 Task: Look for space in Kluang, Malaysia from 13th August, 2023 to 17th August, 2023 for 2 adults in price range Rs.10000 to Rs.16000. Place can be entire place with 2 bedrooms having 2 beds and 1 bathroom. Property type can be house, flat, guest house. Amenities needed are: wifi. Booking option can be shelf check-in. Required host language is English.
Action: Mouse moved to (534, 108)
Screenshot: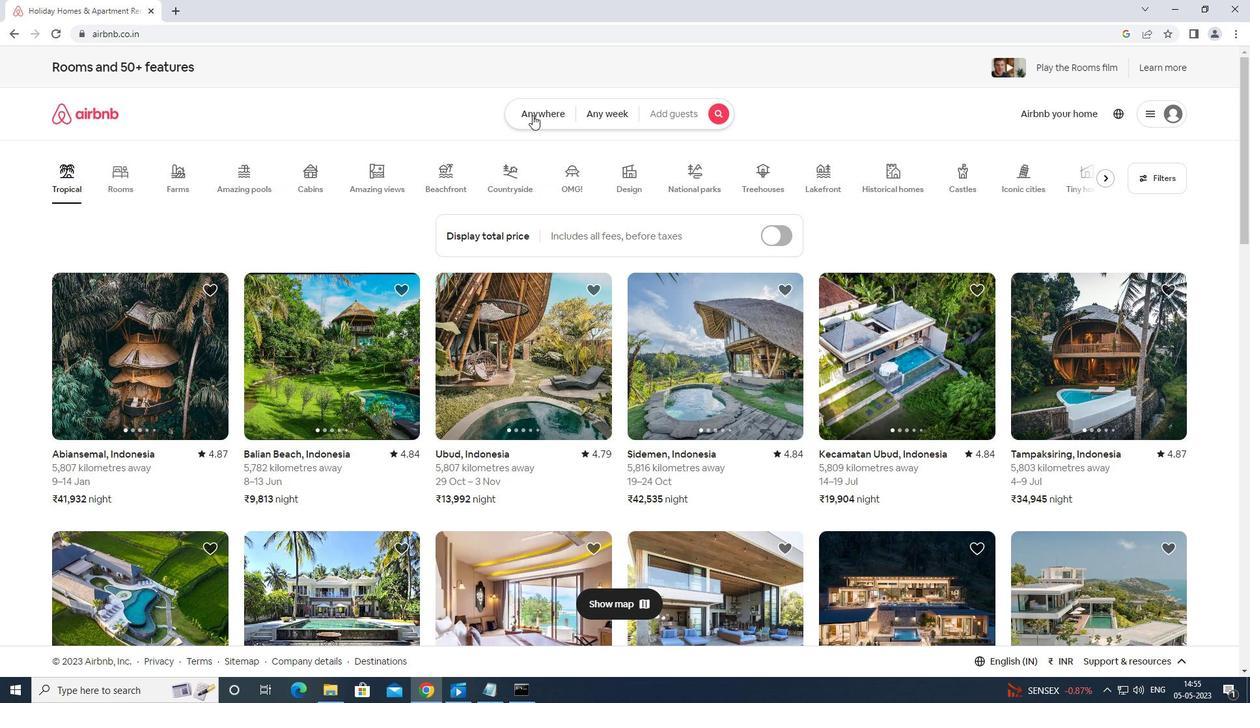 
Action: Mouse pressed left at (534, 108)
Screenshot: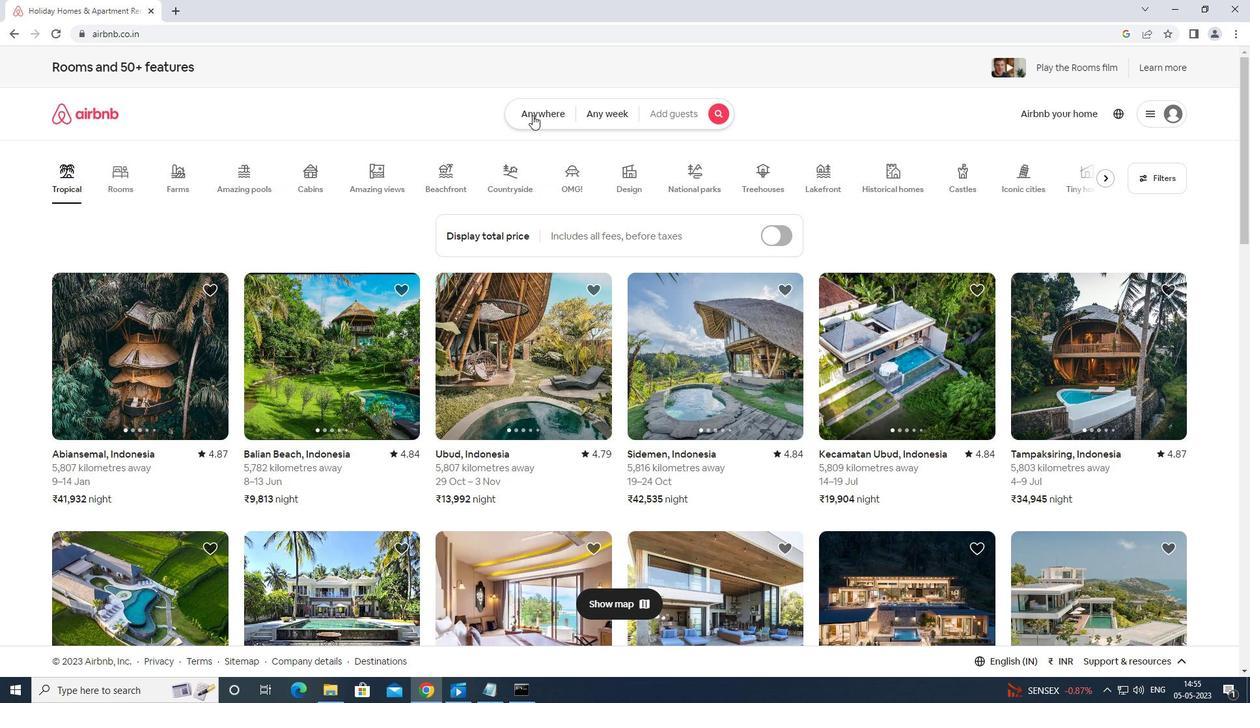 
Action: Mouse moved to (467, 167)
Screenshot: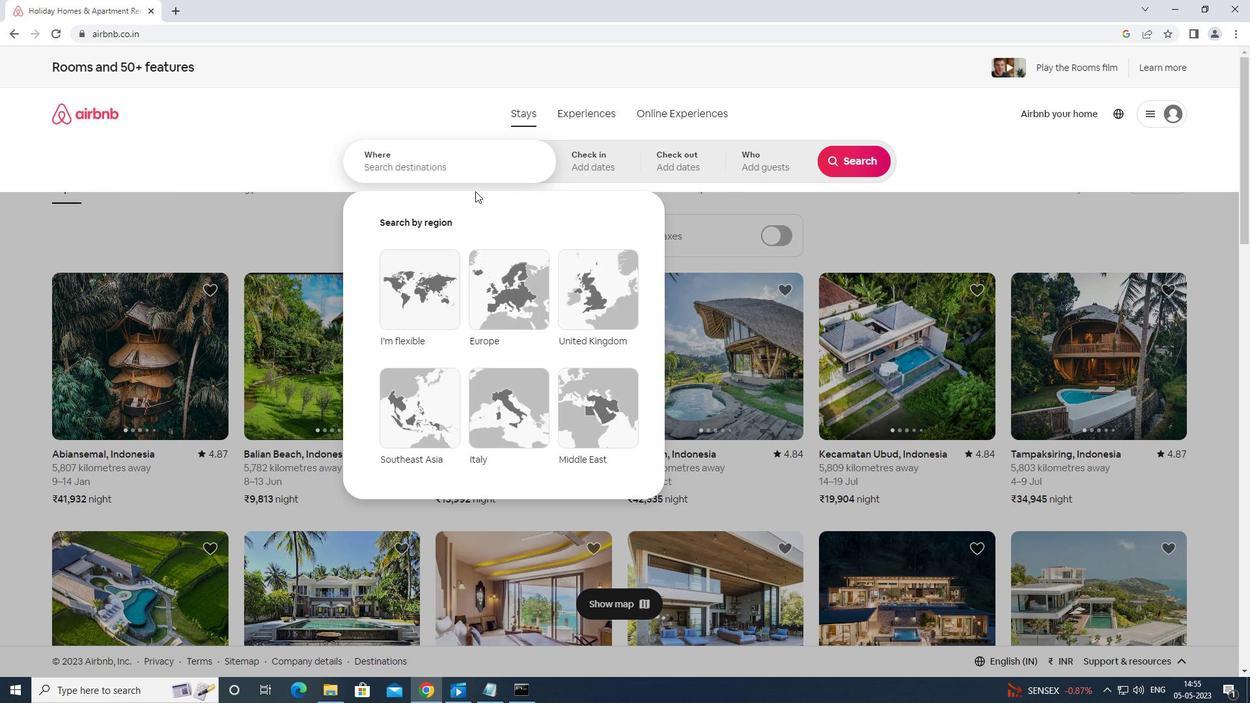 
Action: Mouse pressed left at (467, 167)
Screenshot: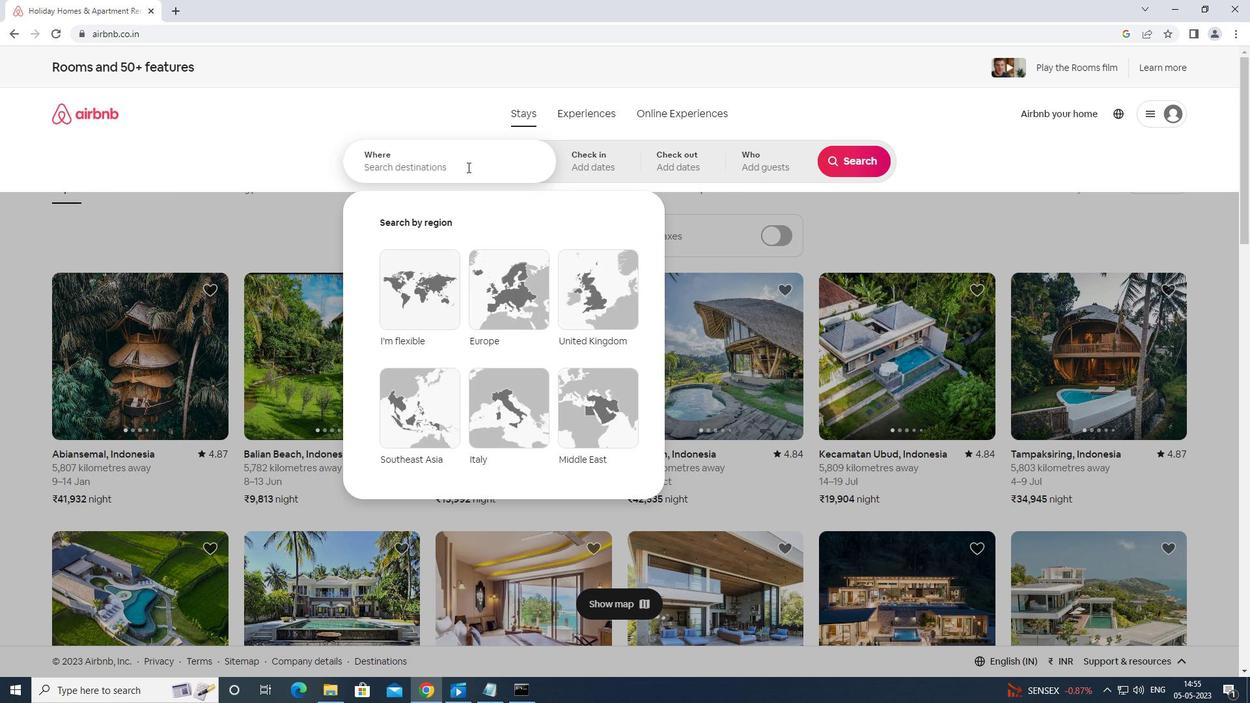 
Action: Key pressed <Key.shift>KLUS<Key.backspace>SNG<Key.space>MALAYSIA<Key.enter>
Screenshot: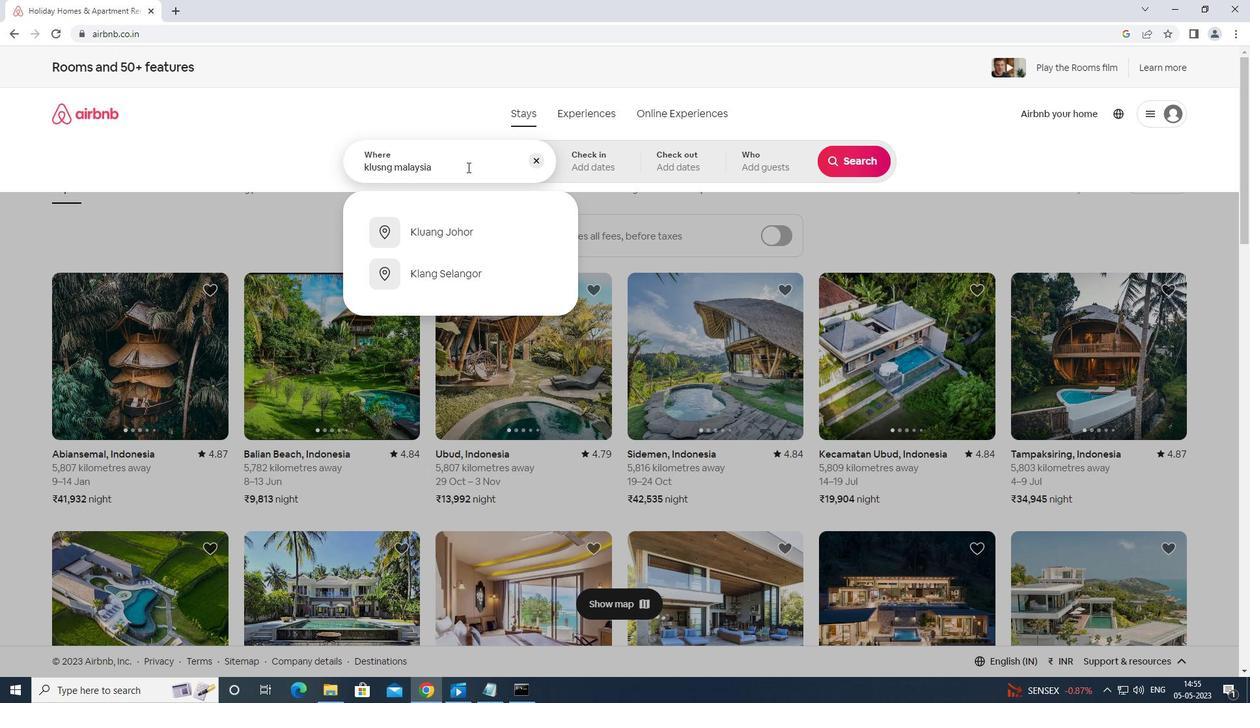 
Action: Mouse moved to (835, 262)
Screenshot: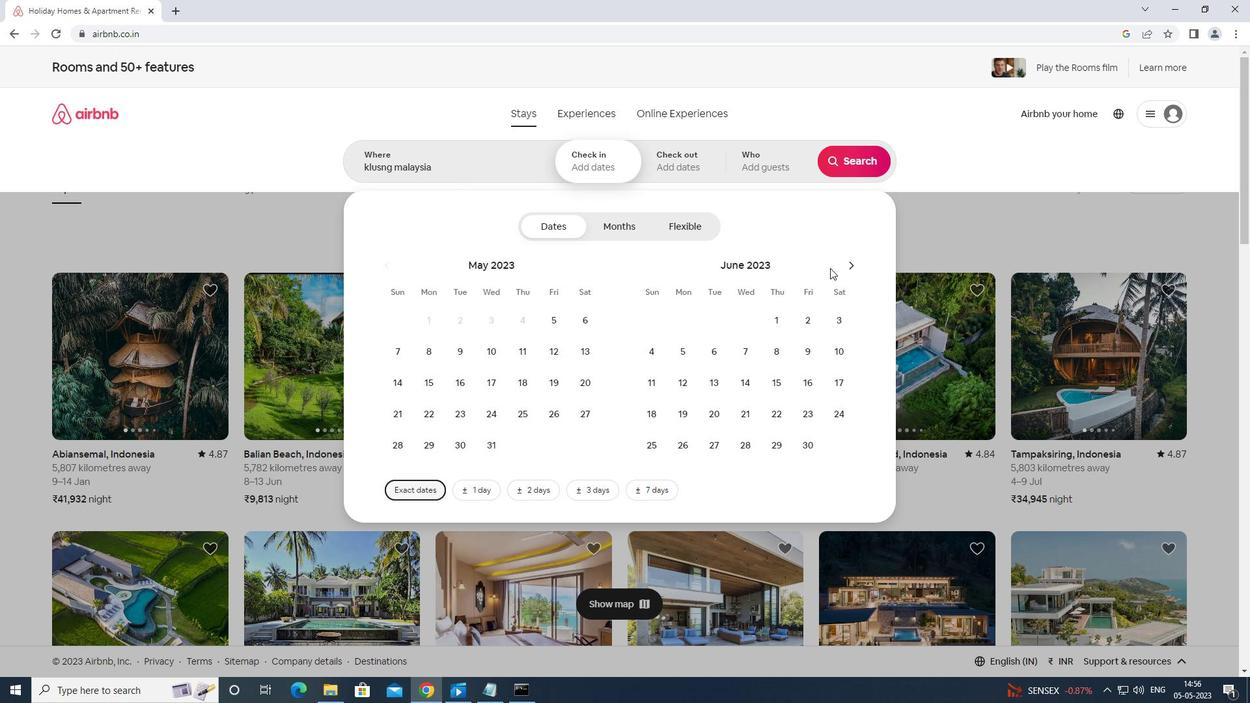 
Action: Mouse pressed left at (835, 262)
Screenshot: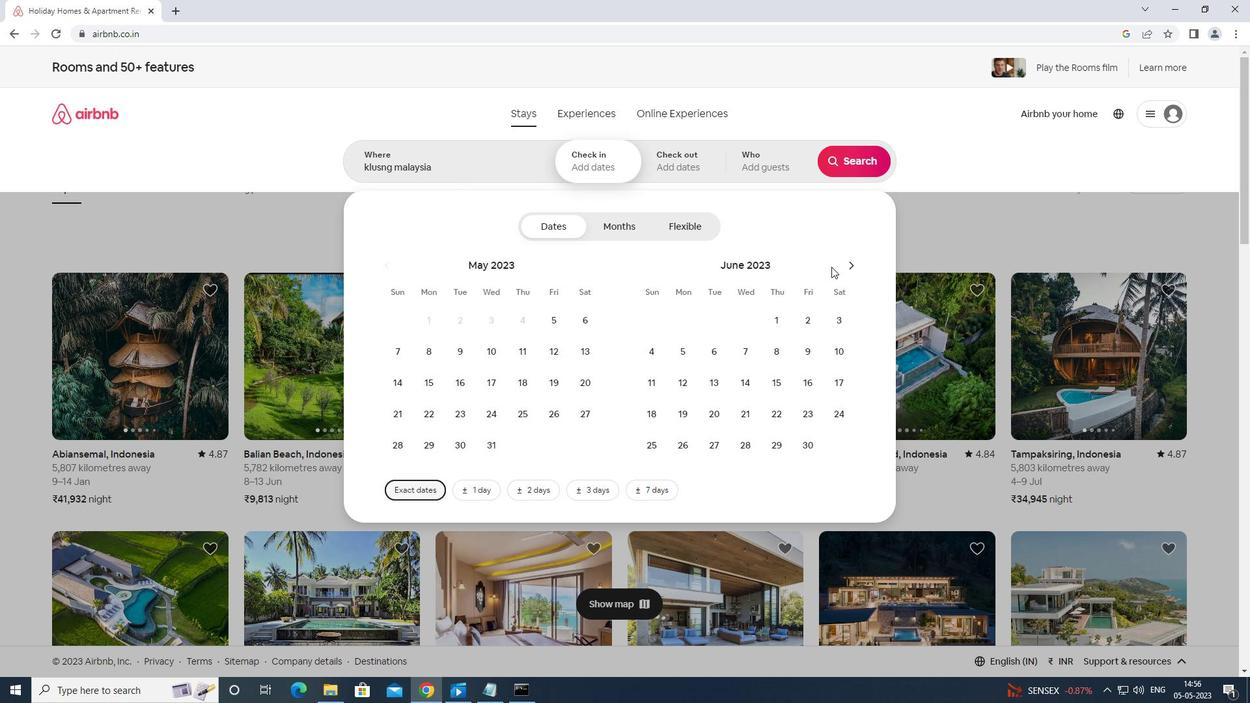 
Action: Mouse moved to (842, 261)
Screenshot: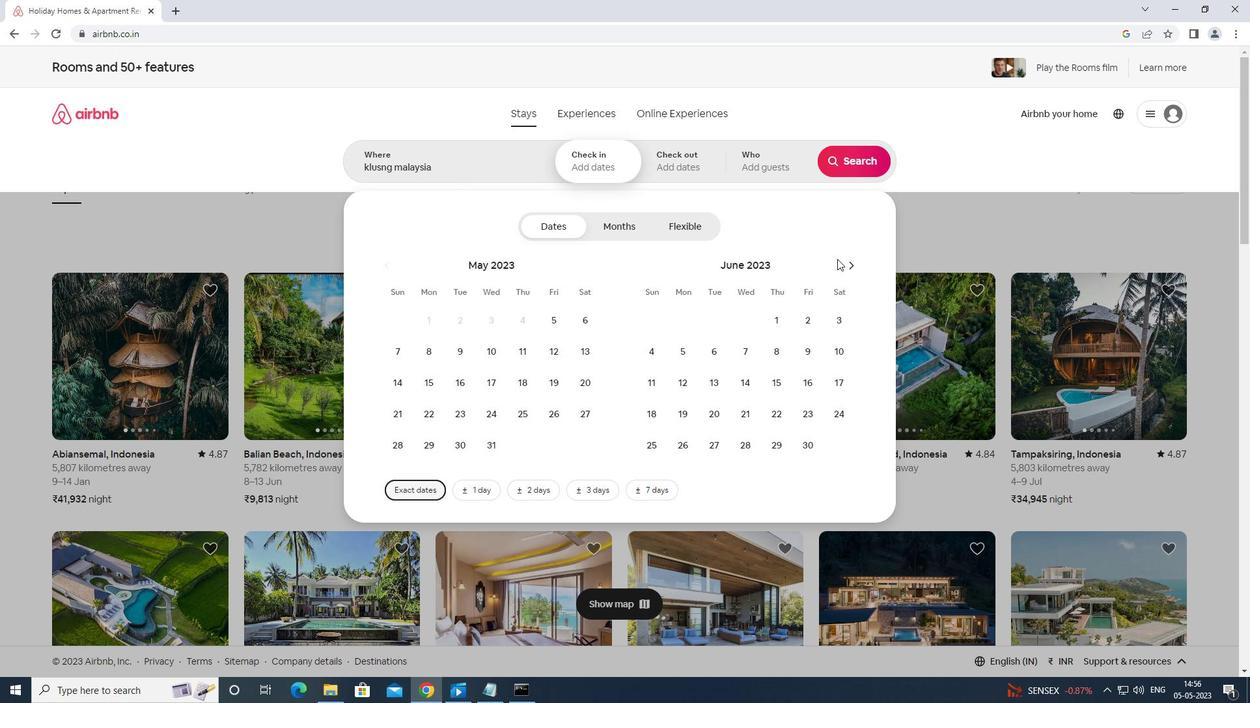 
Action: Mouse pressed left at (842, 261)
Screenshot: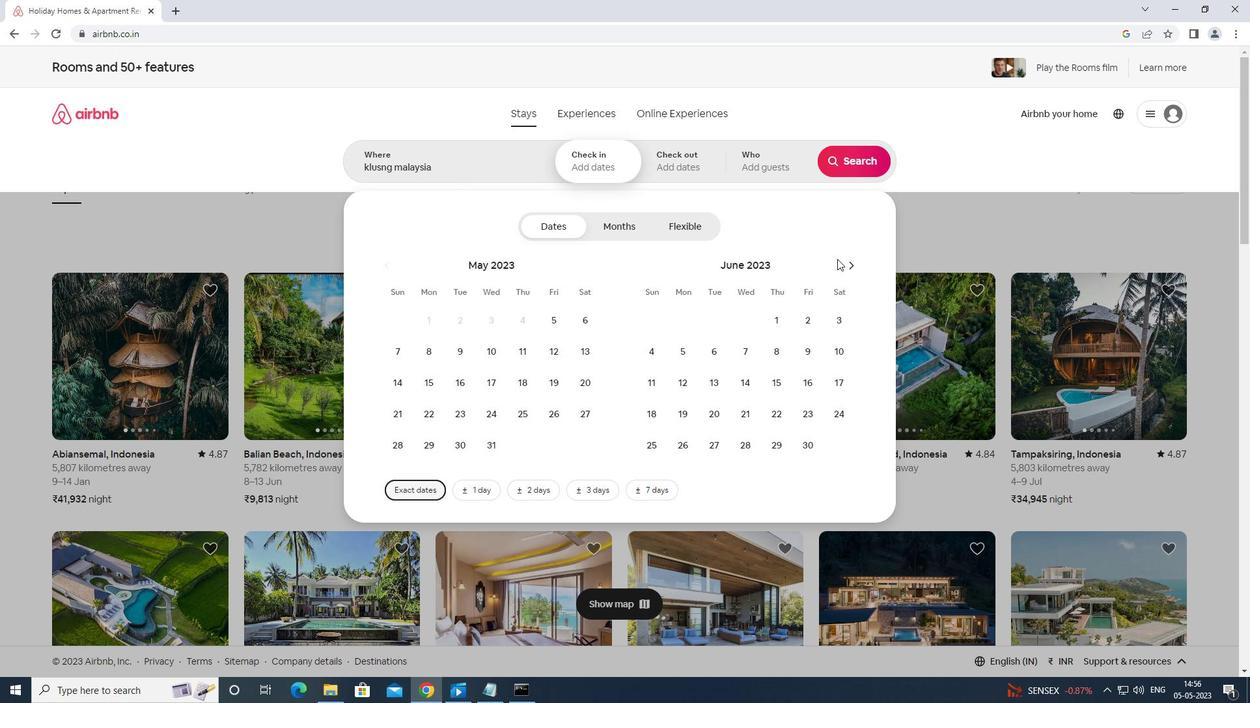 
Action: Mouse moved to (844, 261)
Screenshot: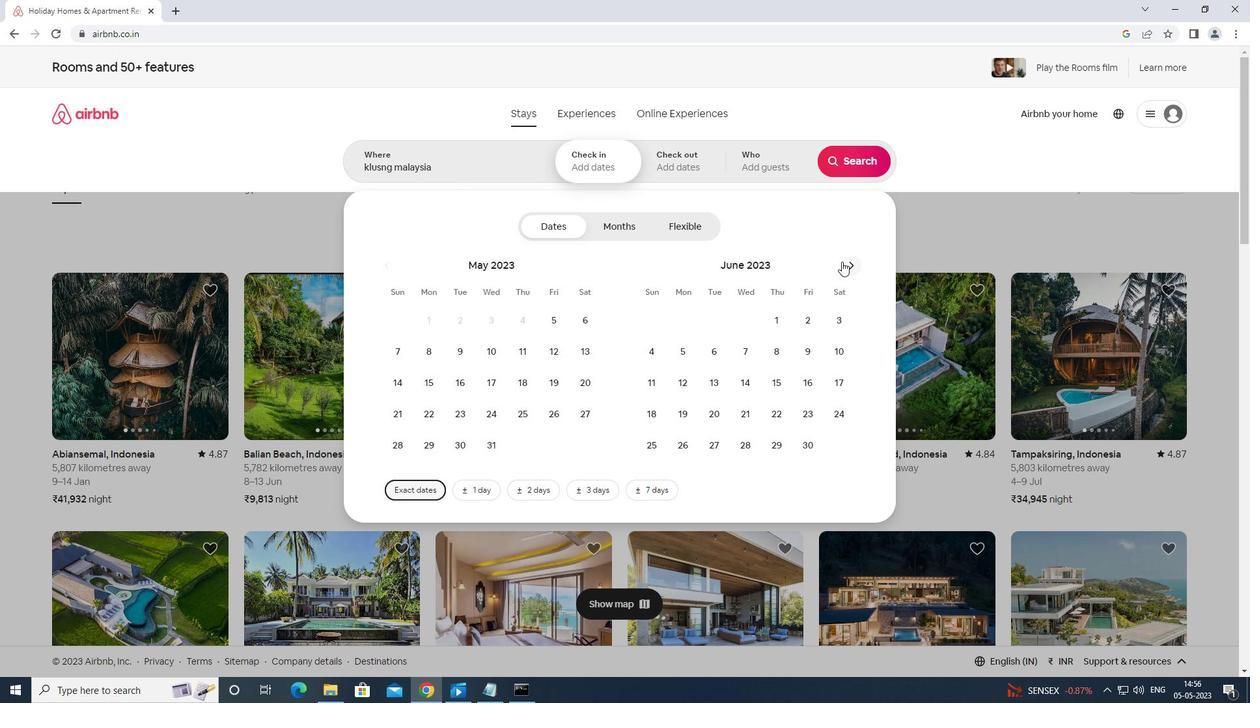 
Action: Mouse pressed left at (844, 261)
Screenshot: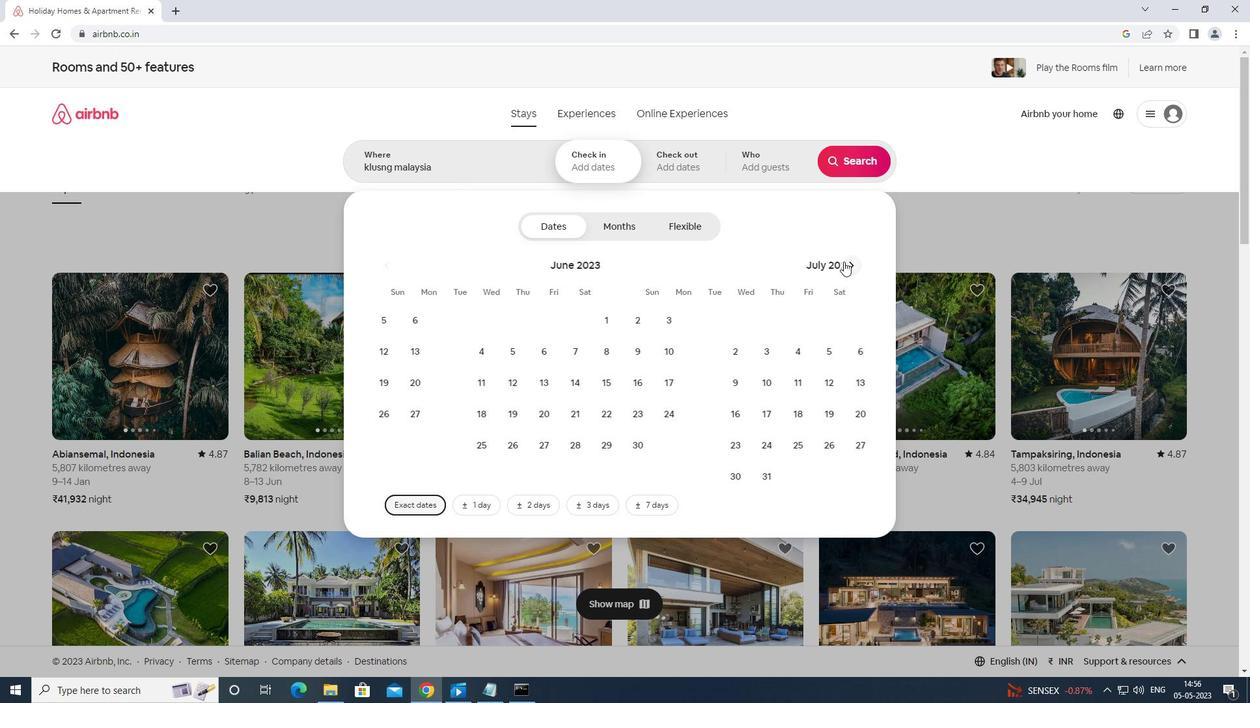 
Action: Mouse moved to (654, 381)
Screenshot: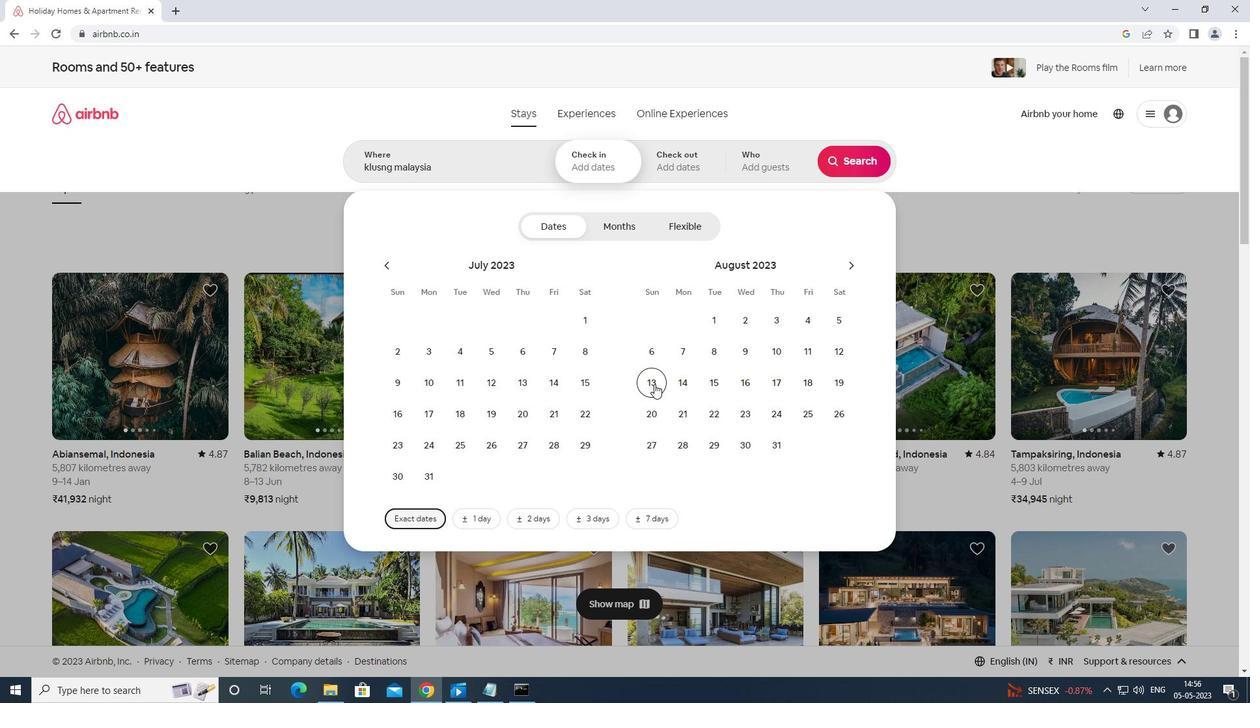 
Action: Mouse pressed left at (654, 381)
Screenshot: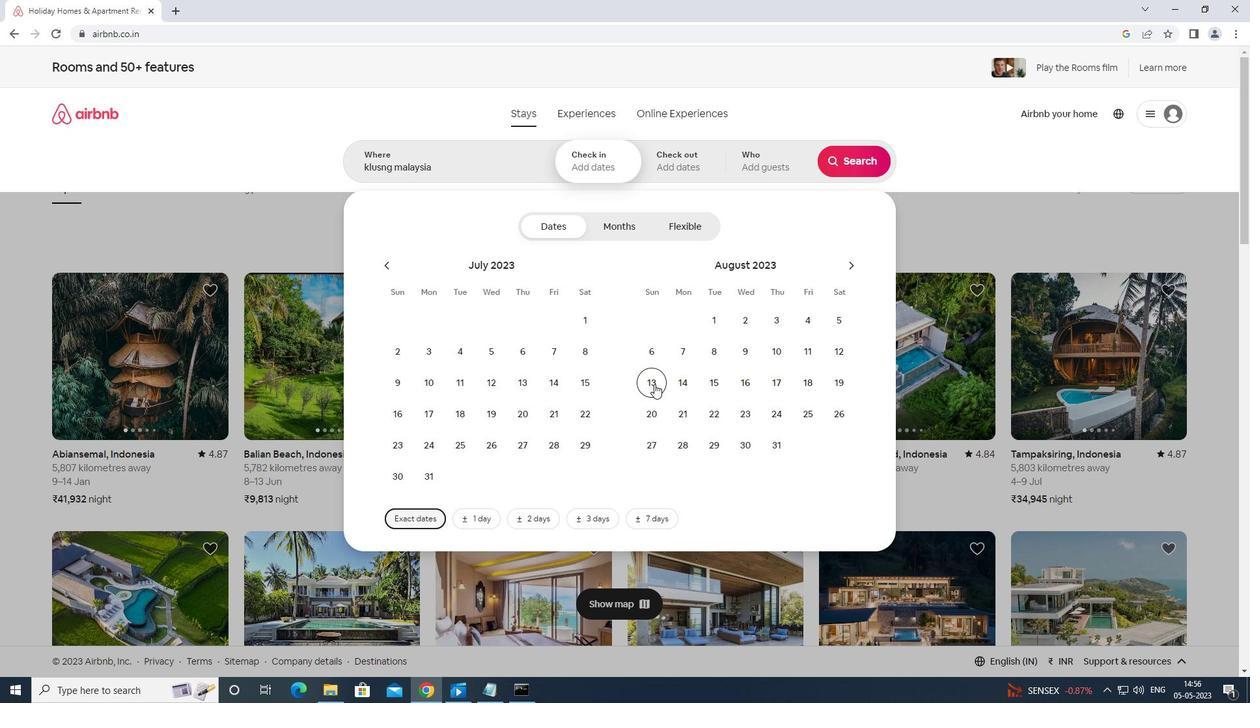 
Action: Mouse moved to (771, 383)
Screenshot: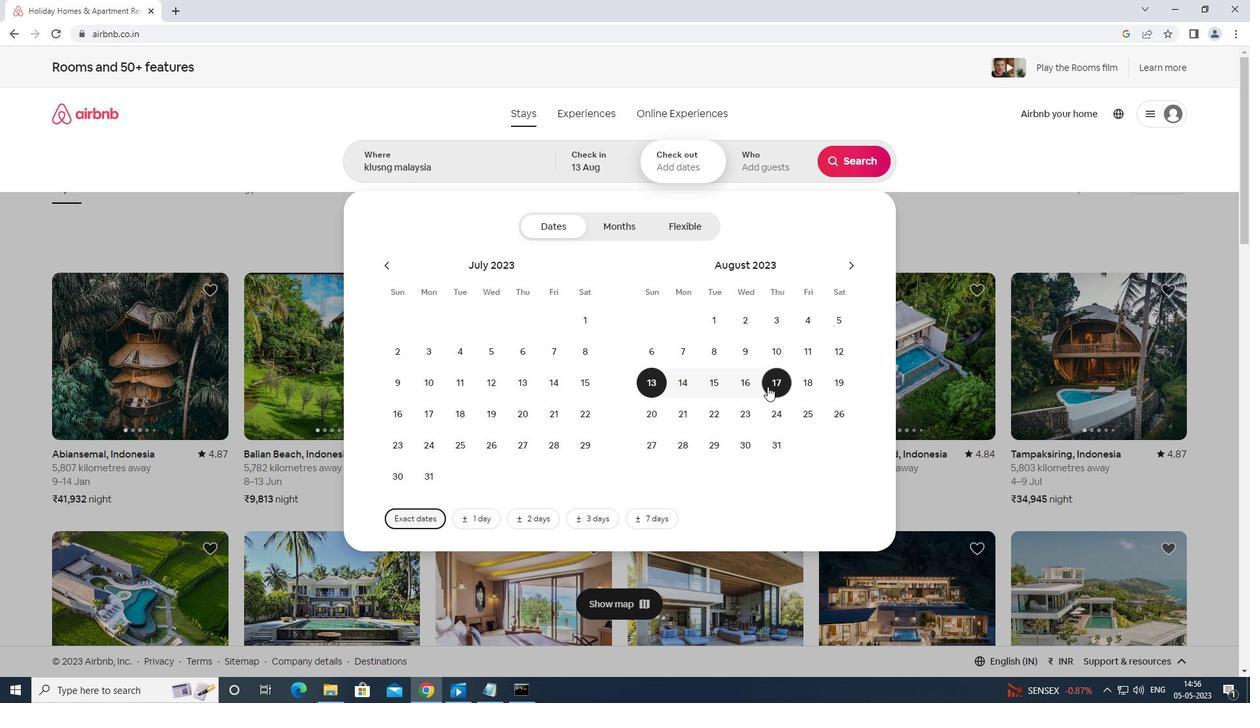 
Action: Mouse pressed left at (771, 383)
Screenshot: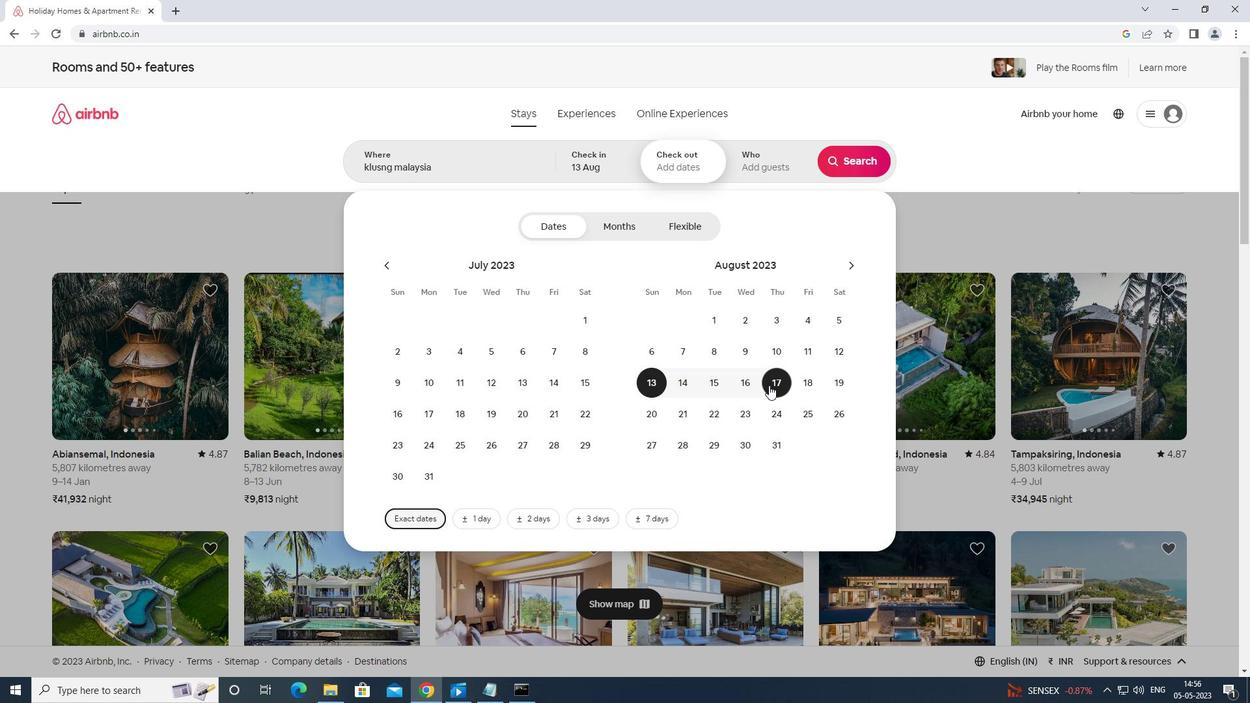 
Action: Mouse moved to (773, 168)
Screenshot: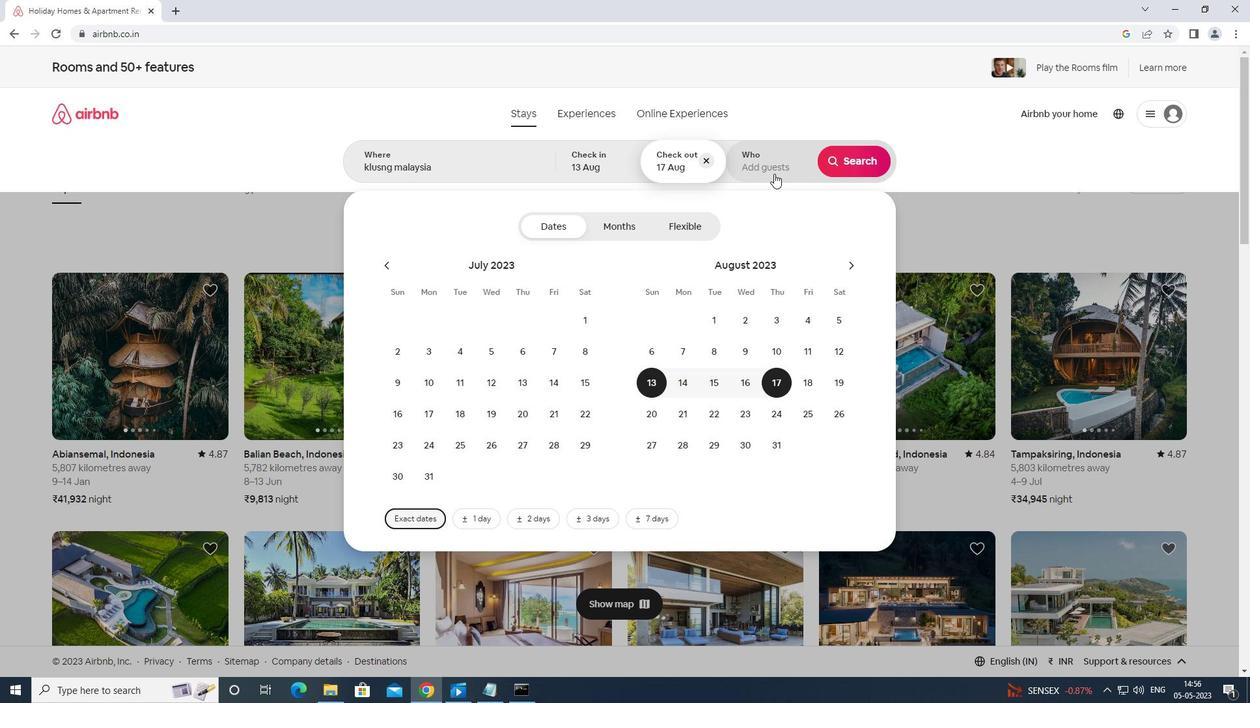 
Action: Mouse pressed left at (773, 168)
Screenshot: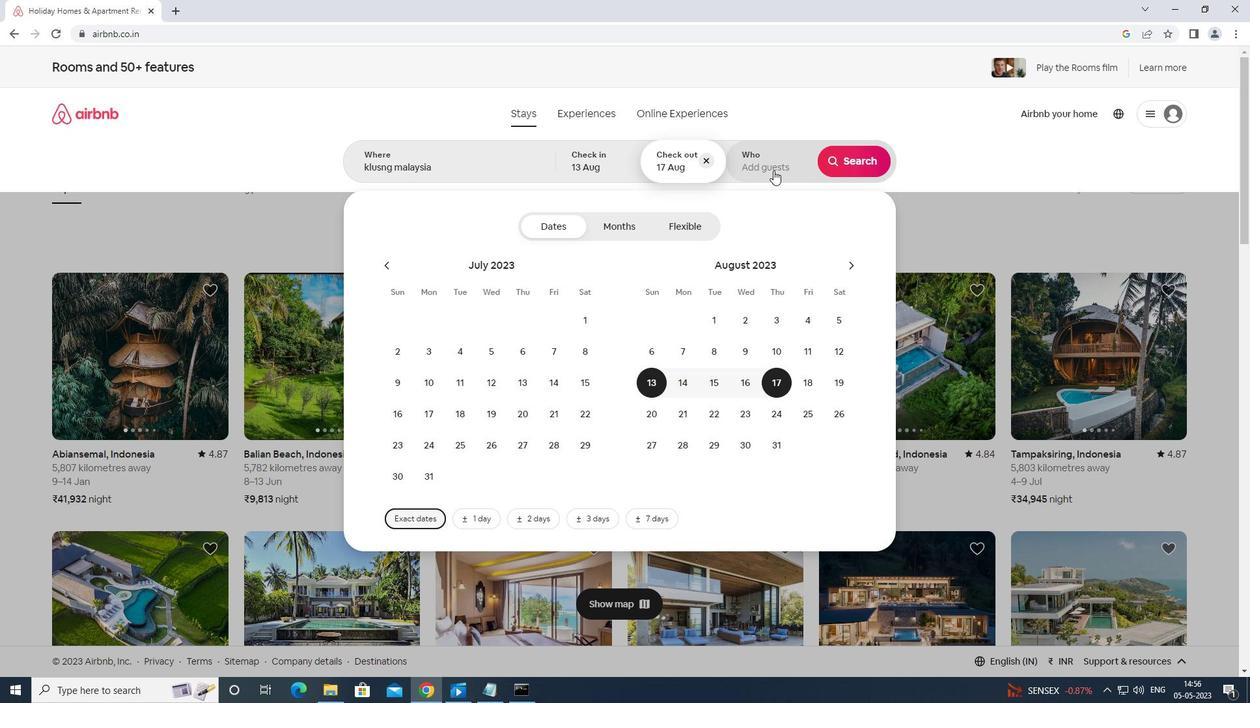
Action: Mouse moved to (848, 227)
Screenshot: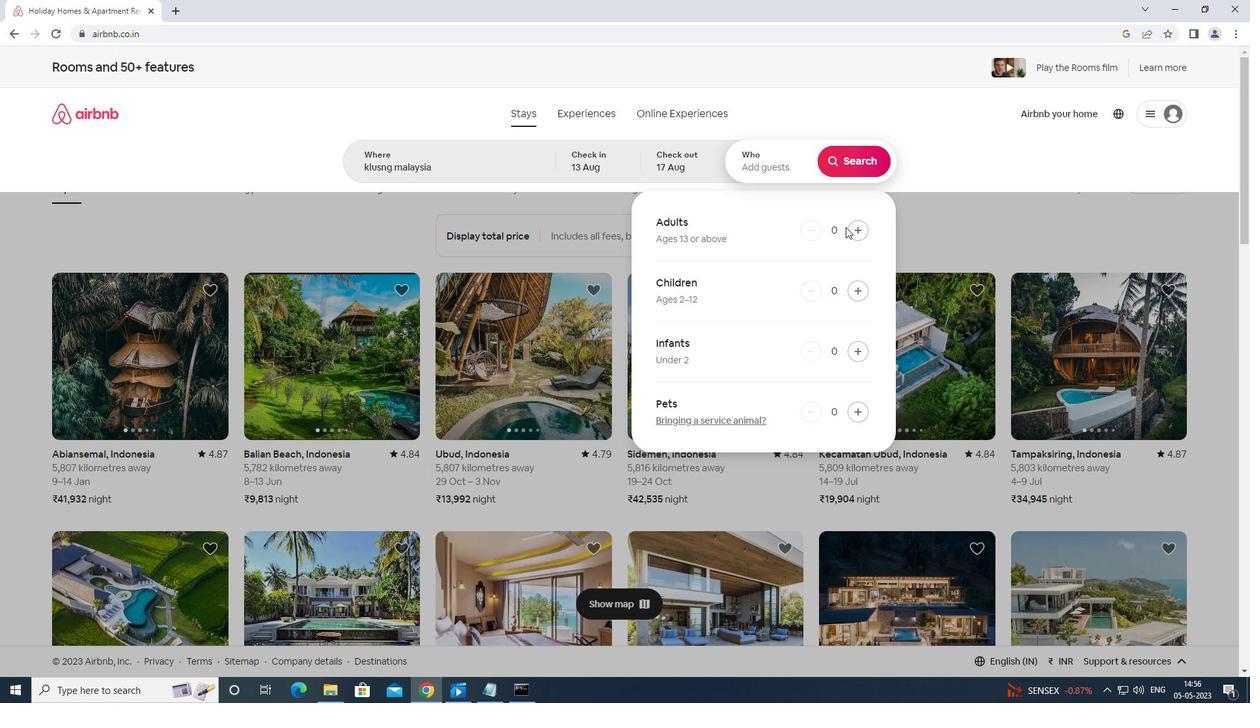 
Action: Mouse pressed left at (848, 227)
Screenshot: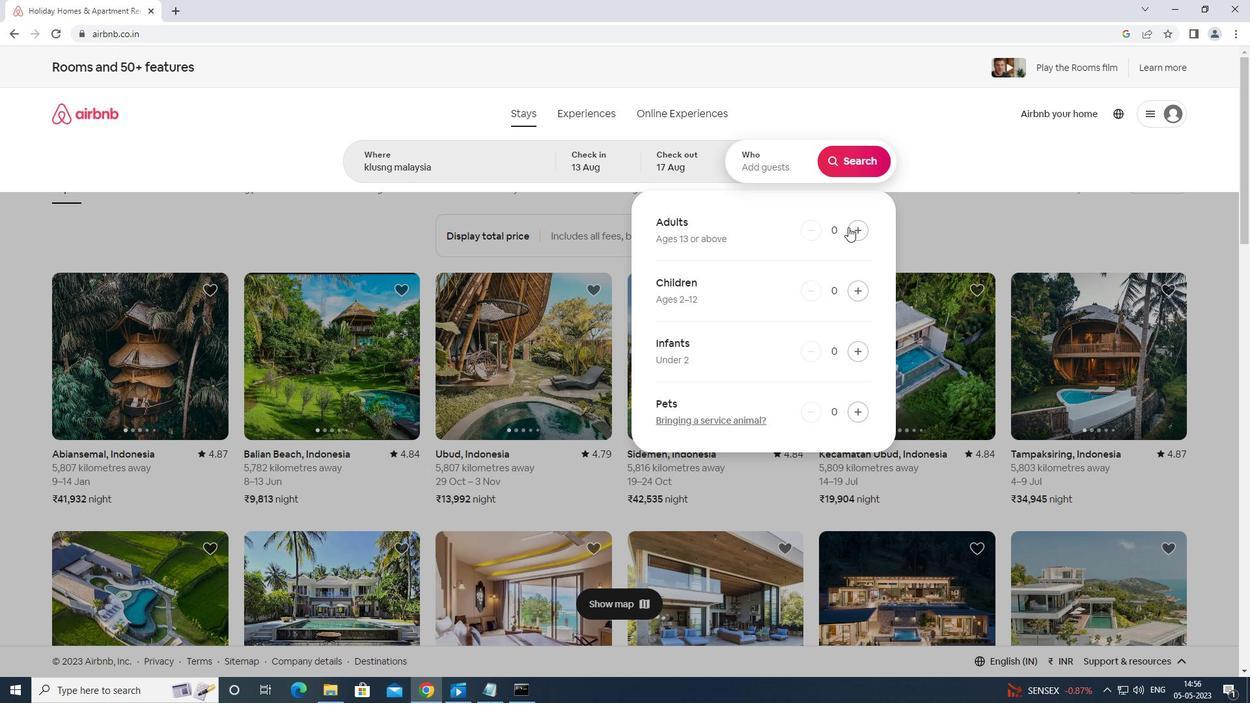 
Action: Mouse moved to (849, 227)
Screenshot: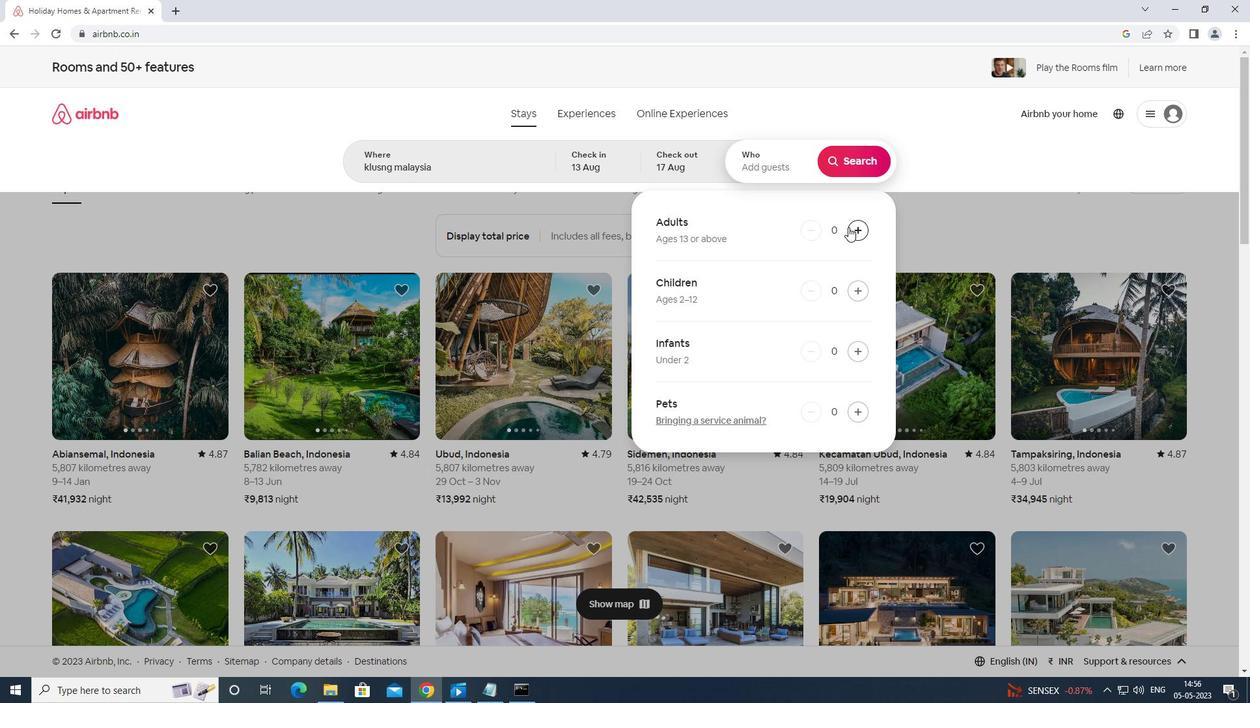 
Action: Mouse pressed left at (849, 227)
Screenshot: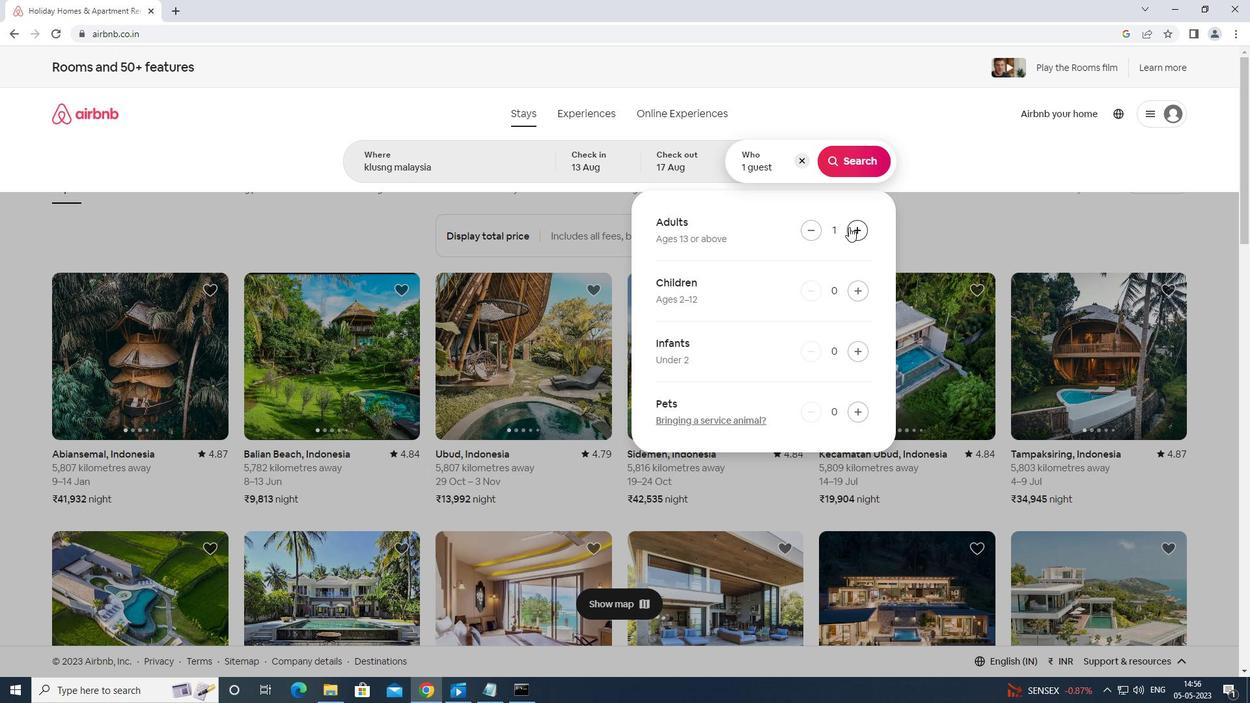 
Action: Mouse moved to (852, 164)
Screenshot: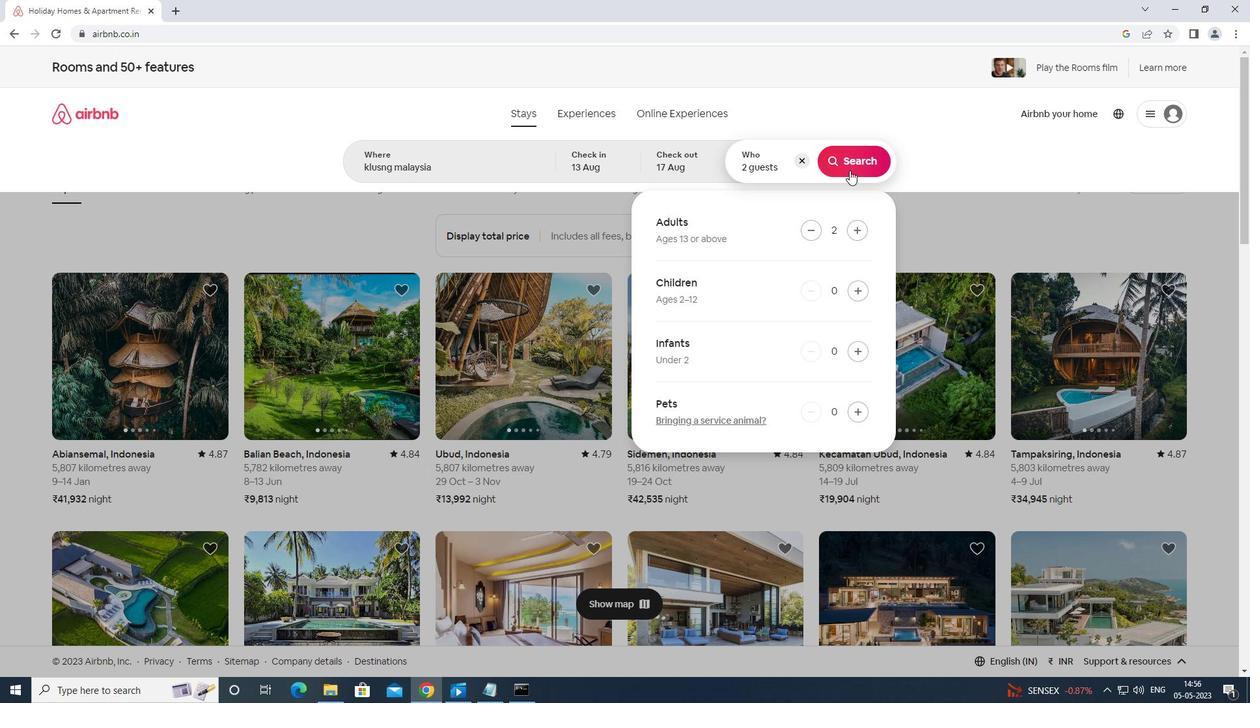 
Action: Mouse pressed left at (852, 164)
Screenshot: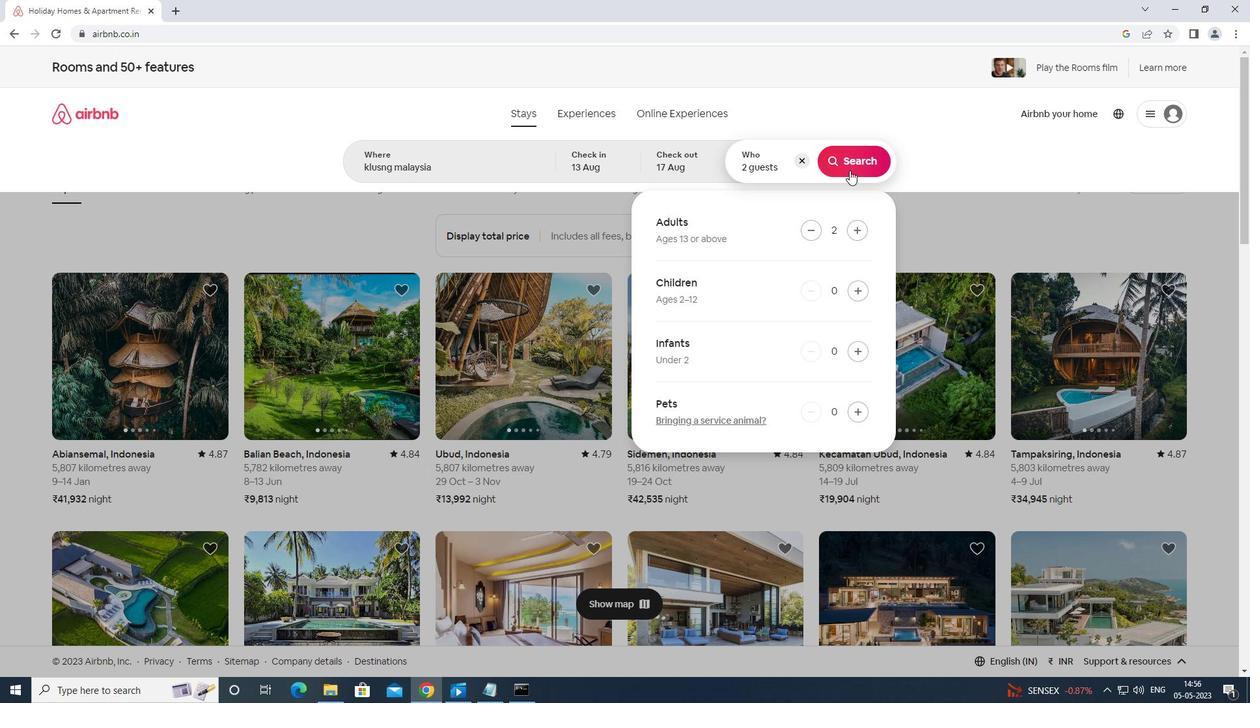 
Action: Mouse moved to (1194, 115)
Screenshot: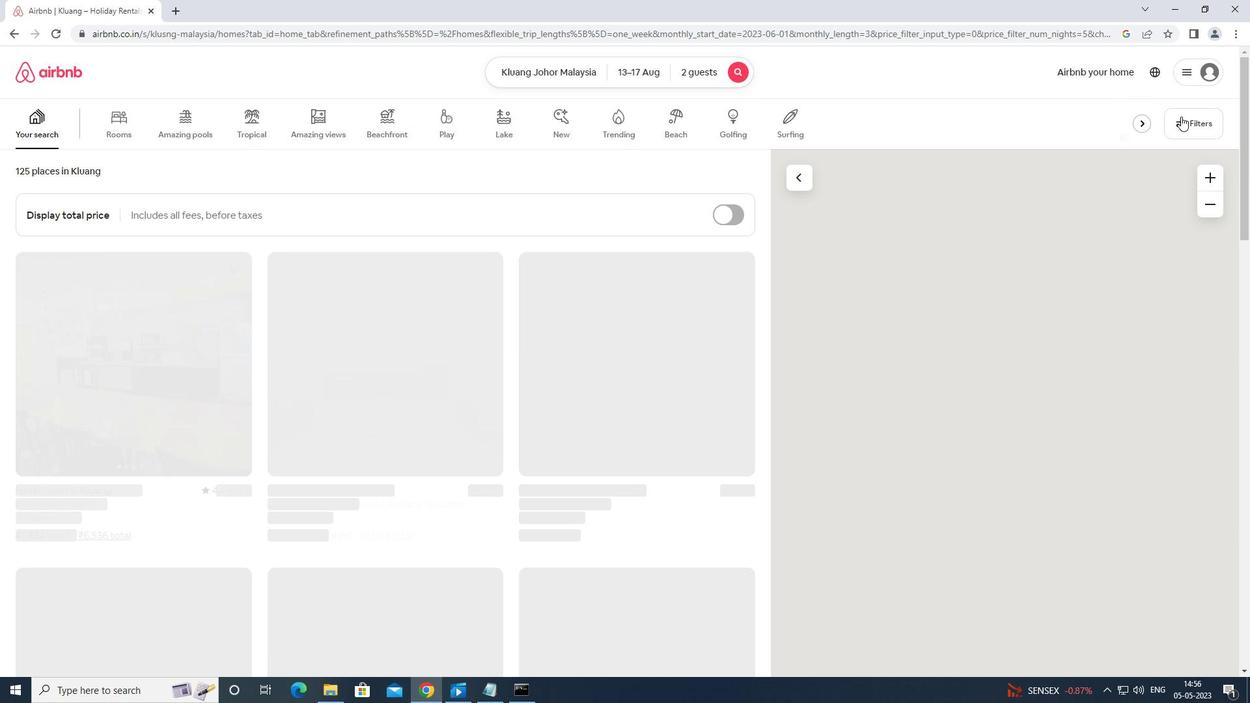 
Action: Mouse pressed left at (1194, 115)
Screenshot: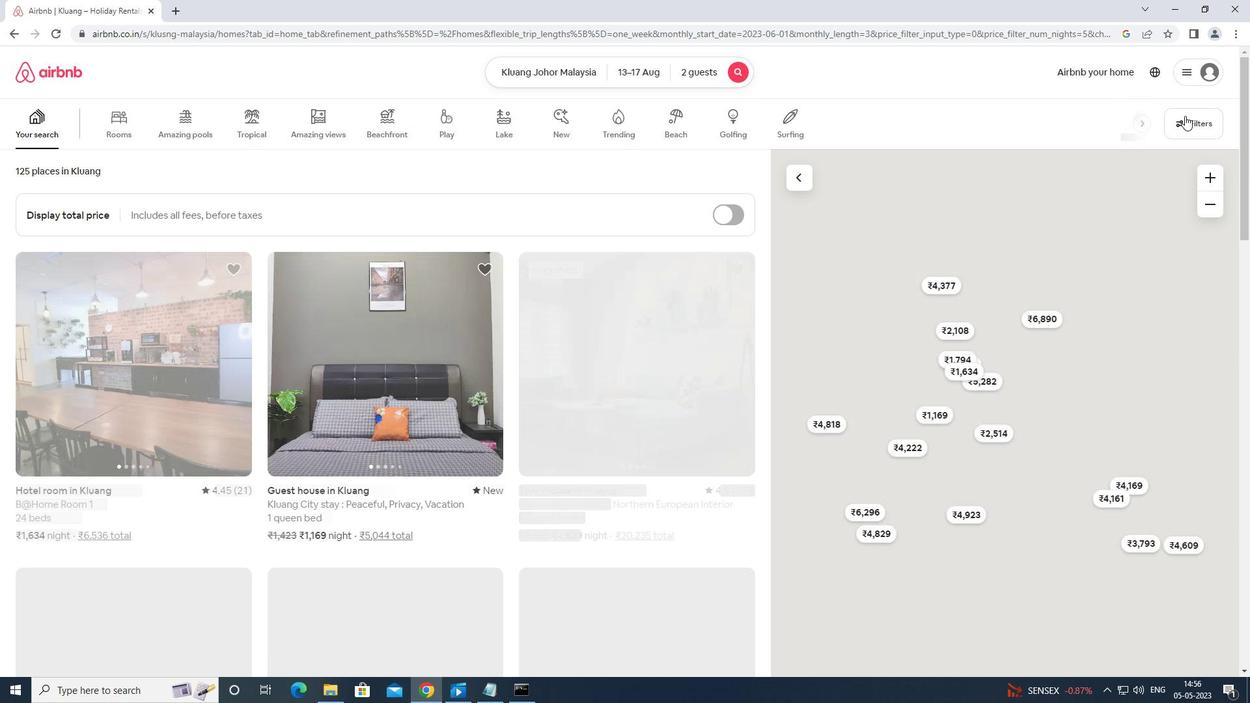 
Action: Mouse moved to (516, 430)
Screenshot: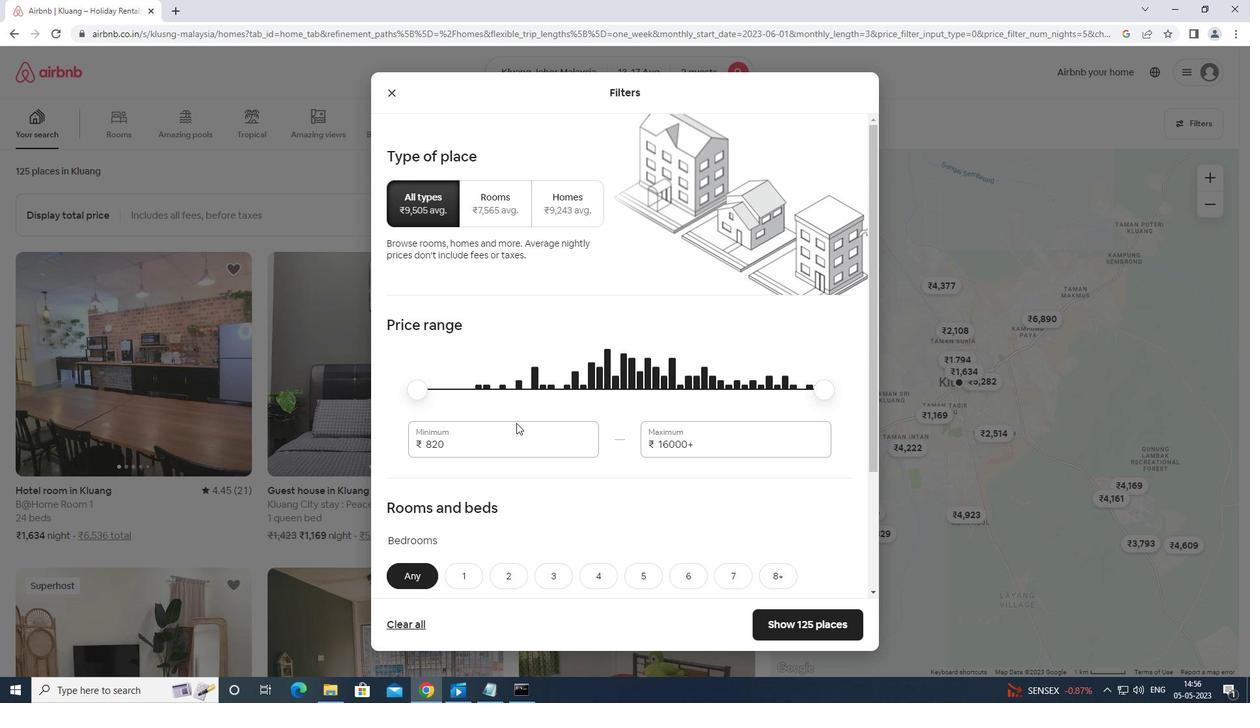 
Action: Mouse pressed left at (516, 430)
Screenshot: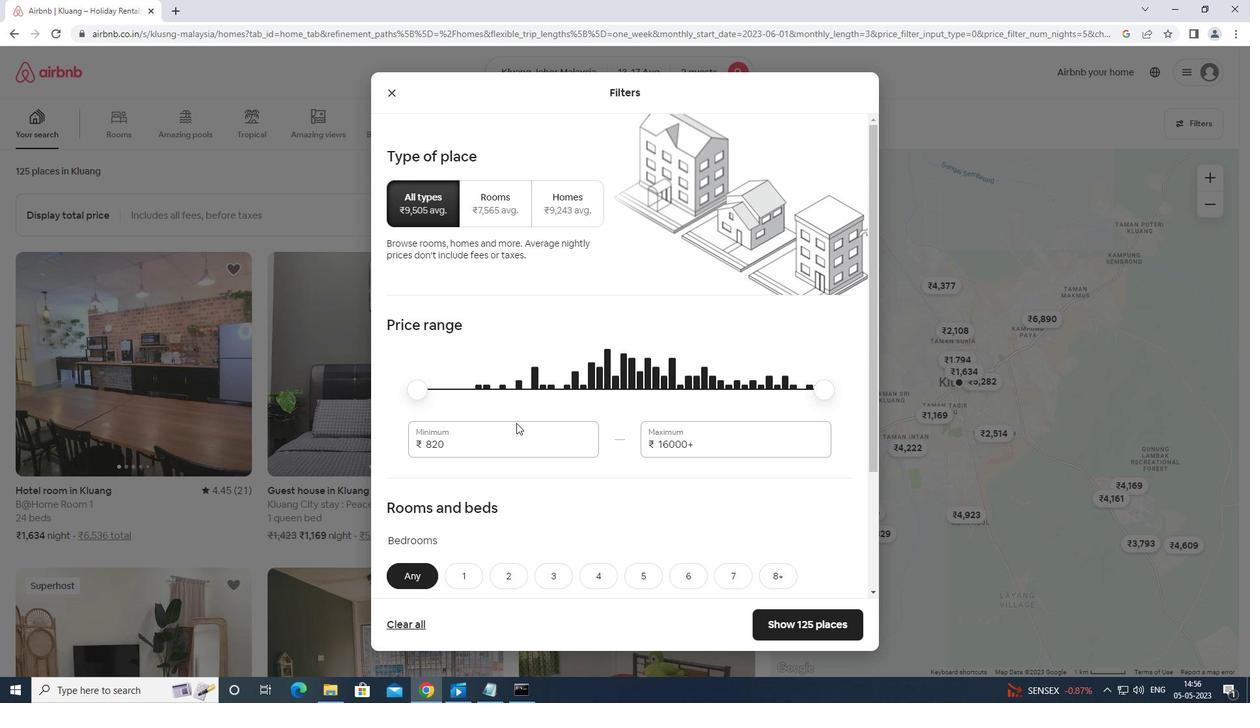 
Action: Mouse moved to (515, 444)
Screenshot: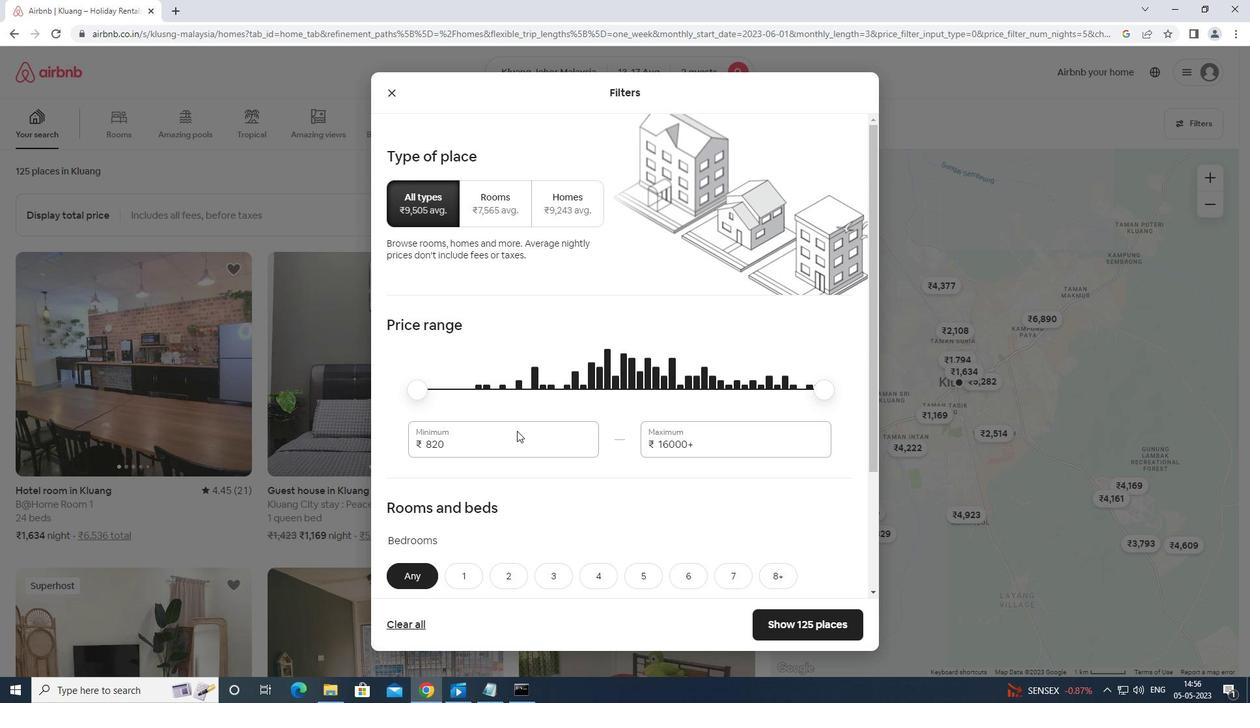 
Action: Key pressed <Key.backspace><Key.backspace><Key.backspace><Key.backspace><Key.backspace><Key.backspace><Key.backspace>10000
Screenshot: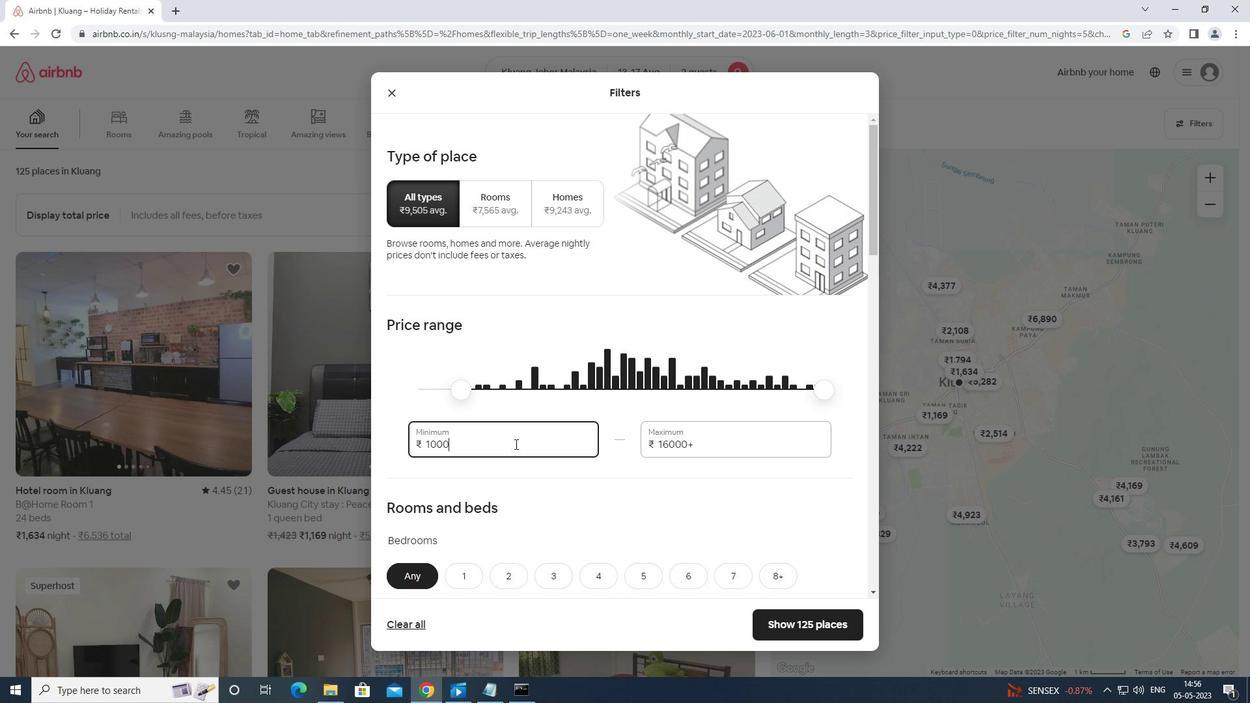 
Action: Mouse moved to (715, 455)
Screenshot: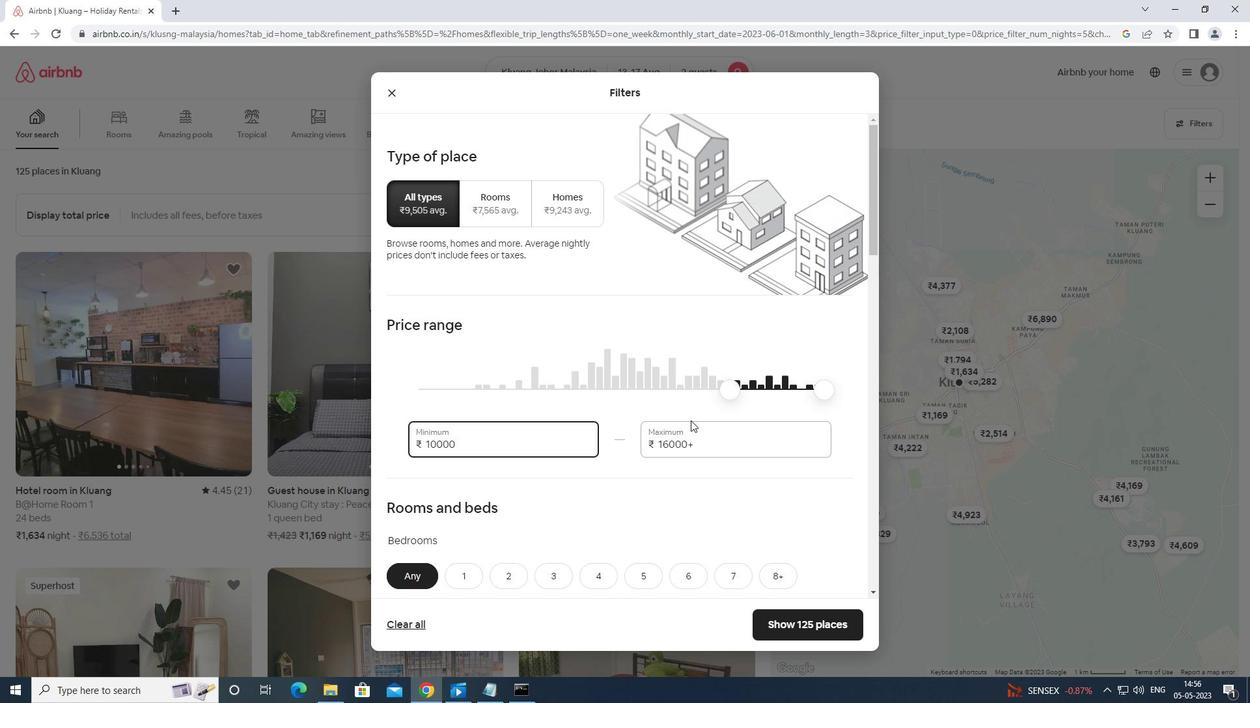 
Action: Mouse pressed left at (715, 455)
Screenshot: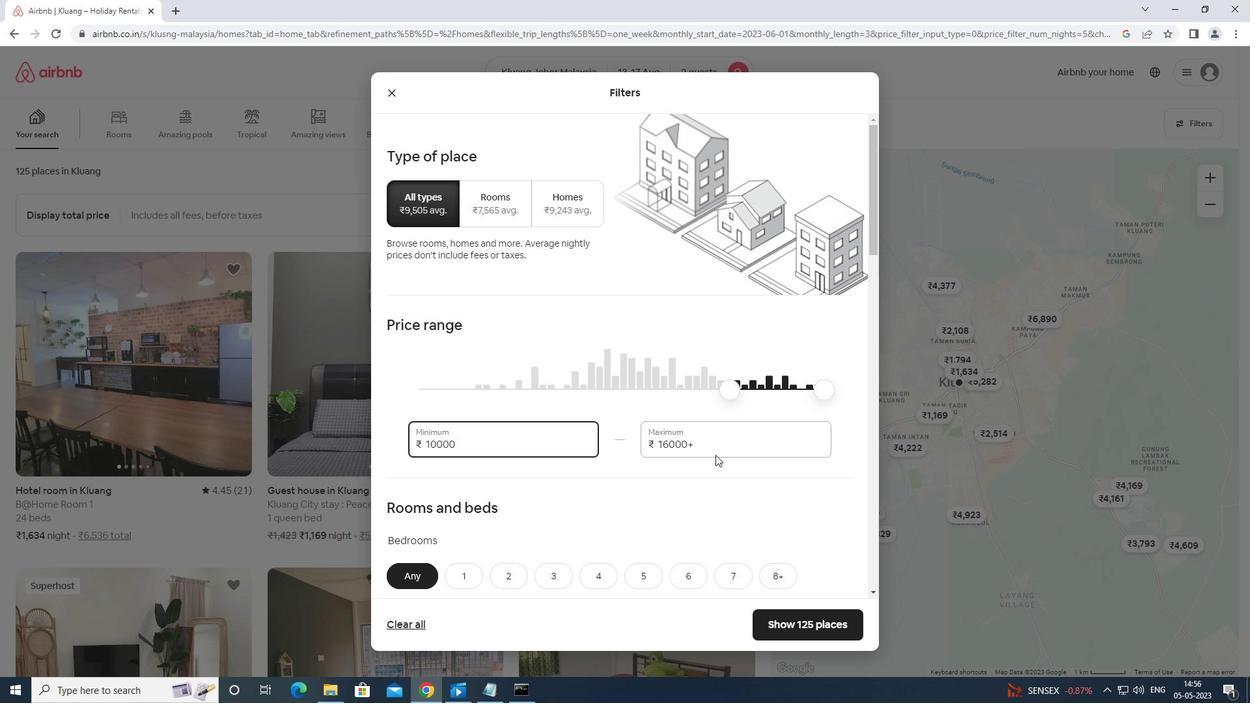 
Action: Mouse moved to (723, 440)
Screenshot: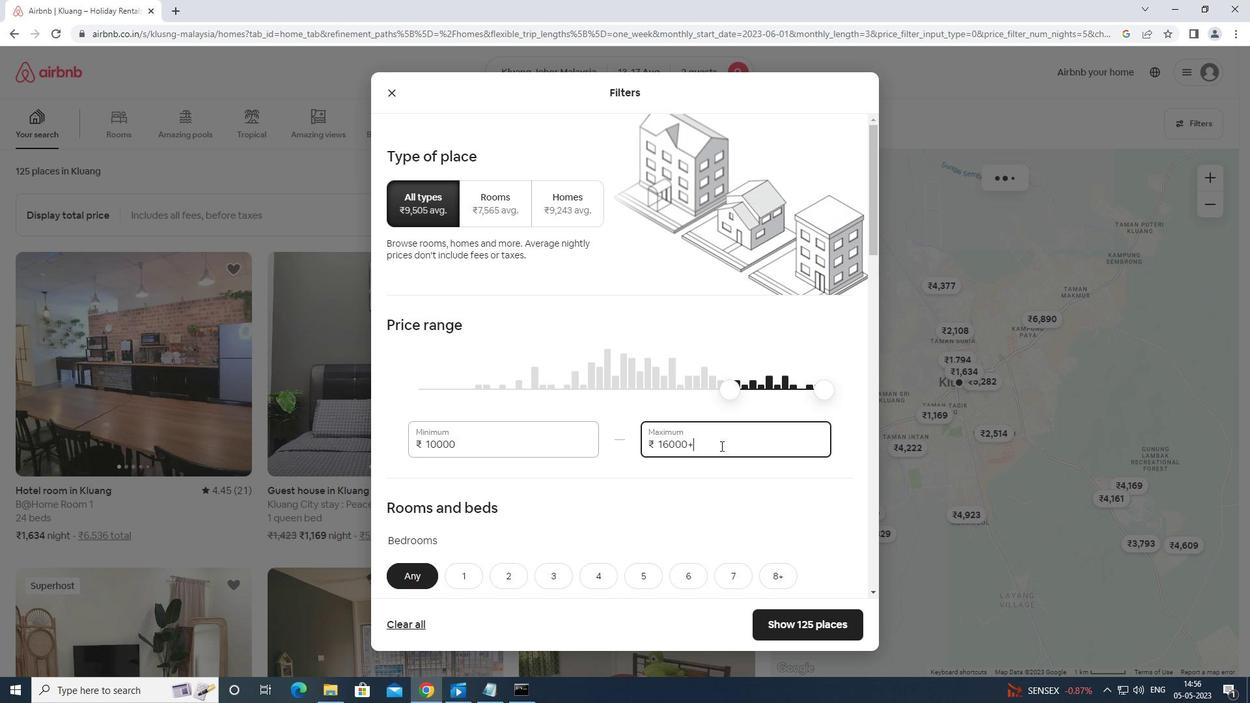 
Action: Mouse pressed left at (723, 440)
Screenshot: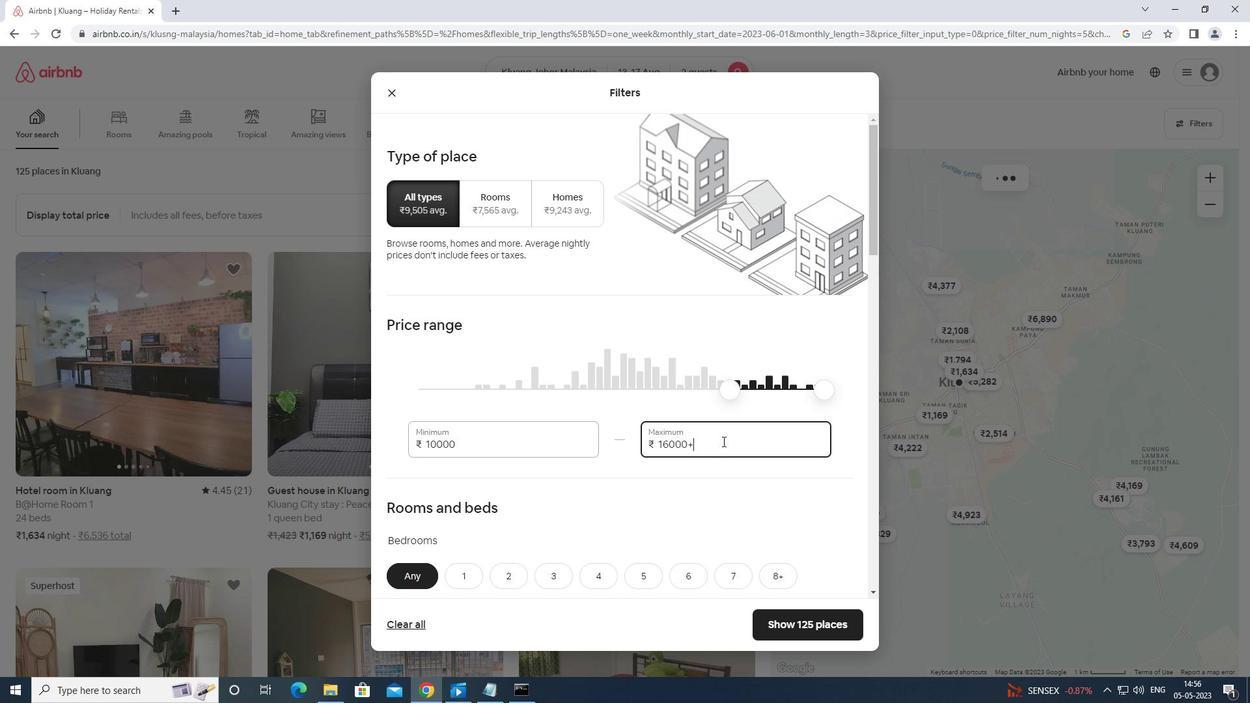 
Action: Key pressed <Key.backspace><Key.backspace><Key.backspace><Key.backspace><Key.backspace><Key.backspace><Key.backspace><Key.backspace><Key.backspace><Key.backspace><Key.backspace><Key.backspace><Key.backspace><Key.backspace>16000
Screenshot: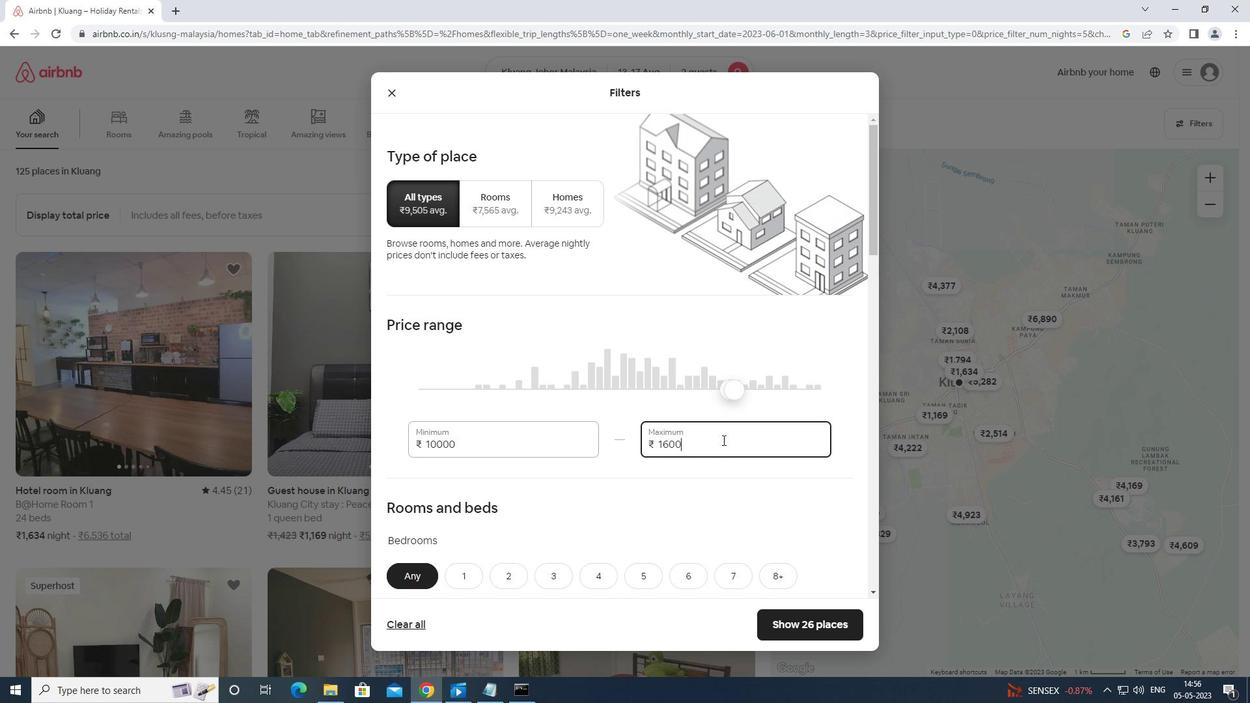
Action: Mouse moved to (719, 448)
Screenshot: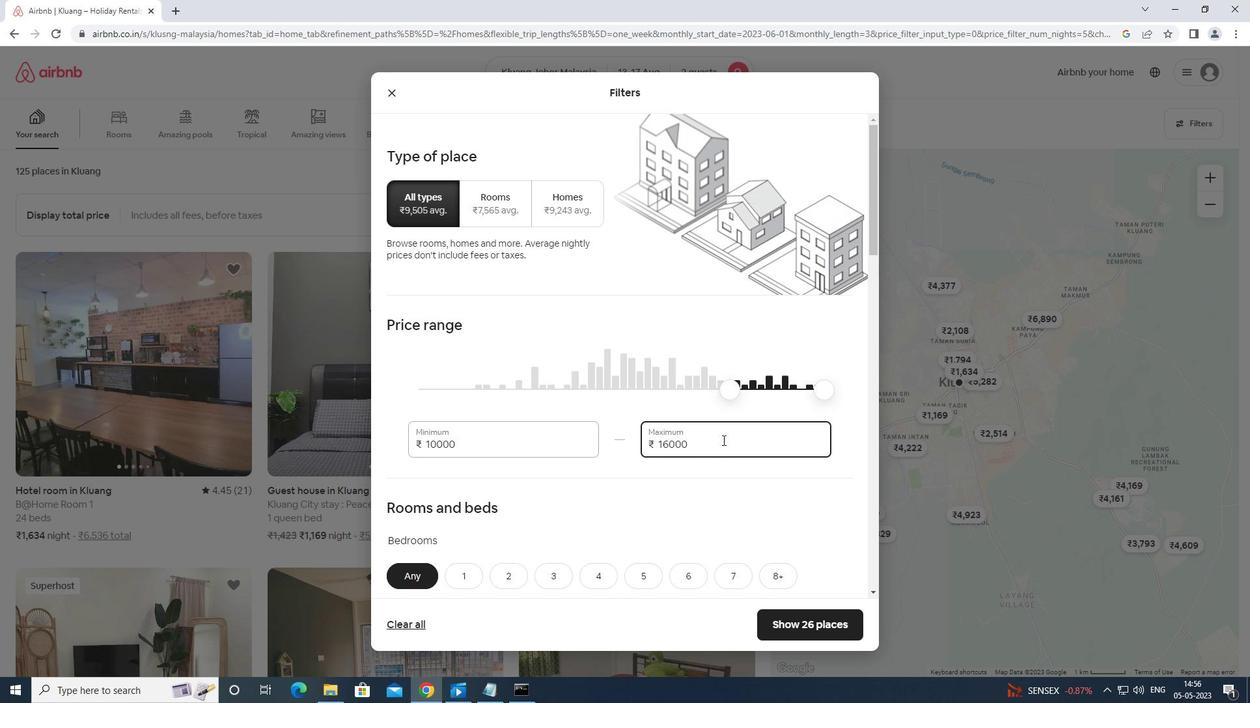 
Action: Mouse scrolled (719, 447) with delta (0, 0)
Screenshot: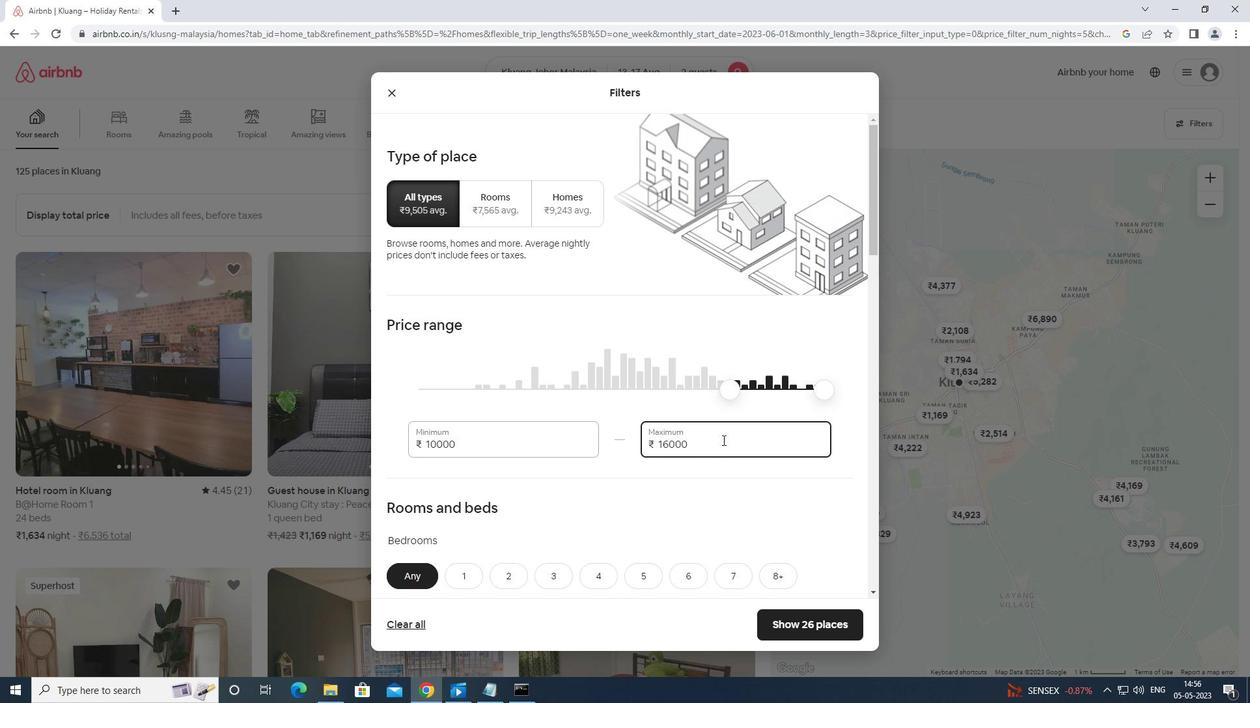 
Action: Mouse moved to (719, 454)
Screenshot: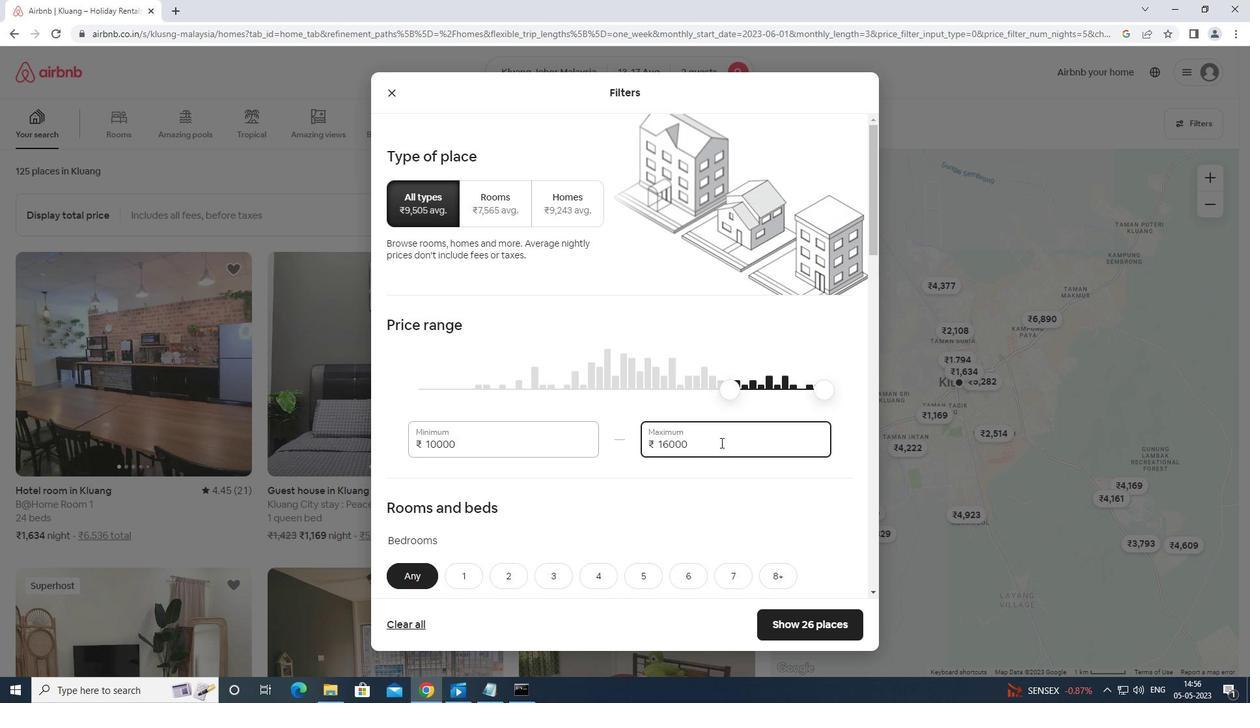 
Action: Mouse scrolled (719, 454) with delta (0, 0)
Screenshot: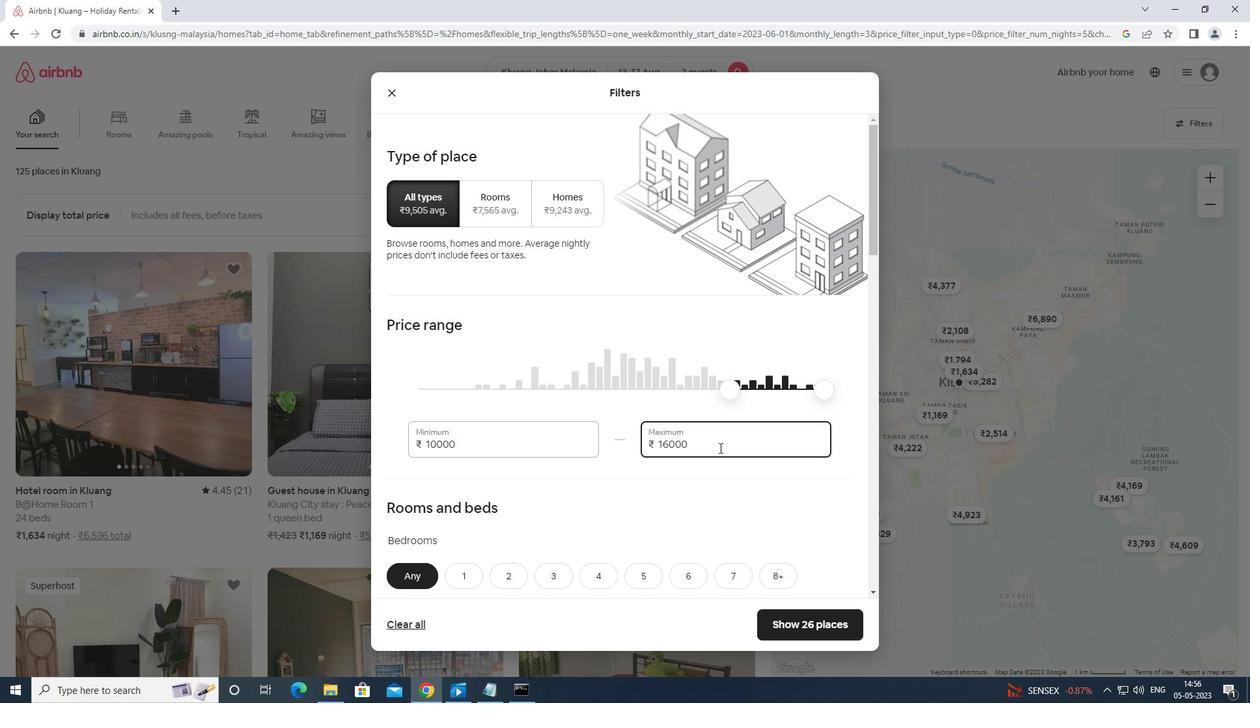 
Action: Mouse moved to (711, 459)
Screenshot: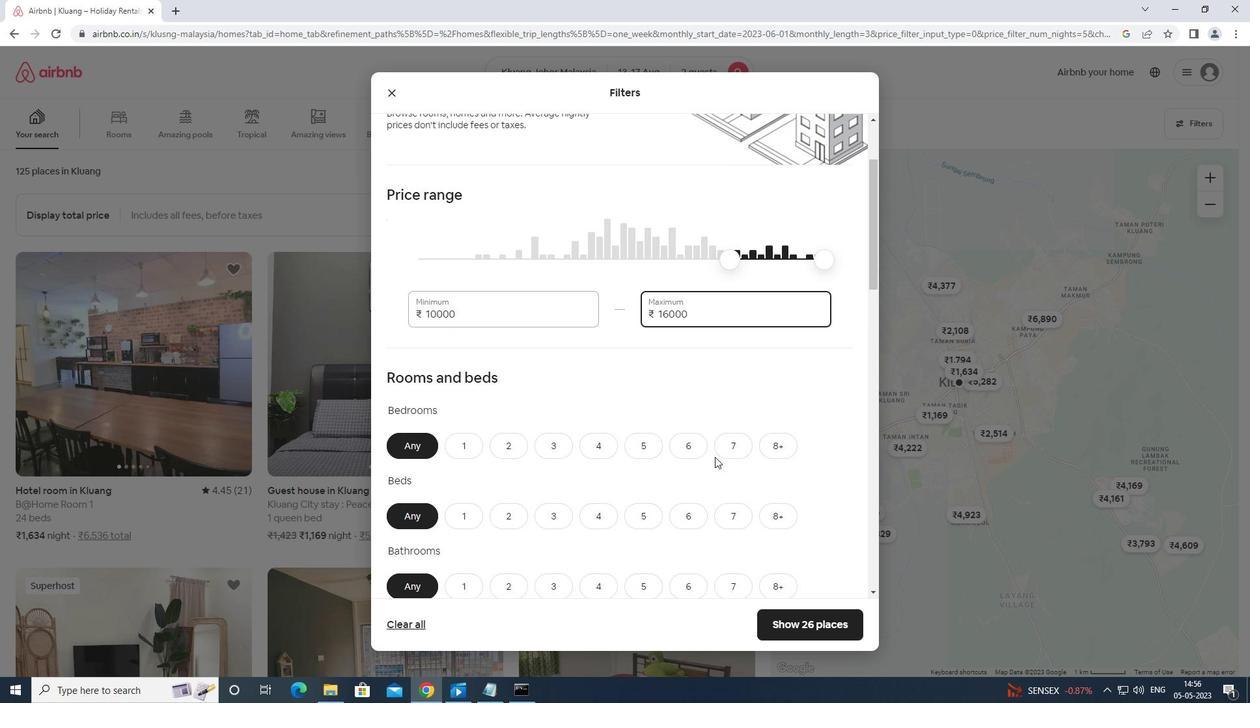 
Action: Mouse scrolled (711, 459) with delta (0, 0)
Screenshot: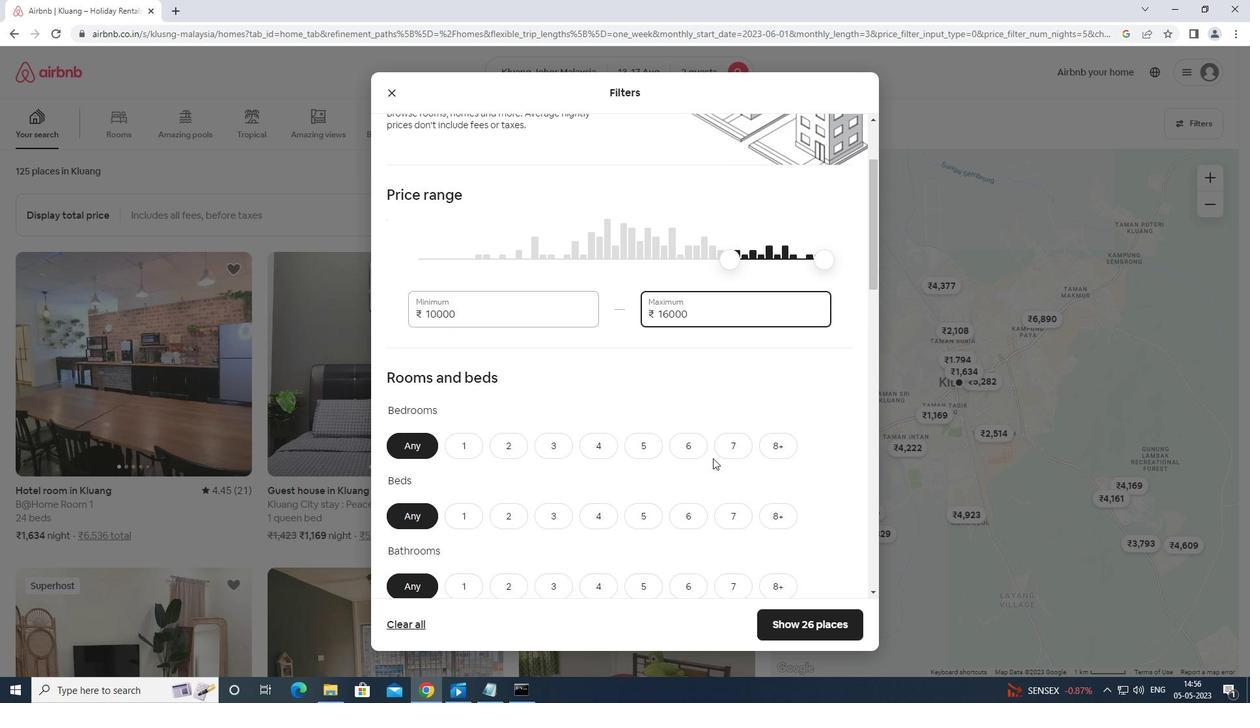 
Action: Mouse moved to (710, 461)
Screenshot: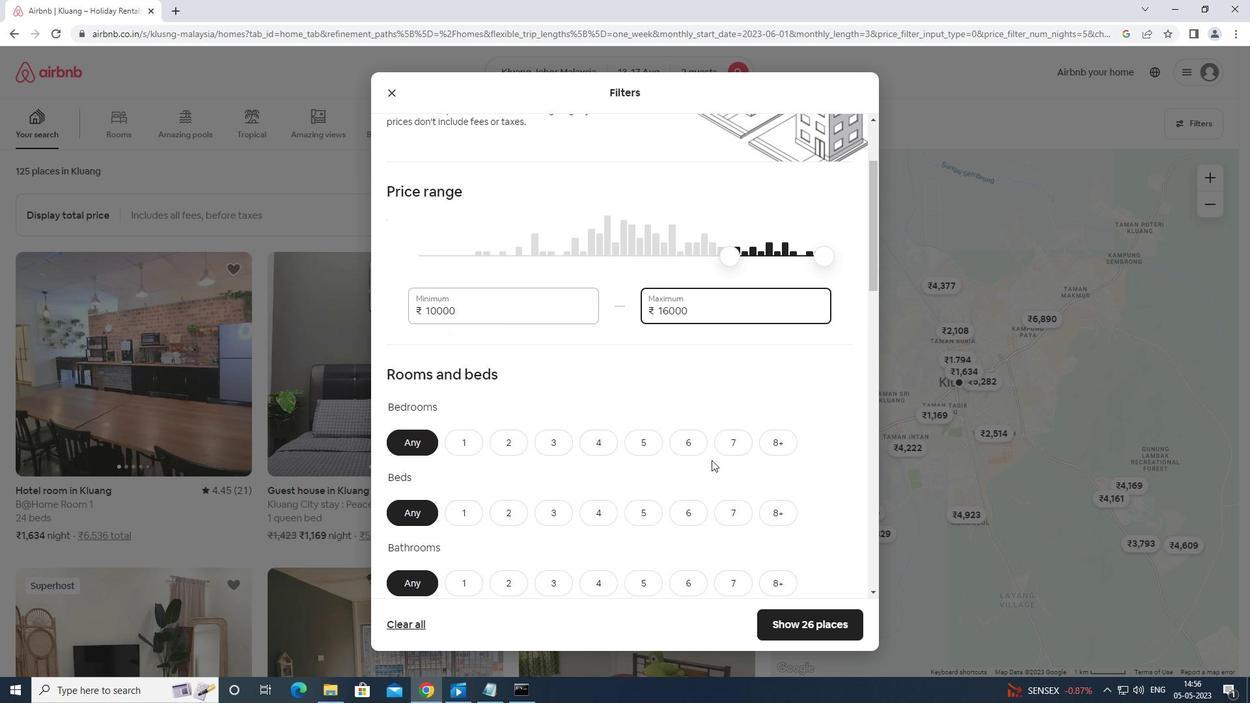 
Action: Mouse scrolled (710, 461) with delta (0, 0)
Screenshot: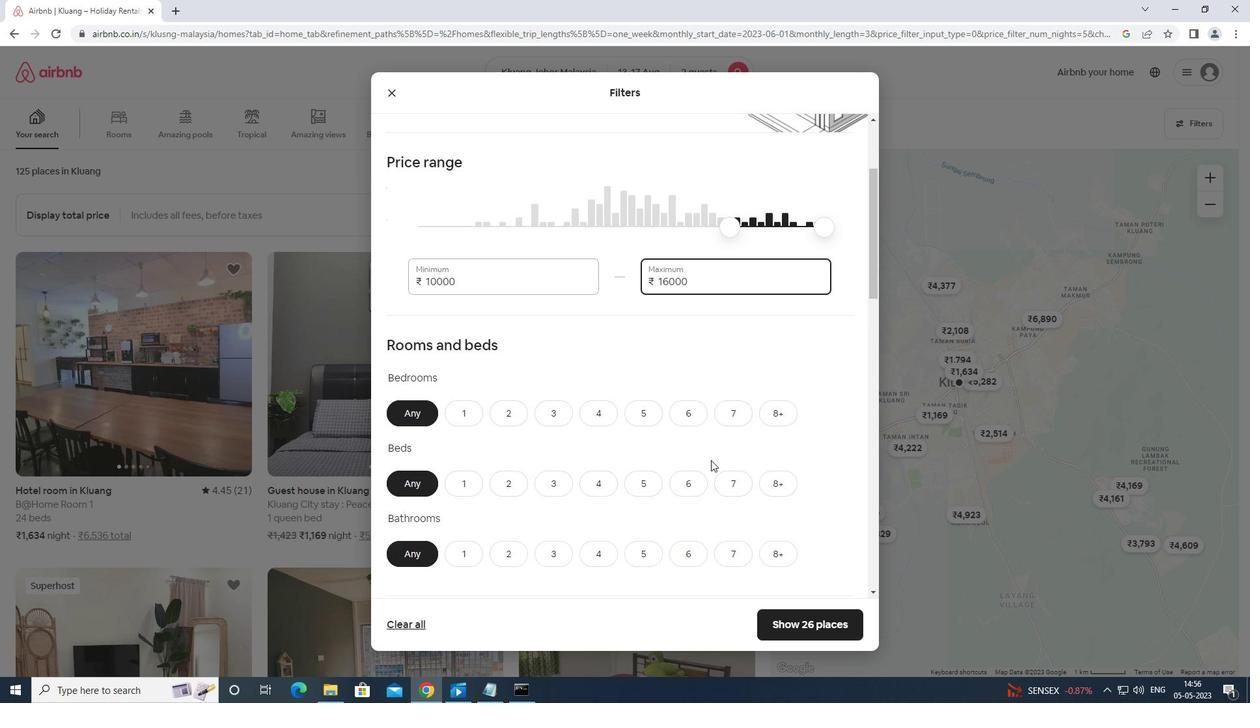 
Action: Mouse moved to (511, 312)
Screenshot: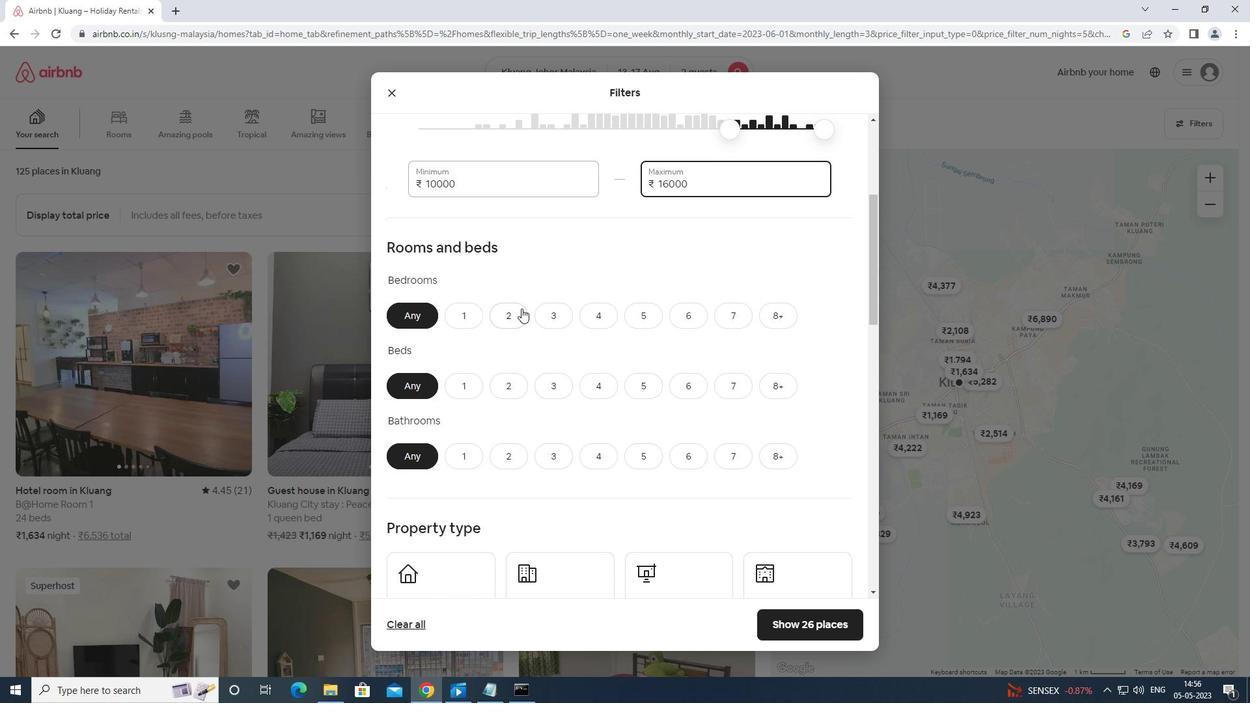 
Action: Mouse pressed left at (511, 312)
Screenshot: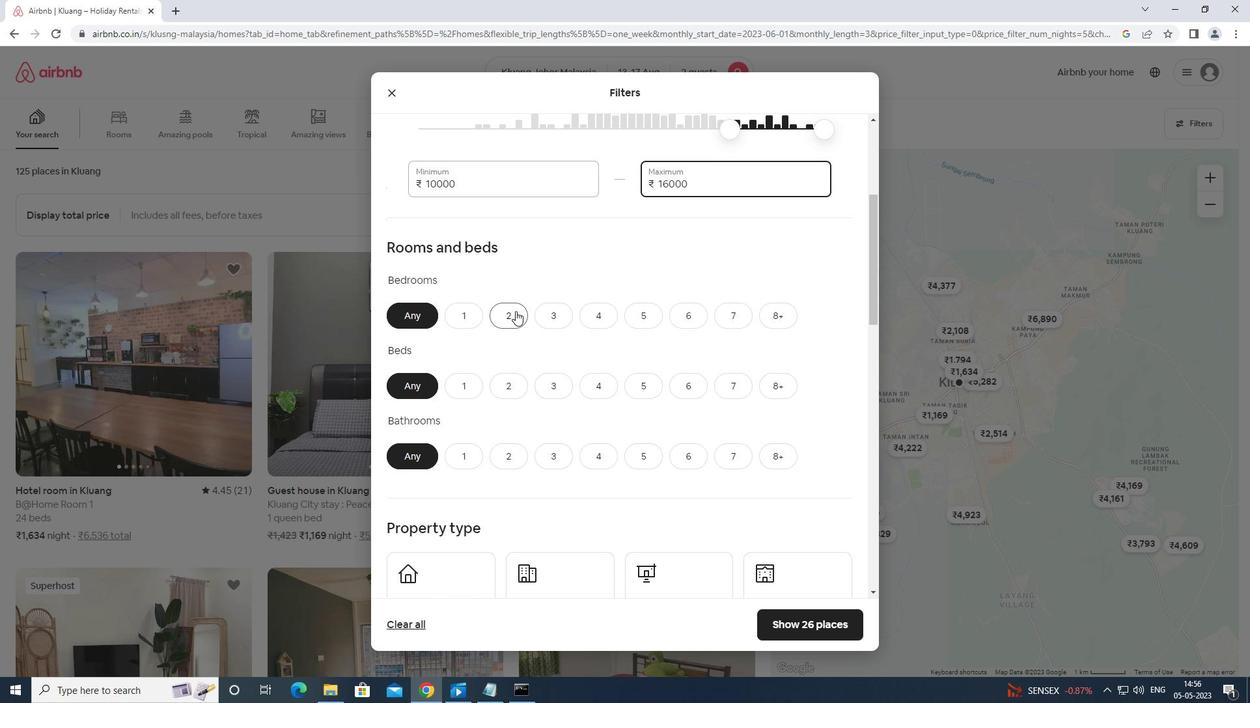 
Action: Mouse moved to (517, 379)
Screenshot: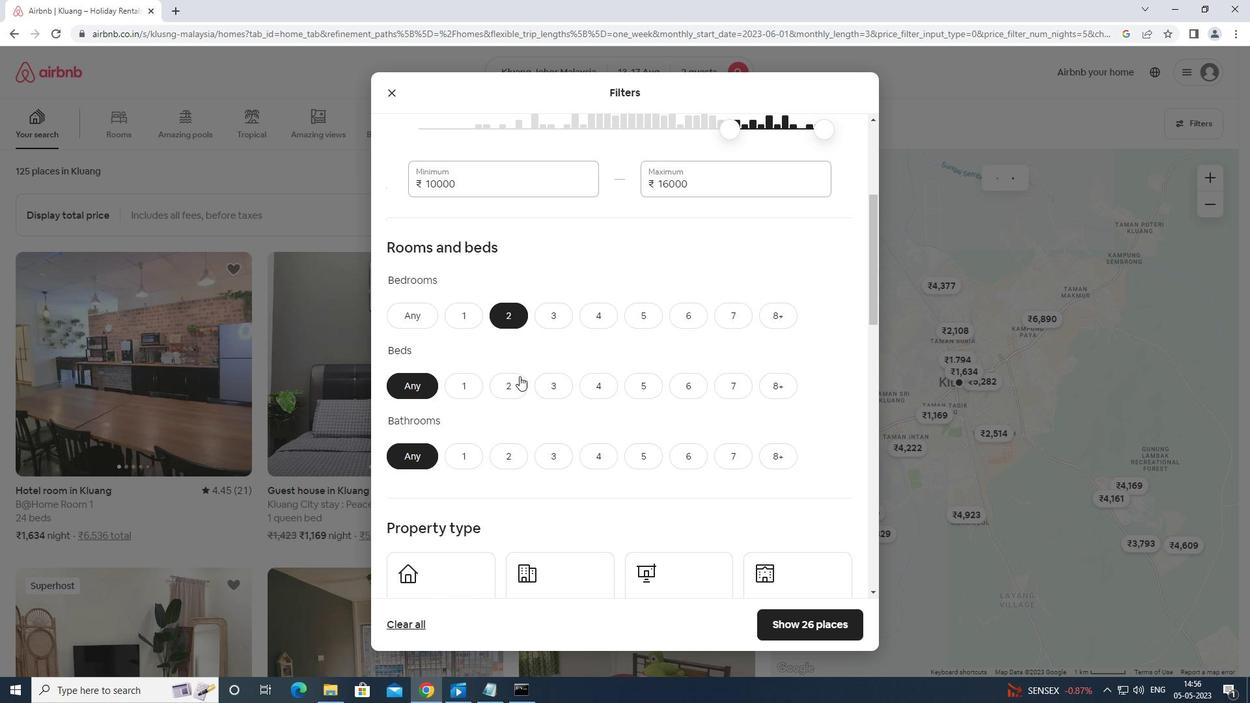 
Action: Mouse pressed left at (517, 379)
Screenshot: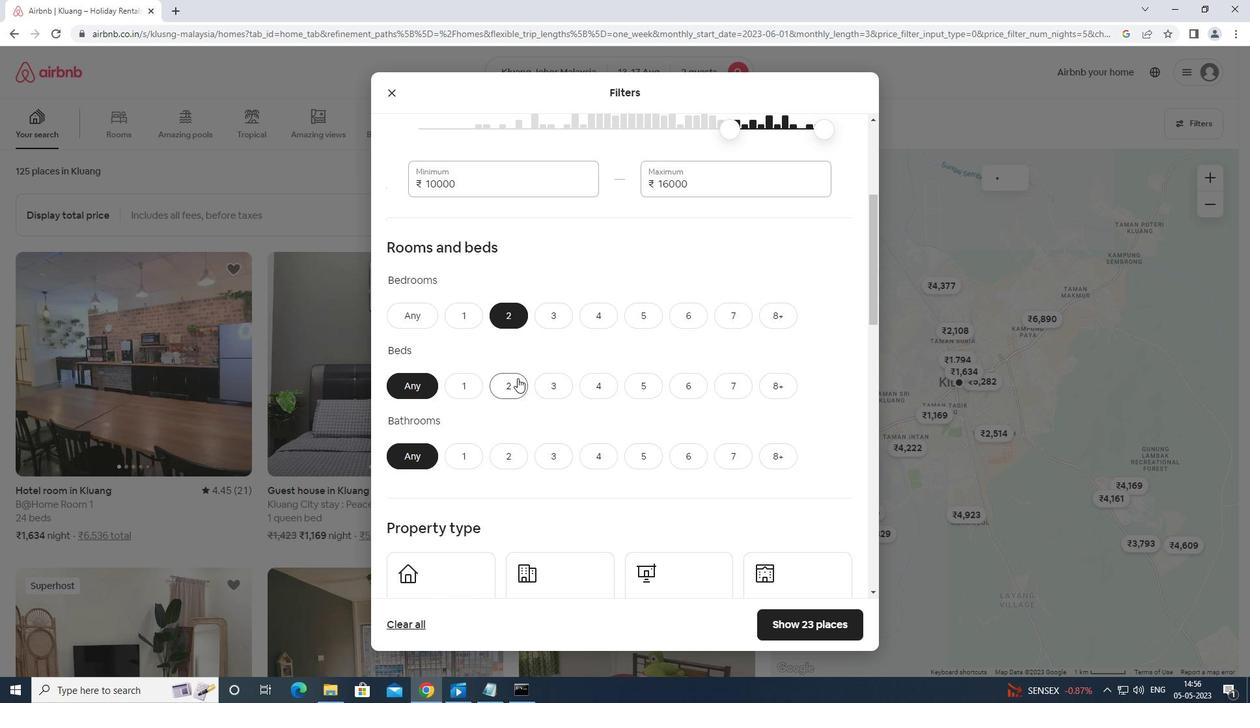 
Action: Mouse moved to (465, 451)
Screenshot: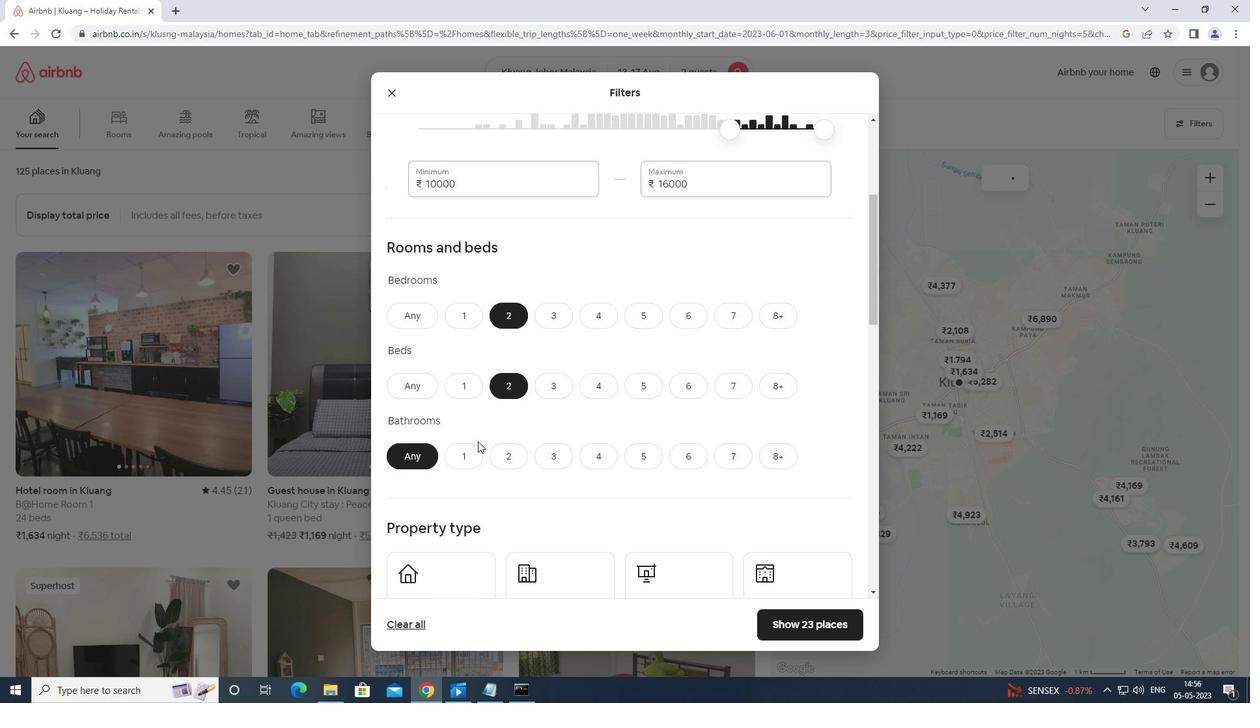 
Action: Mouse pressed left at (465, 451)
Screenshot: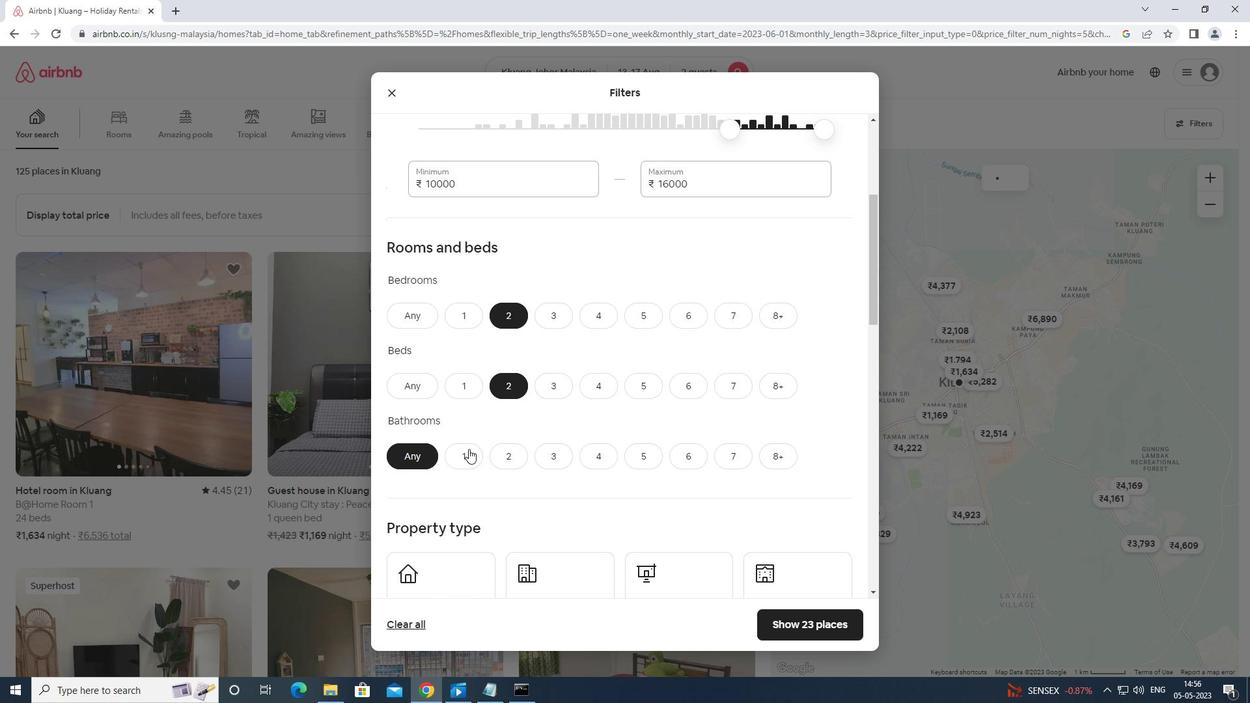 
Action: Mouse moved to (472, 448)
Screenshot: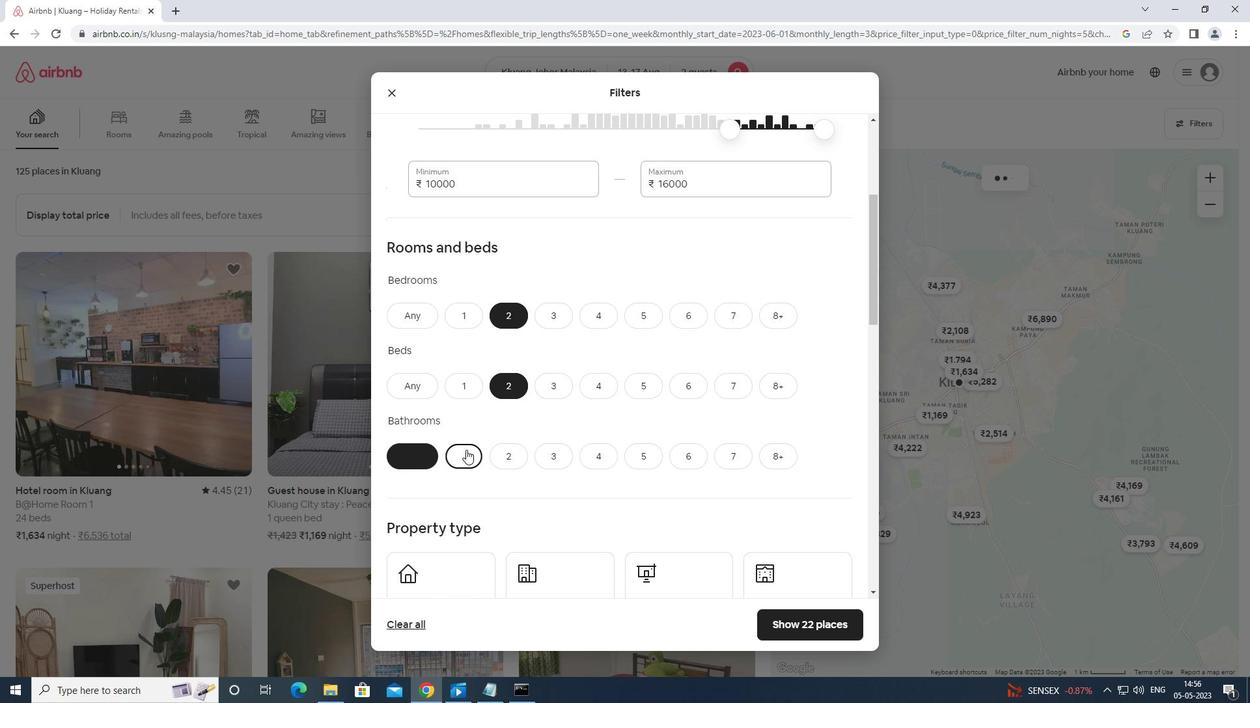 
Action: Mouse scrolled (472, 448) with delta (0, 0)
Screenshot: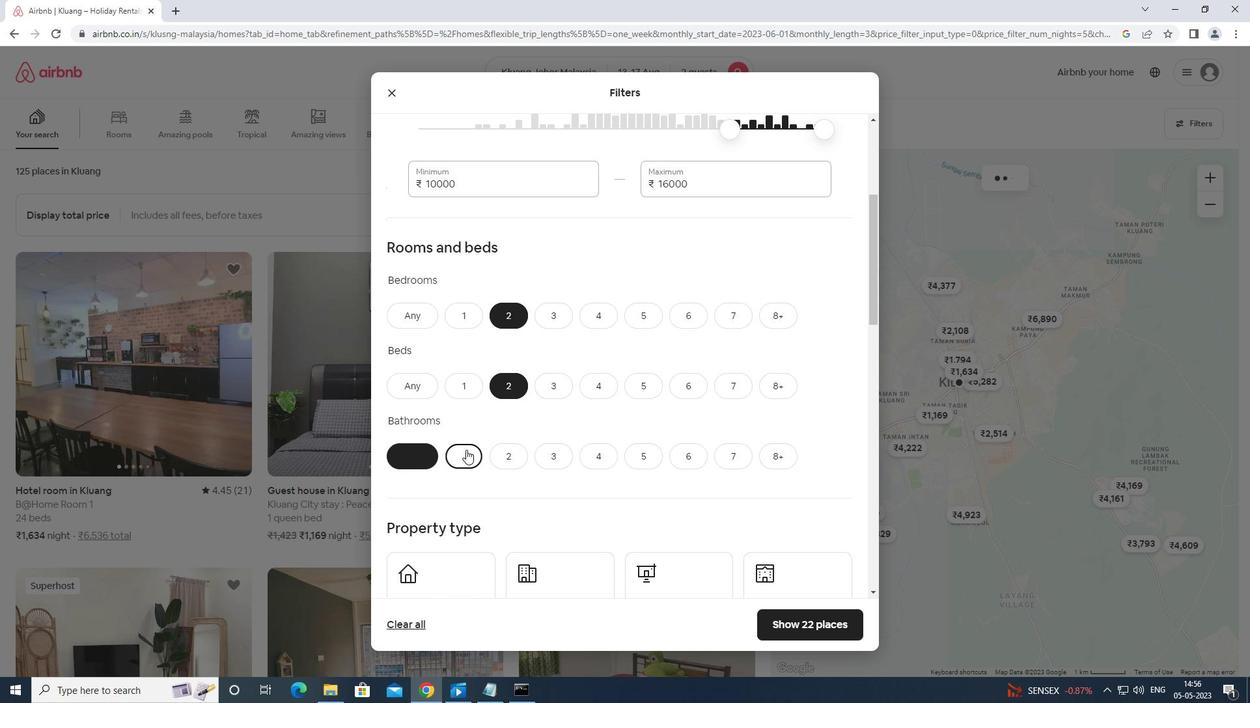 
Action: Mouse moved to (472, 448)
Screenshot: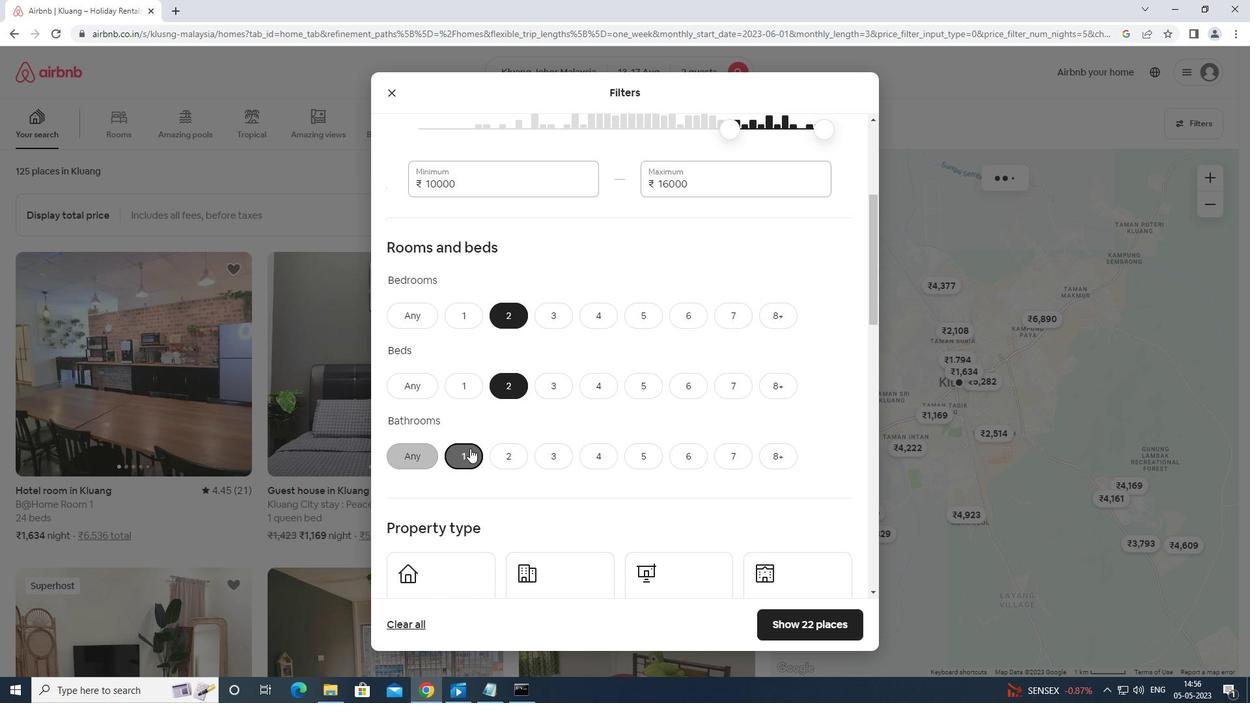 
Action: Mouse scrolled (472, 448) with delta (0, 0)
Screenshot: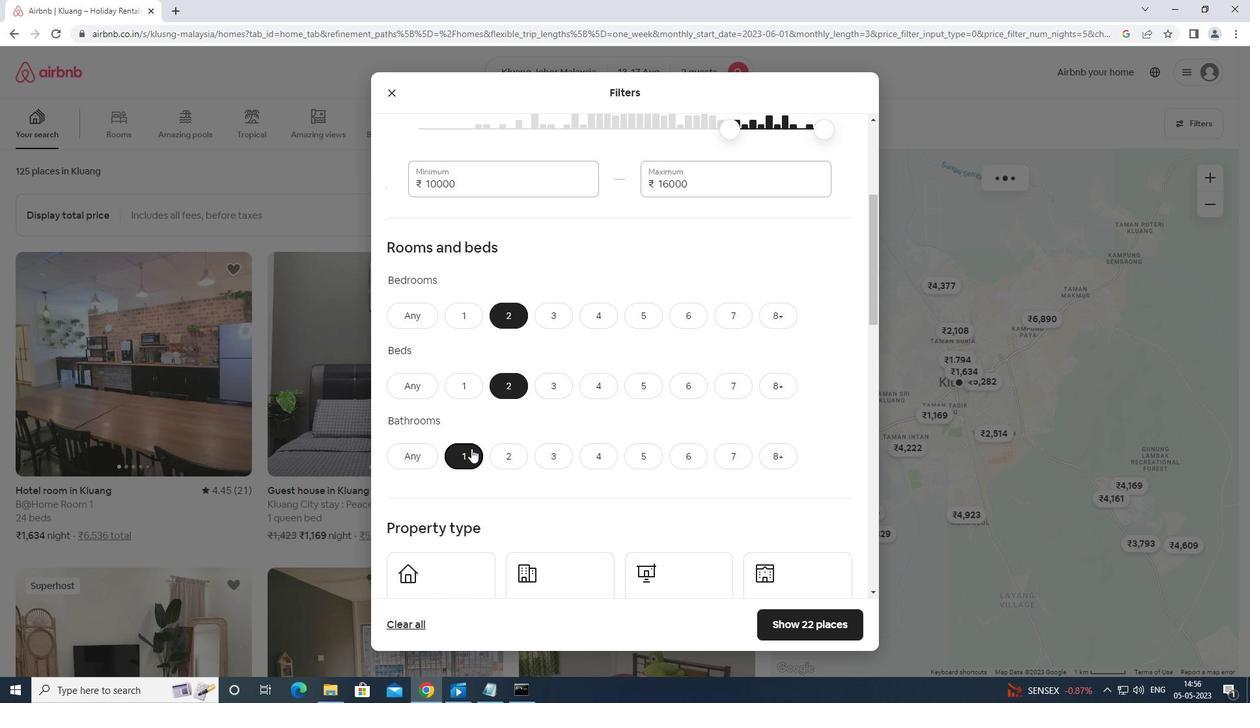 
Action: Mouse moved to (473, 448)
Screenshot: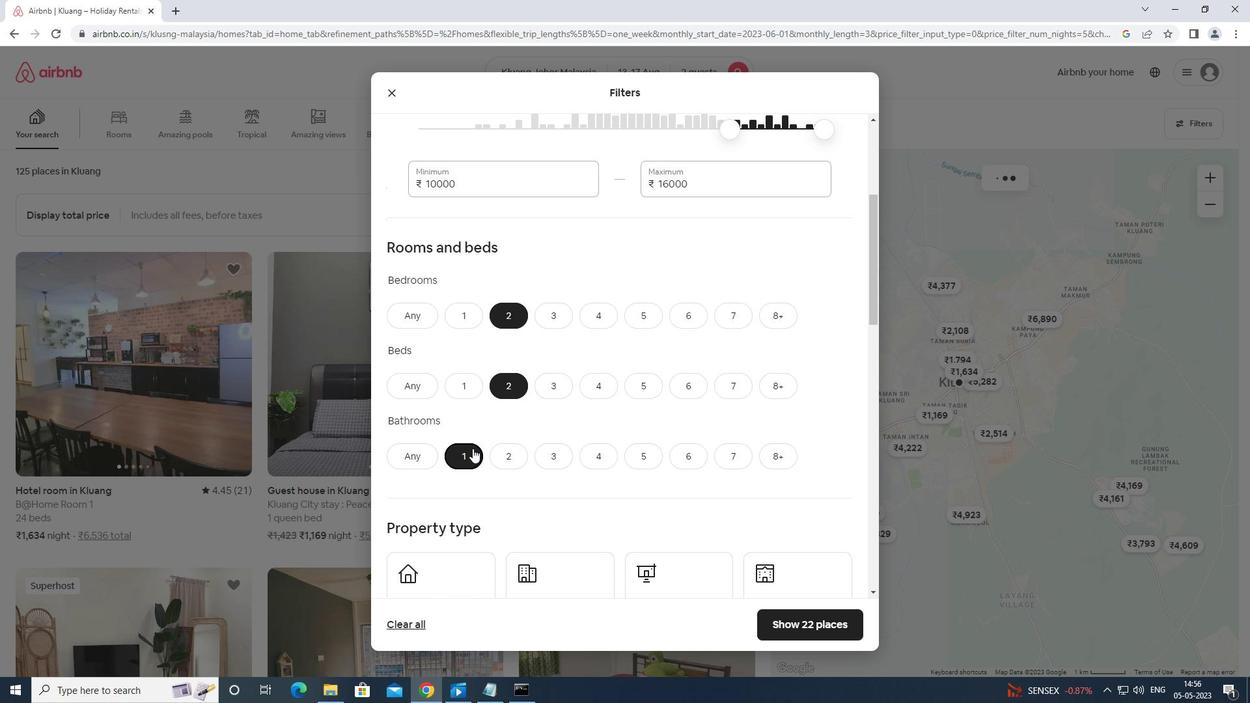 
Action: Mouse scrolled (473, 448) with delta (0, 0)
Screenshot: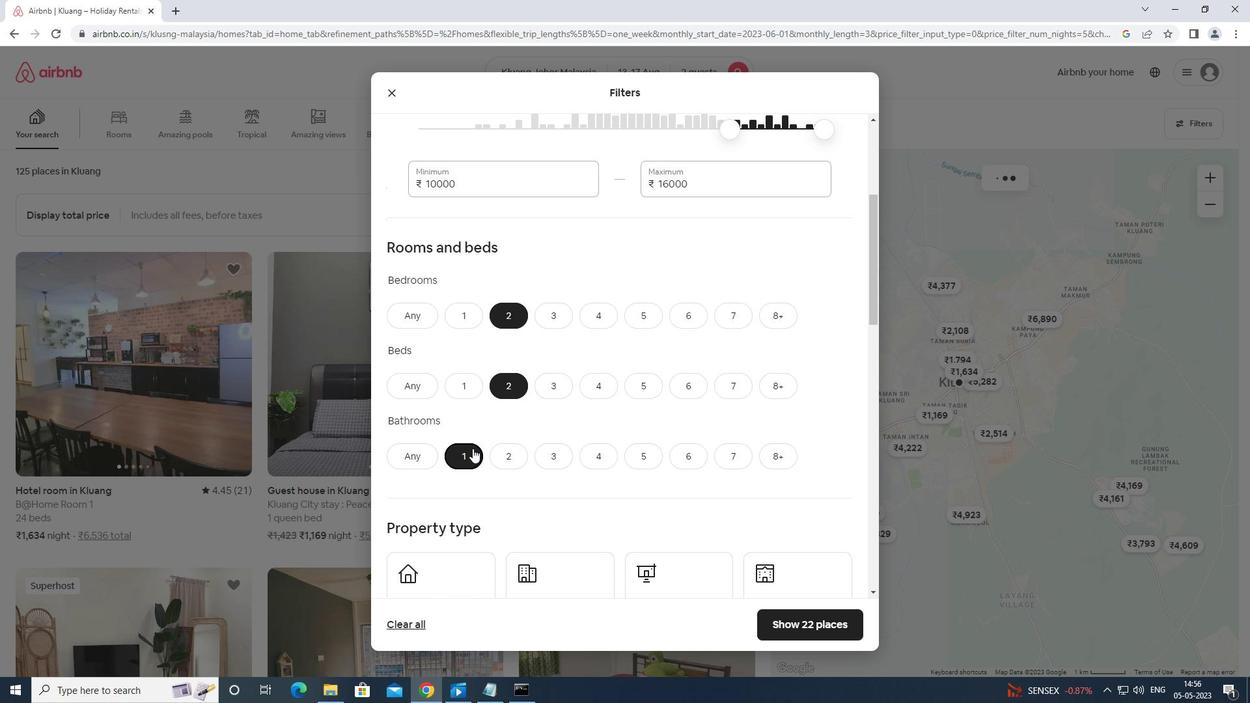 
Action: Mouse moved to (469, 407)
Screenshot: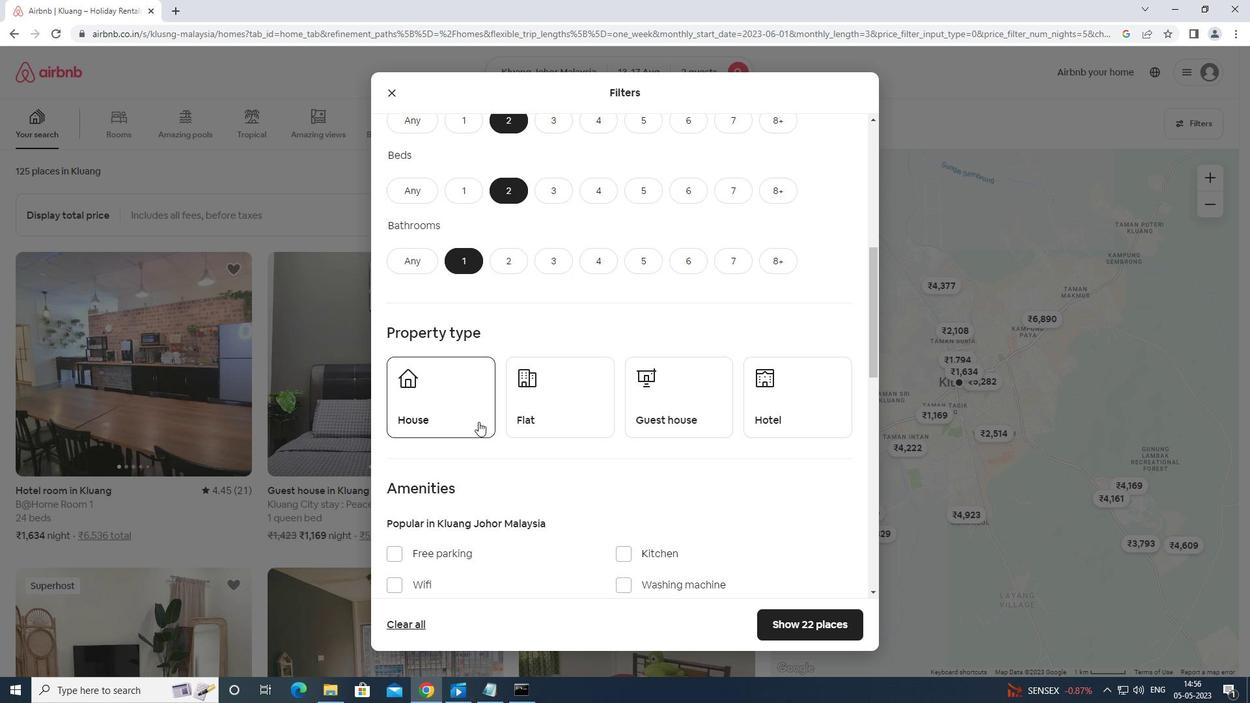 
Action: Mouse pressed left at (469, 407)
Screenshot: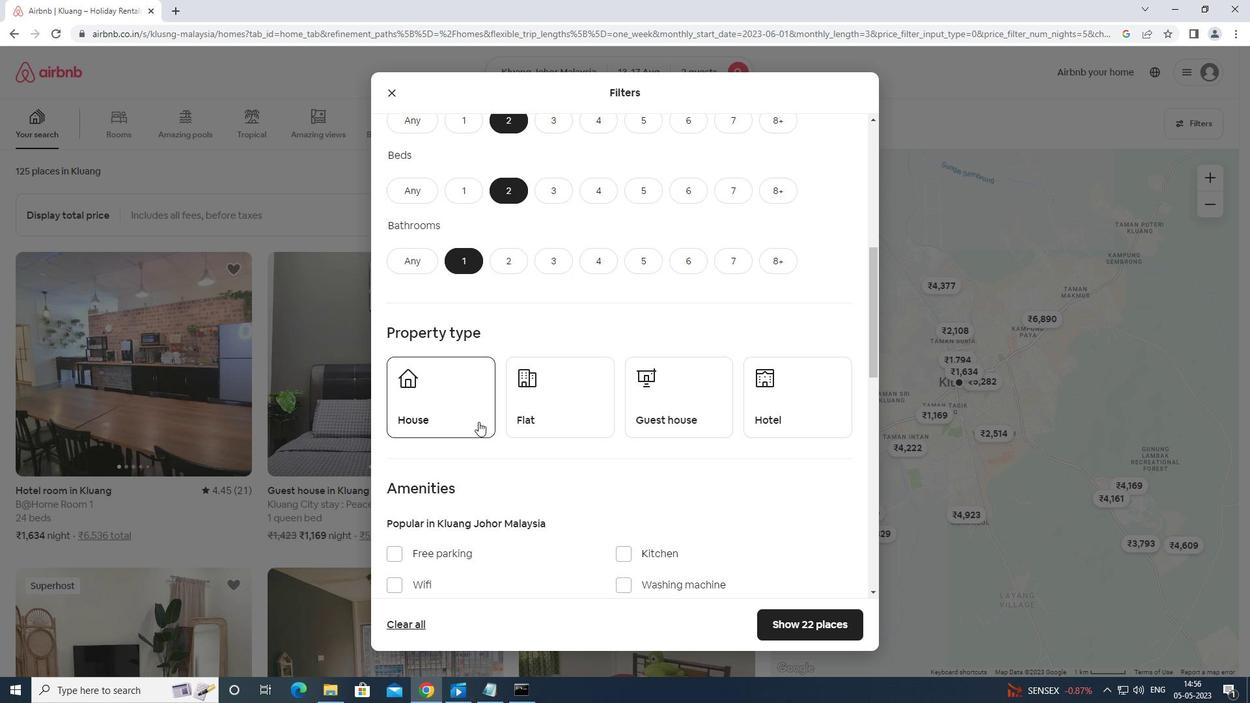
Action: Mouse moved to (539, 399)
Screenshot: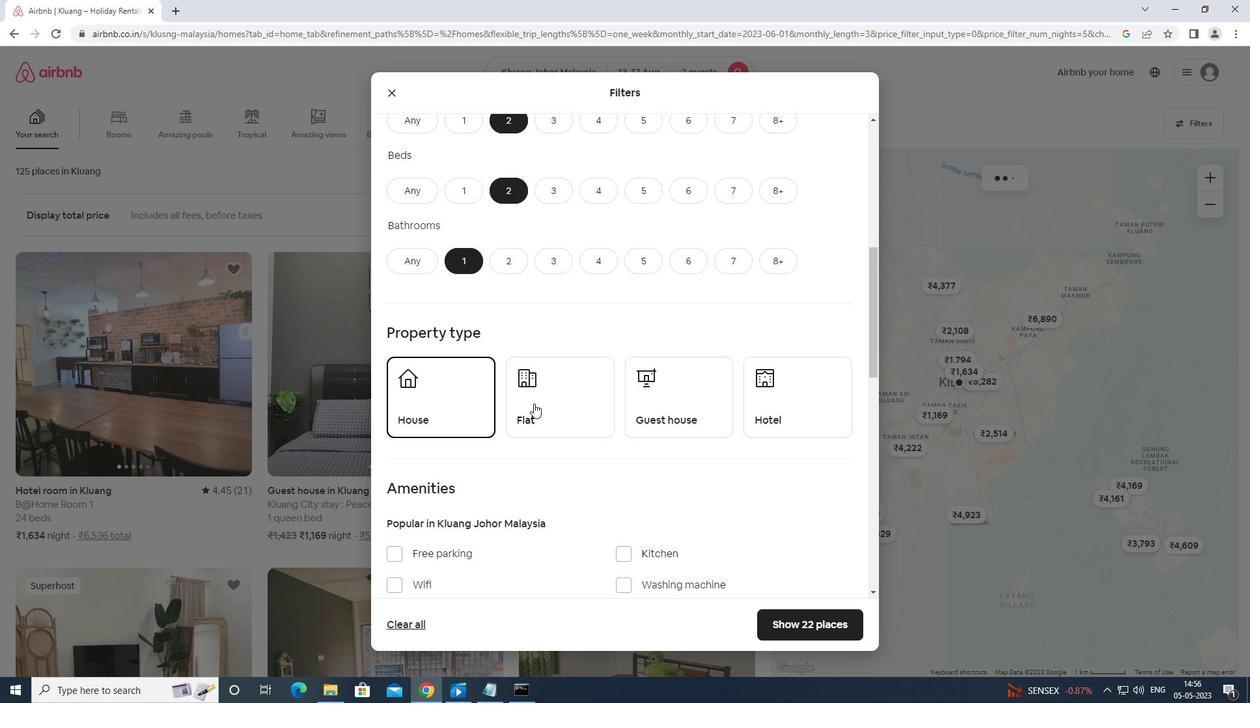 
Action: Mouse pressed left at (539, 399)
Screenshot: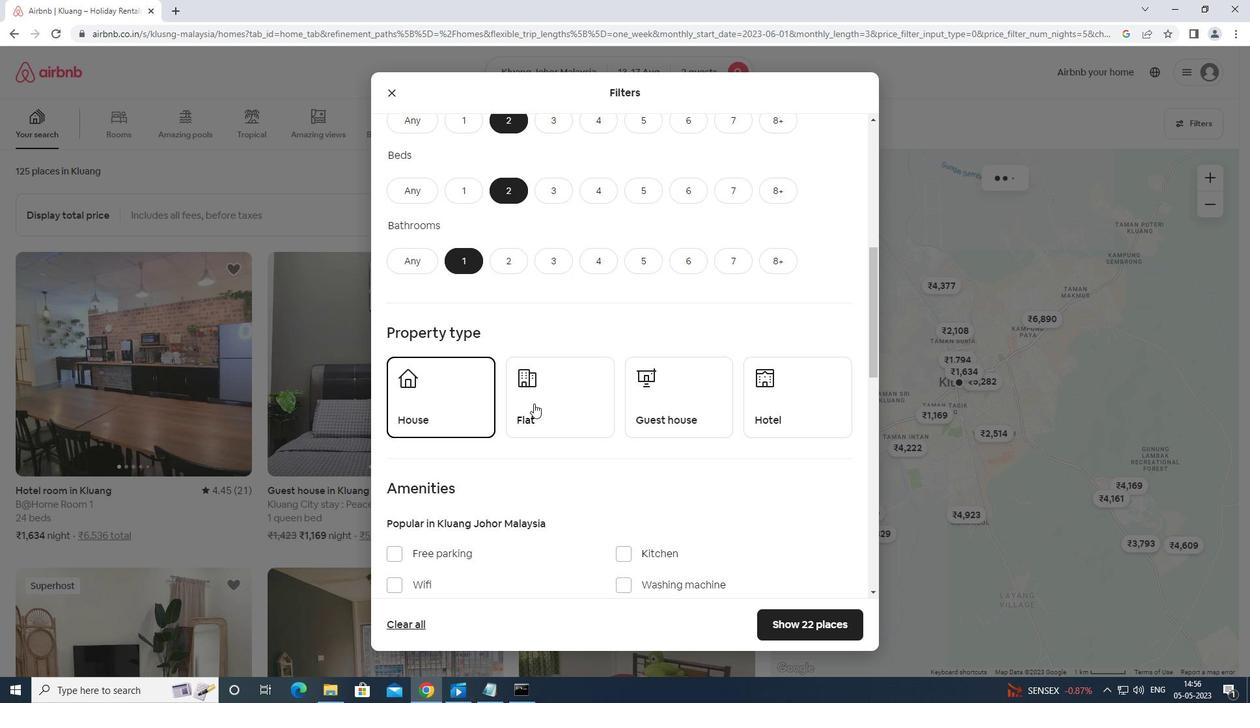 
Action: Mouse moved to (693, 400)
Screenshot: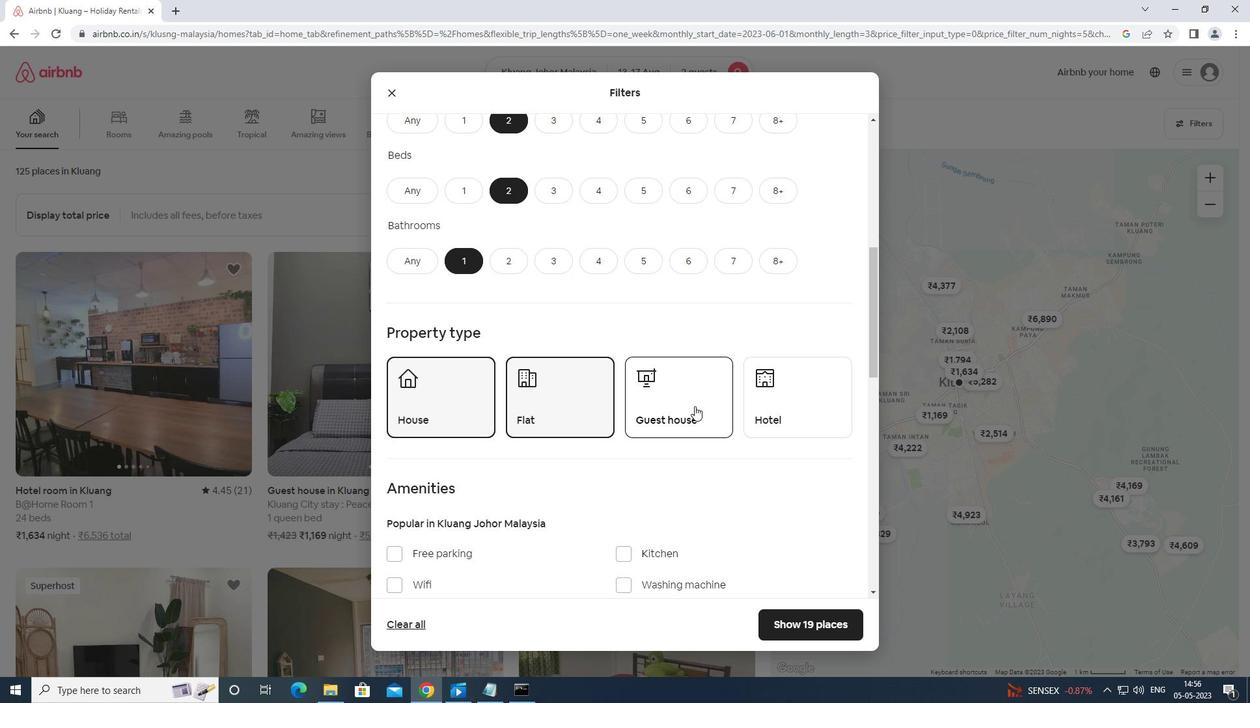 
Action: Mouse pressed left at (693, 400)
Screenshot: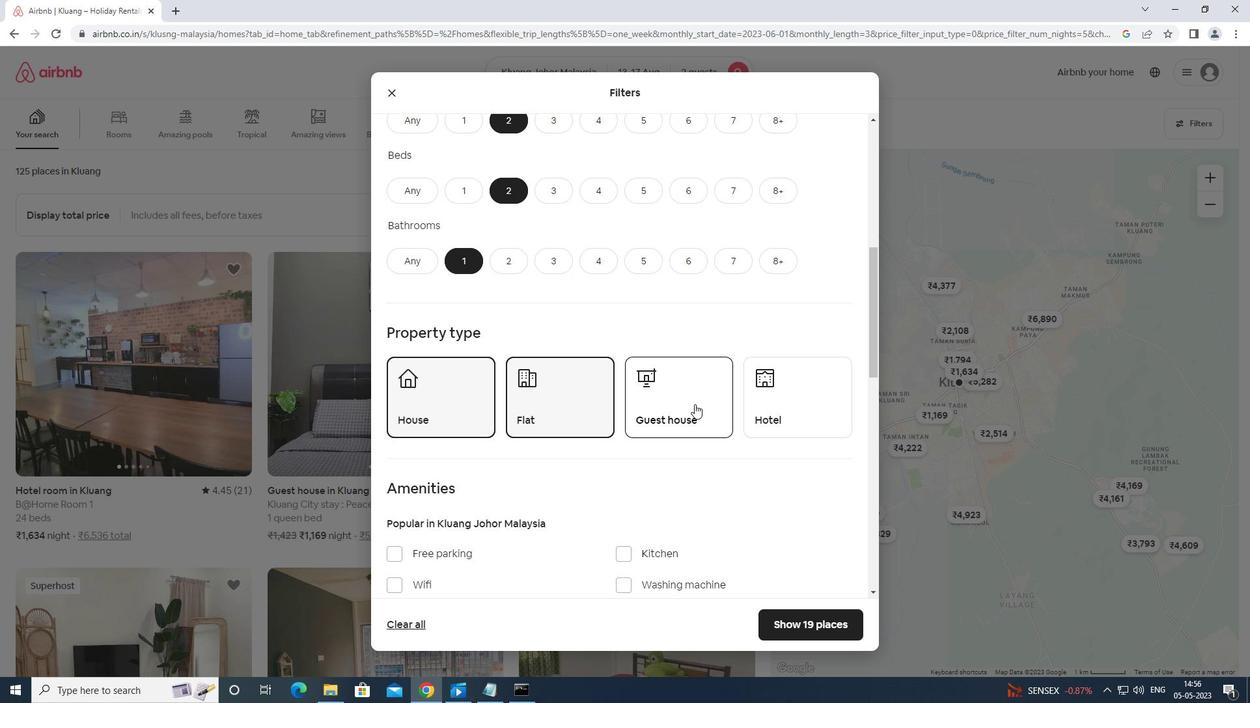 
Action: Mouse moved to (688, 403)
Screenshot: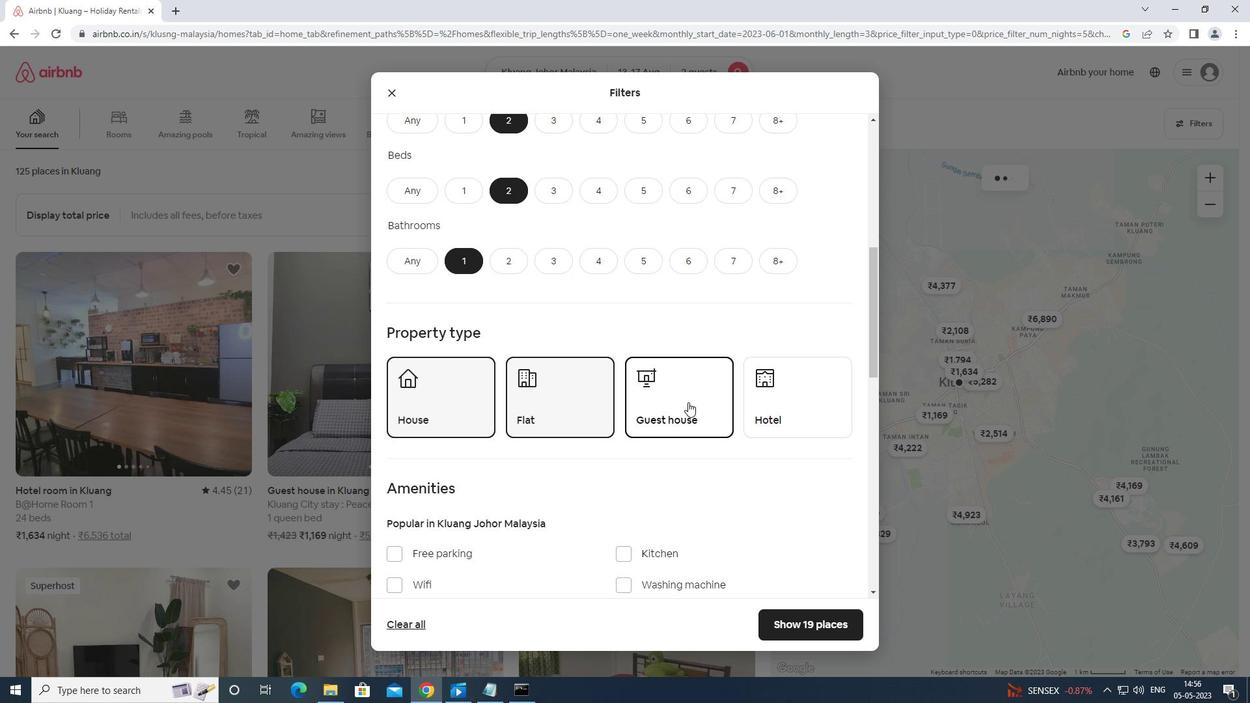 
Action: Mouse scrolled (688, 403) with delta (0, 0)
Screenshot: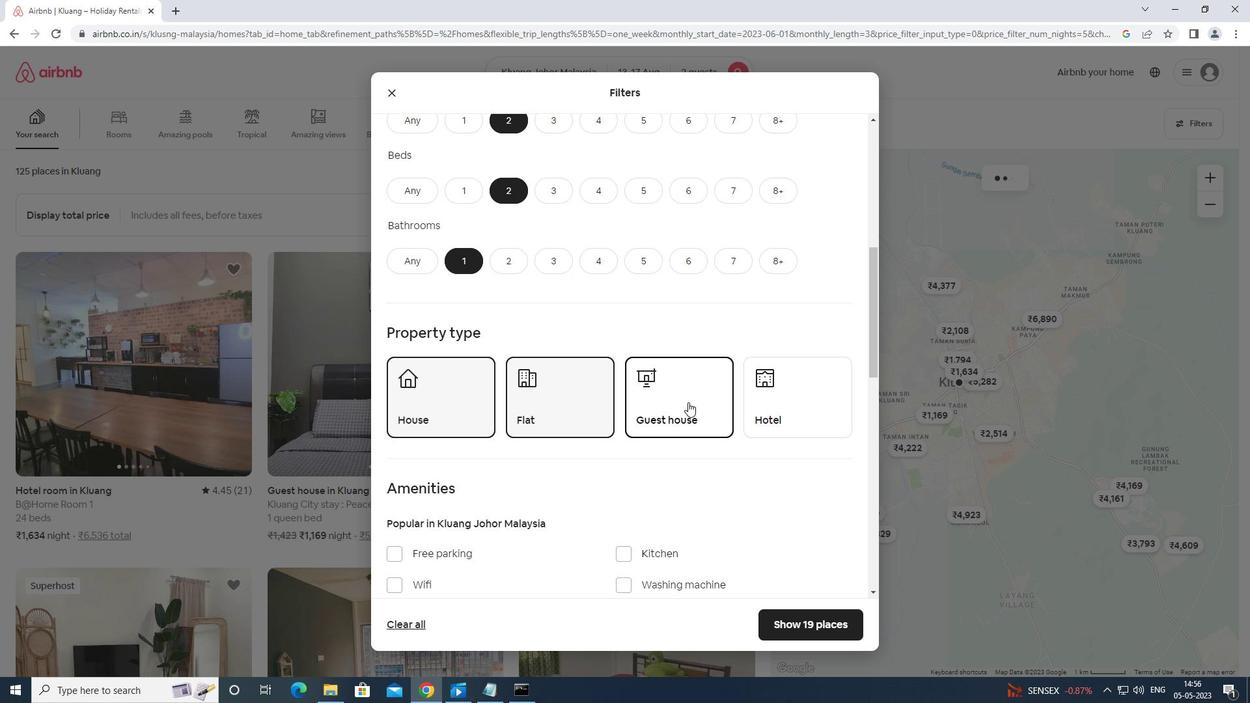 
Action: Mouse scrolled (688, 403) with delta (0, 0)
Screenshot: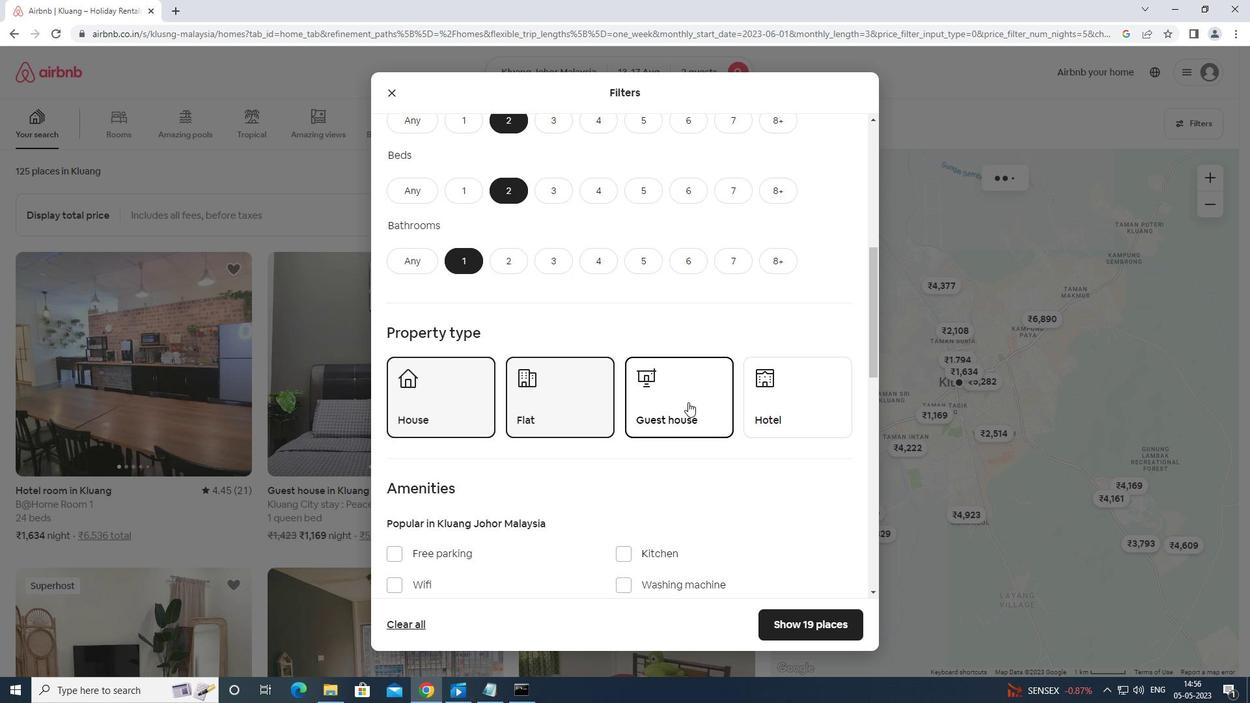 
Action: Mouse scrolled (688, 403) with delta (0, 0)
Screenshot: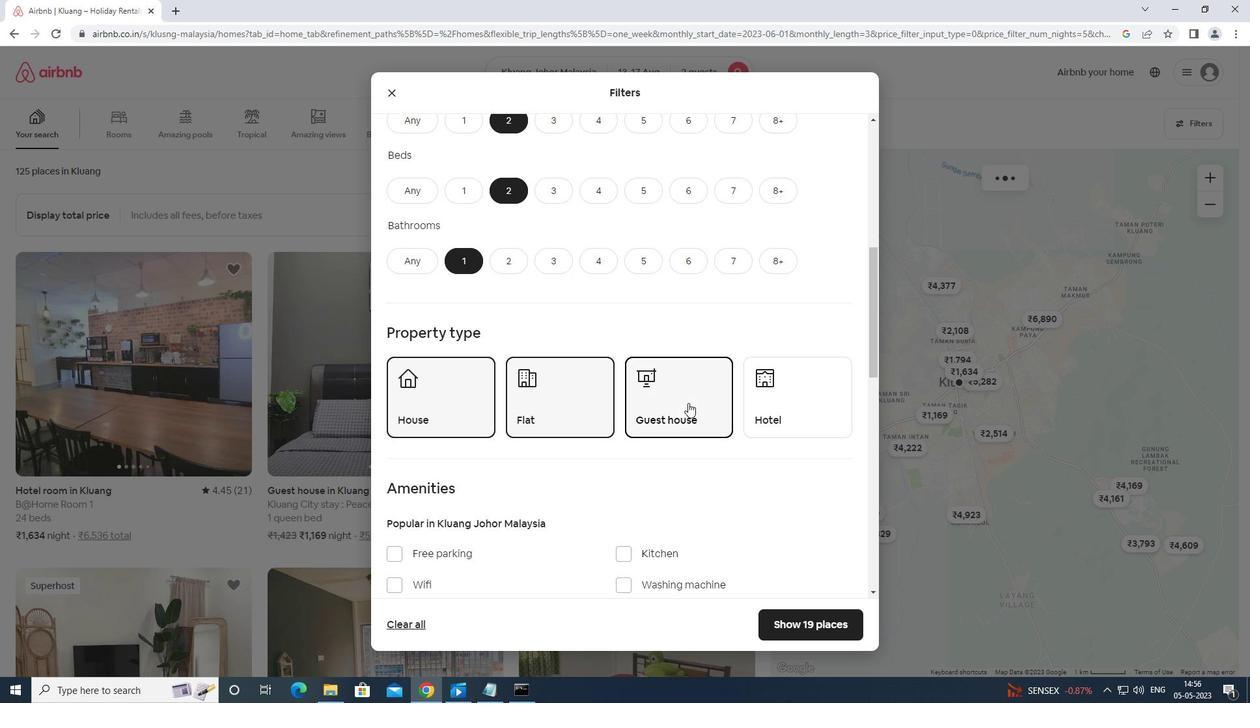 
Action: Mouse moved to (391, 387)
Screenshot: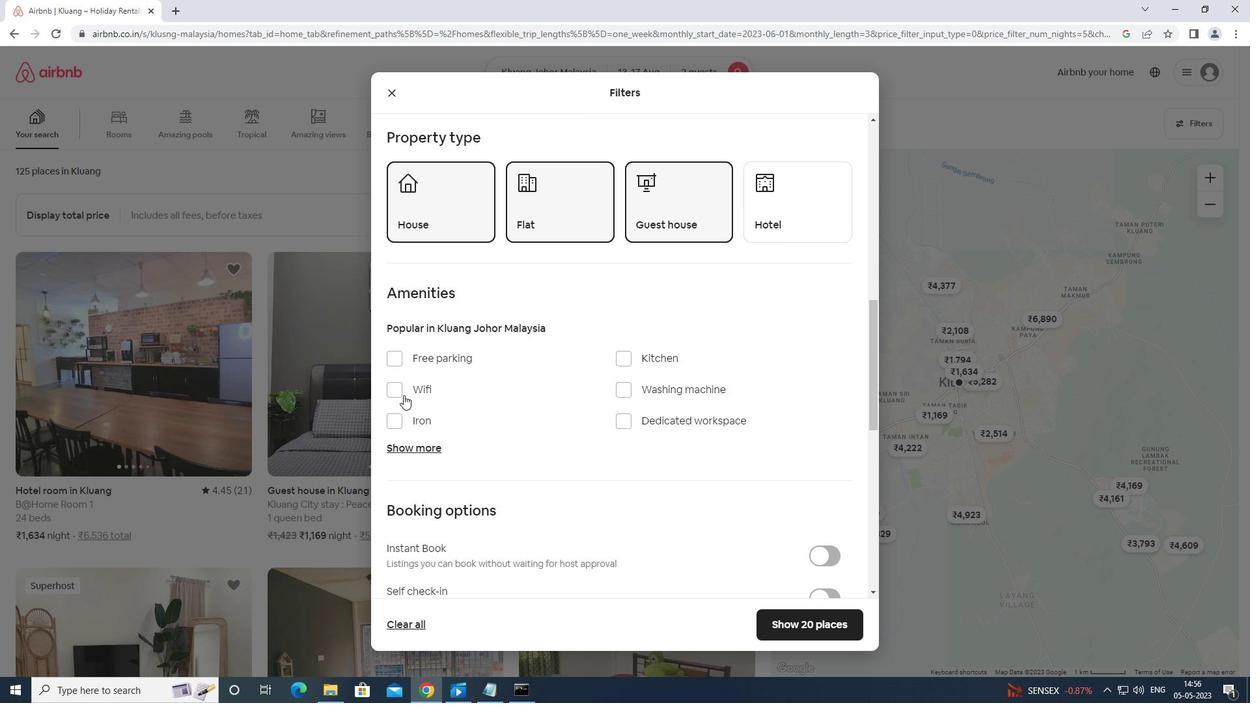 
Action: Mouse pressed left at (391, 387)
Screenshot: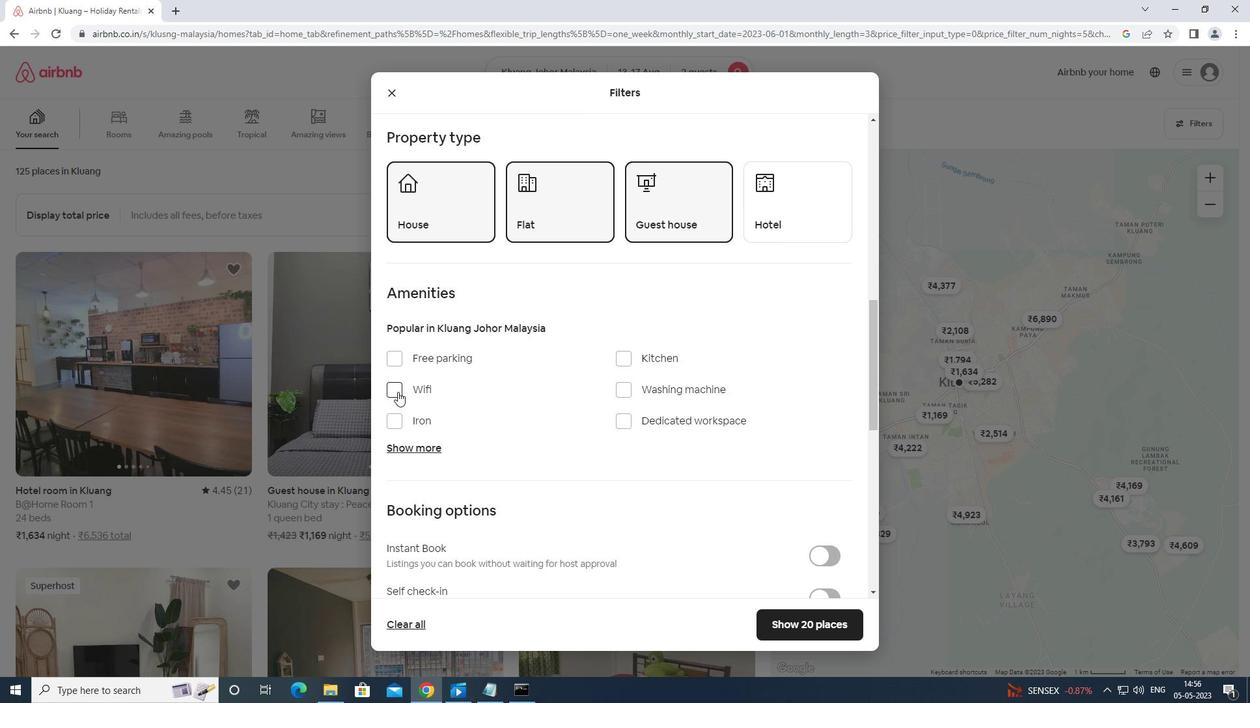 
Action: Mouse moved to (398, 382)
Screenshot: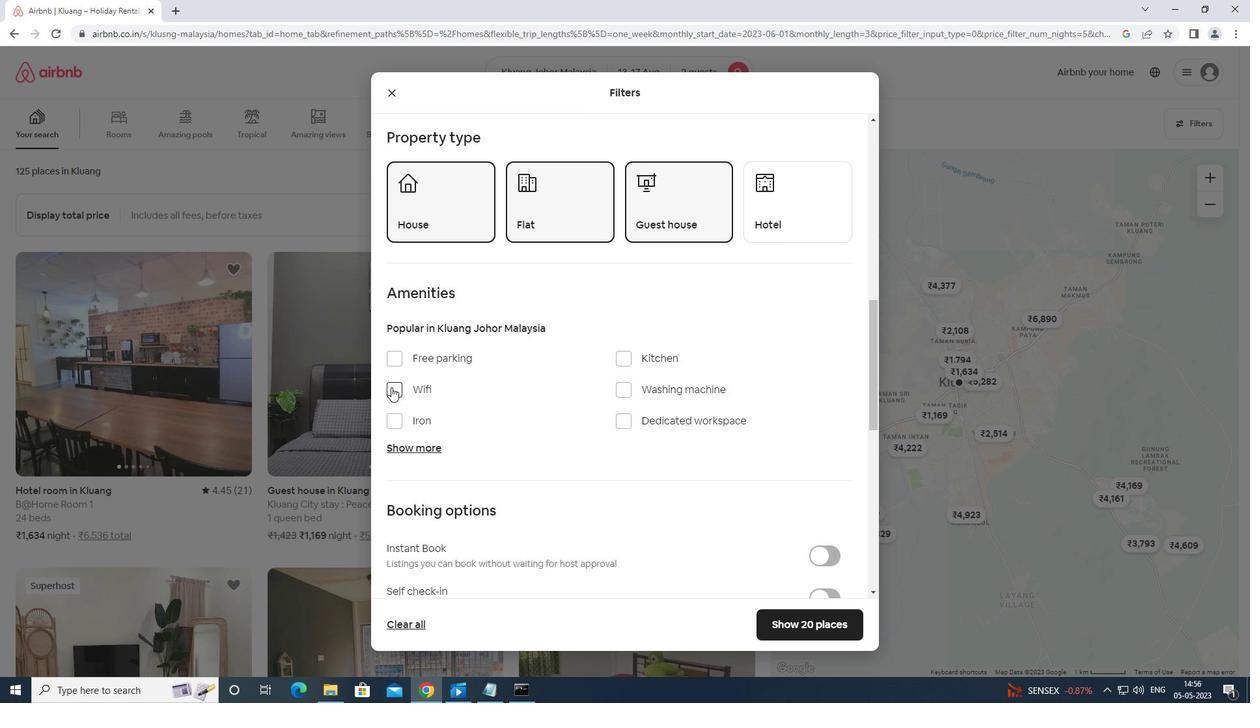 
Action: Mouse scrolled (398, 381) with delta (0, 0)
Screenshot: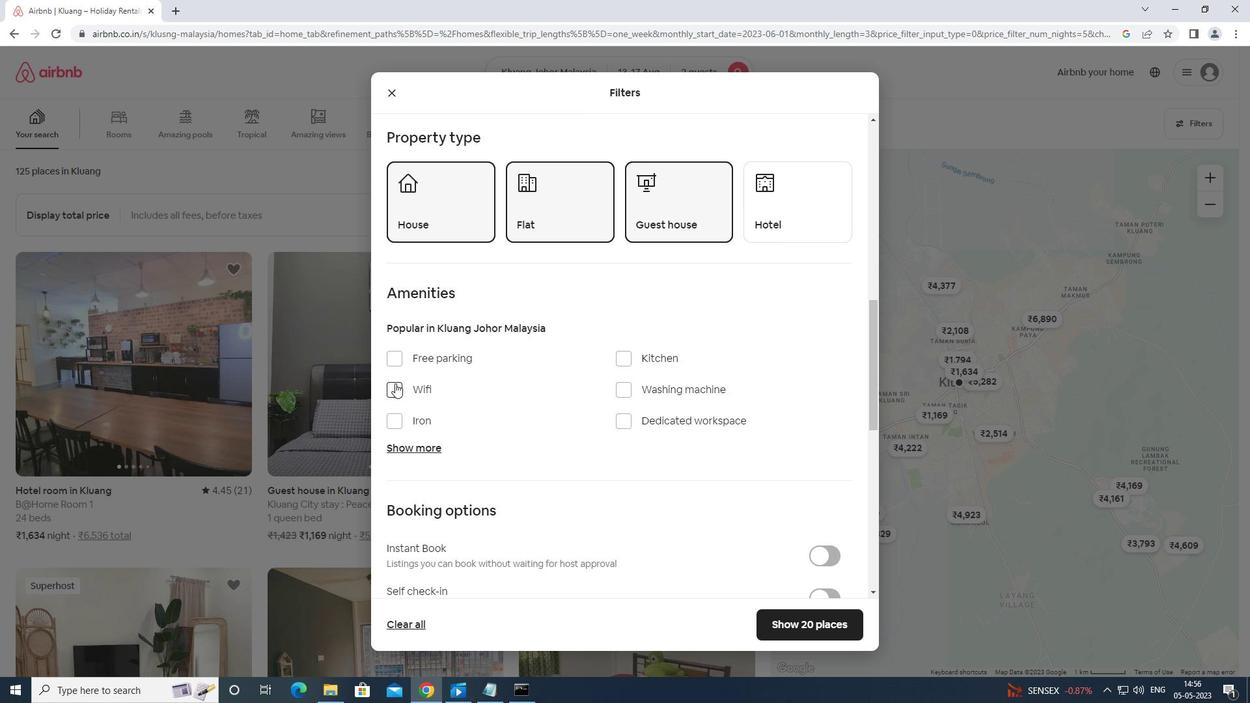 
Action: Mouse moved to (403, 383)
Screenshot: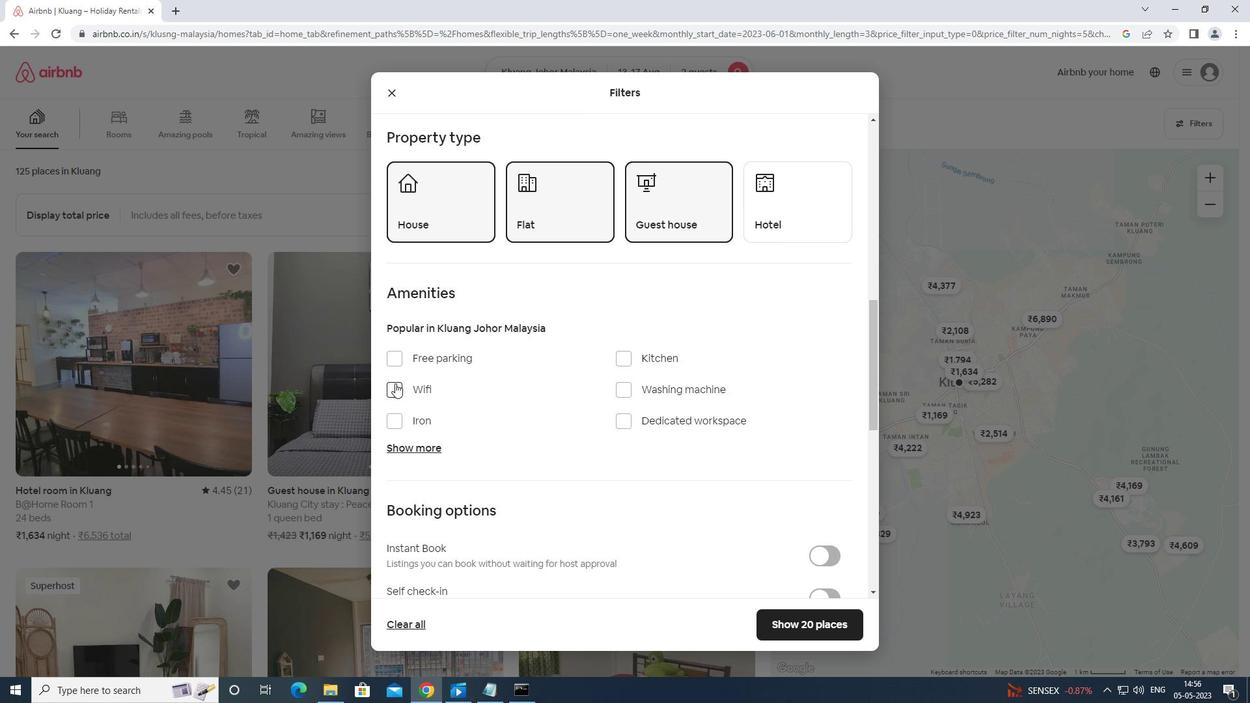 
Action: Mouse scrolled (403, 382) with delta (0, 0)
Screenshot: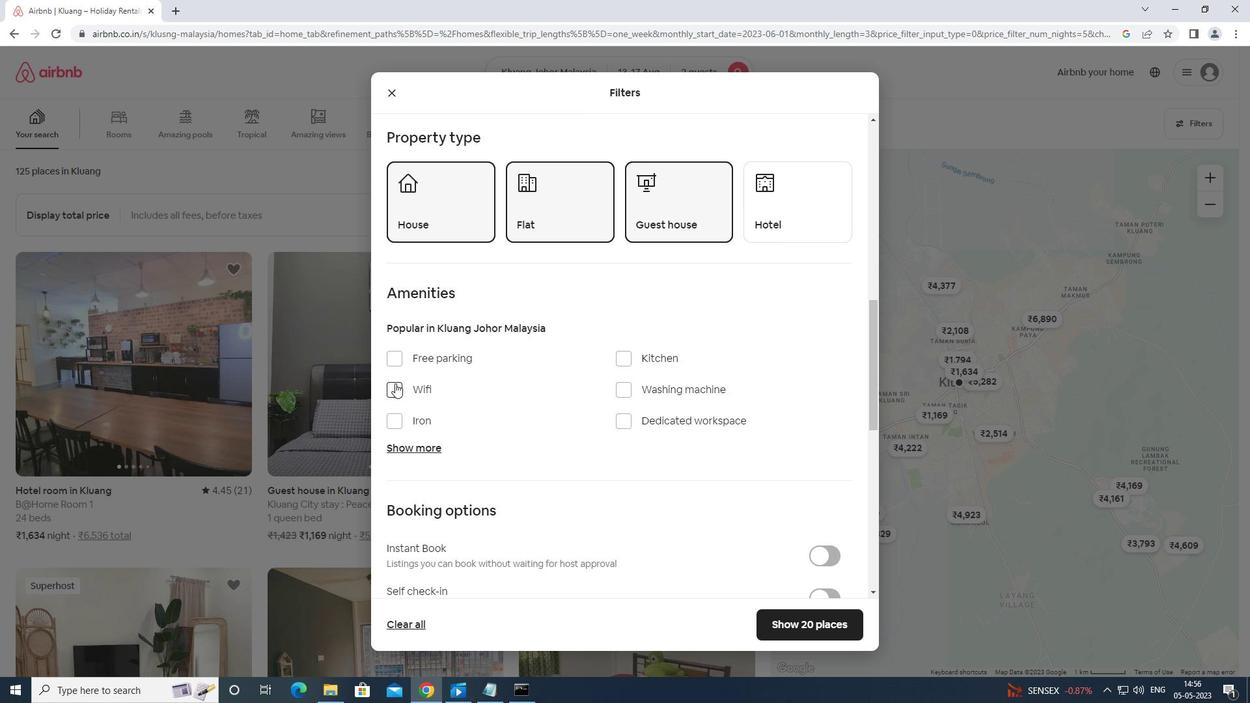 
Action: Mouse moved to (416, 387)
Screenshot: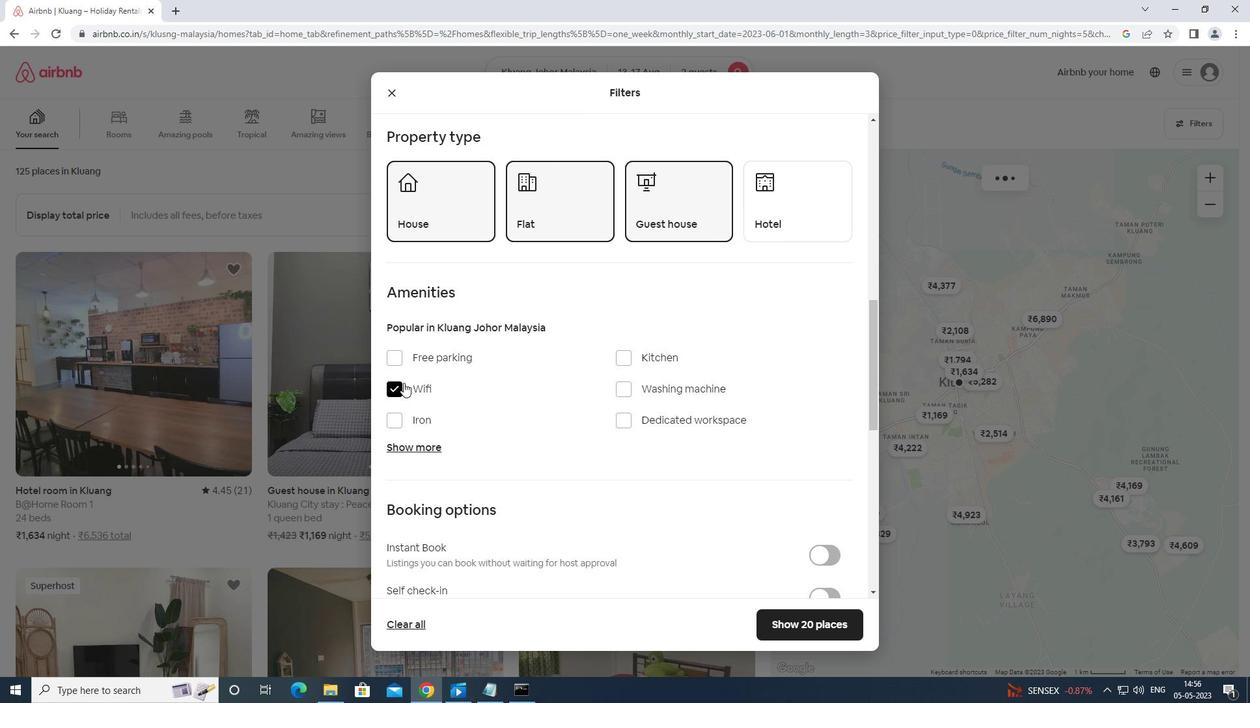 
Action: Mouse scrolled (416, 386) with delta (0, 0)
Screenshot: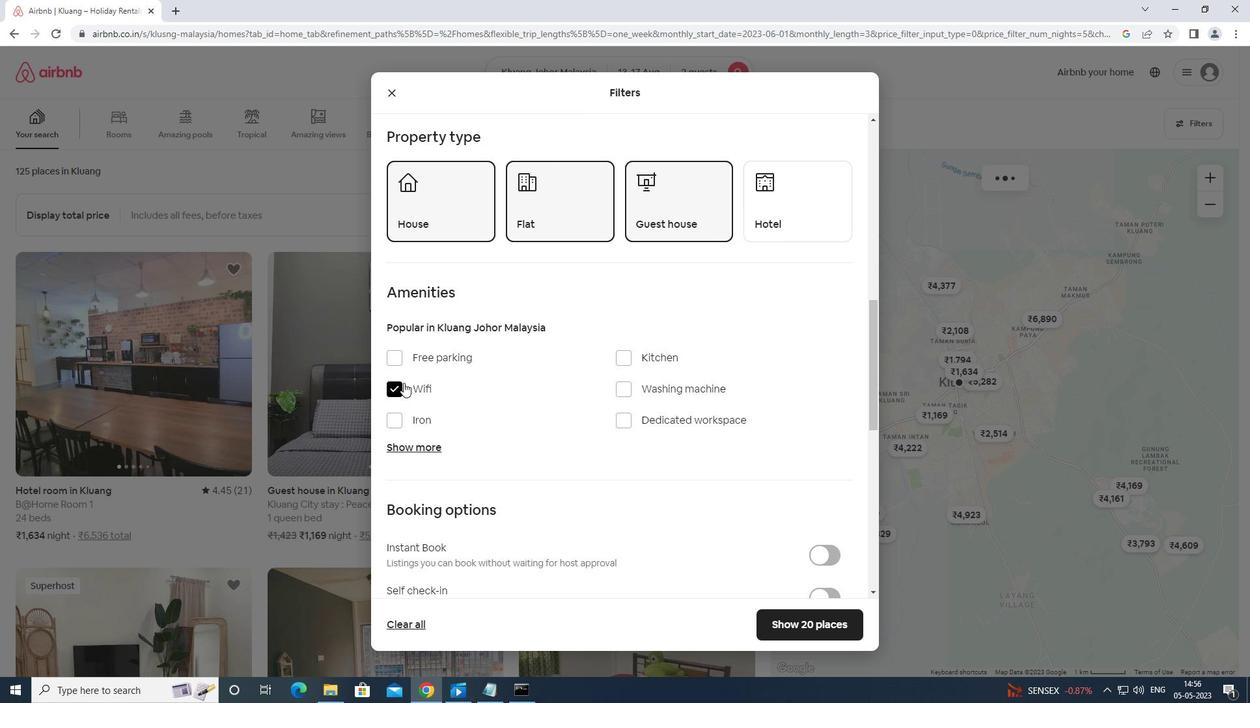 
Action: Mouse moved to (419, 387)
Screenshot: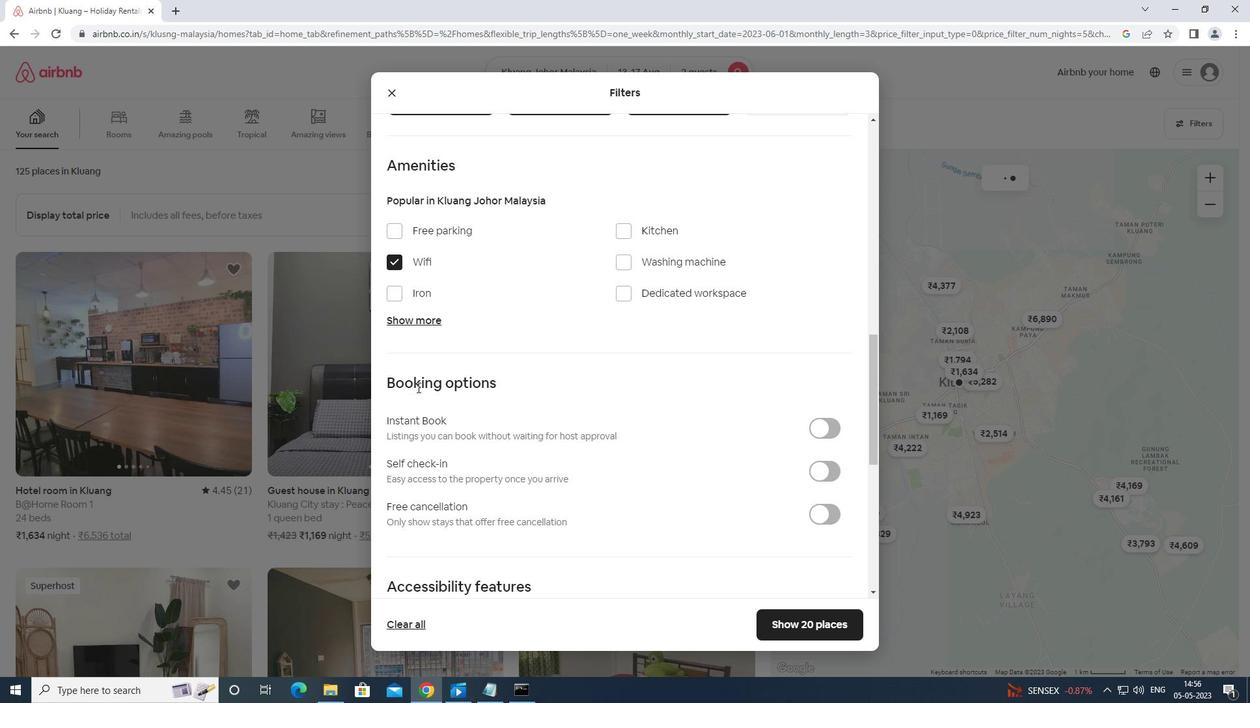 
Action: Mouse scrolled (419, 386) with delta (0, 0)
Screenshot: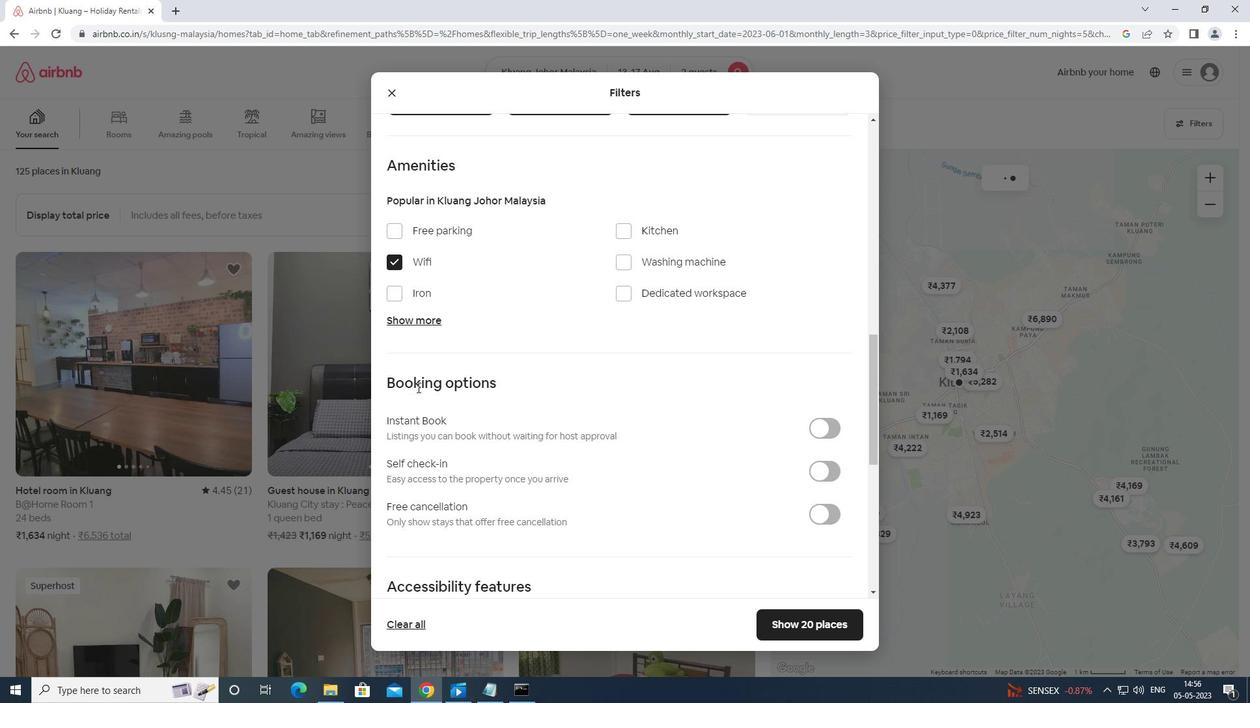 
Action: Mouse moved to (820, 334)
Screenshot: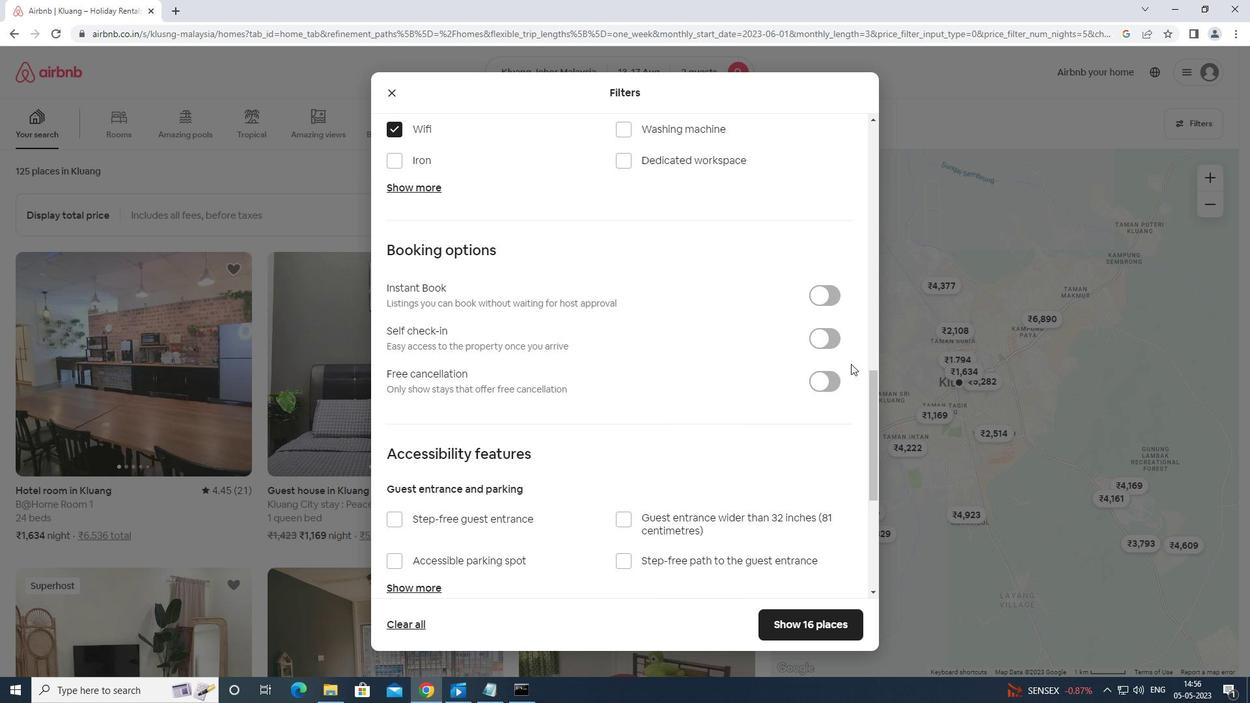 
Action: Mouse pressed left at (820, 334)
Screenshot: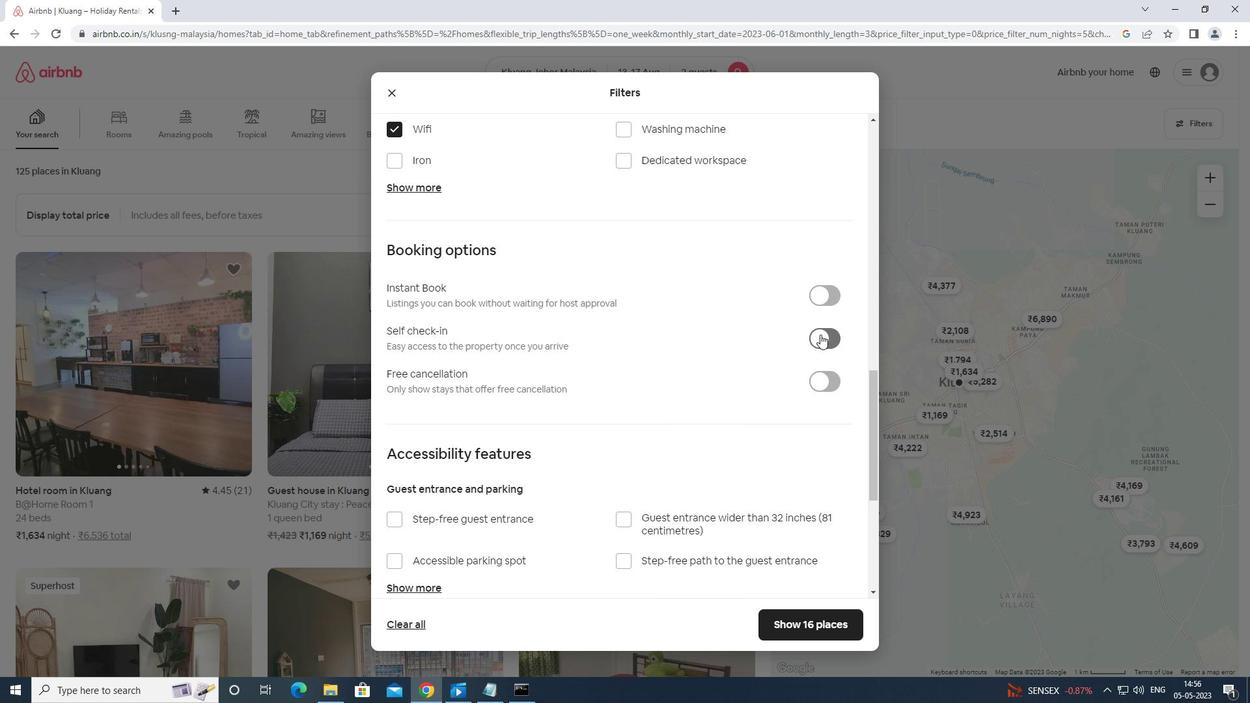 
Action: Mouse moved to (820, 334)
Screenshot: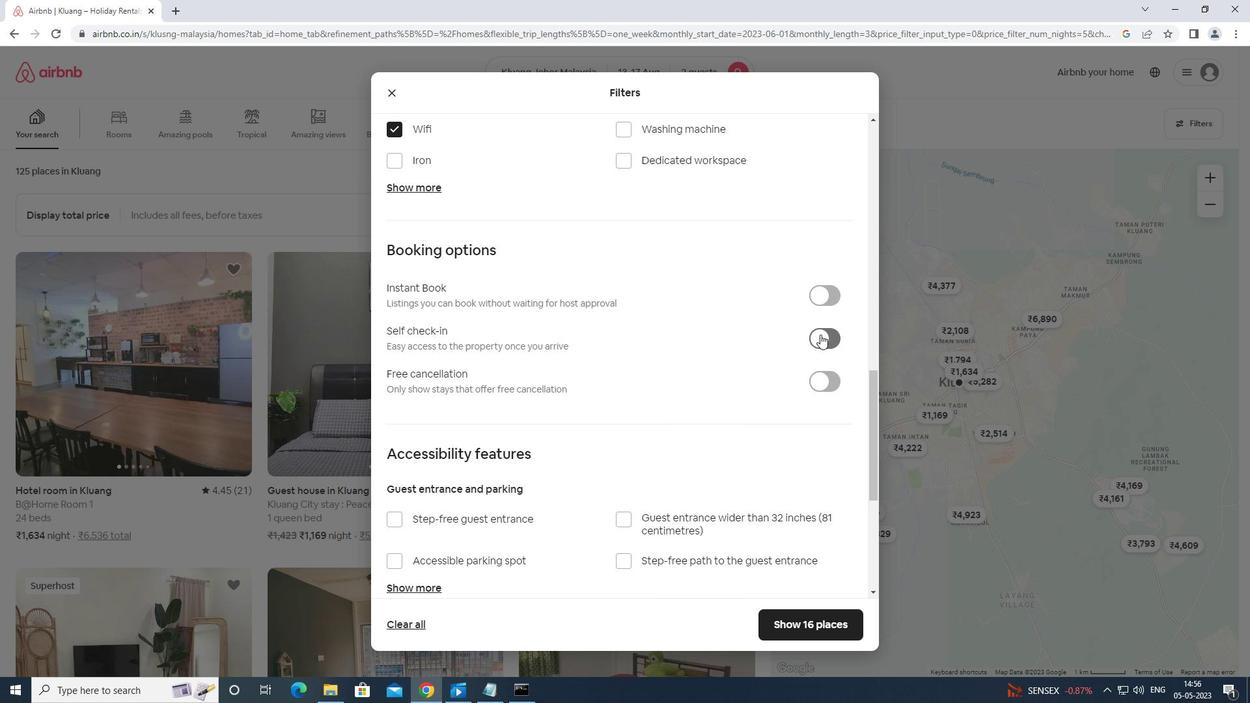 
Action: Mouse scrolled (820, 333) with delta (0, 0)
Screenshot: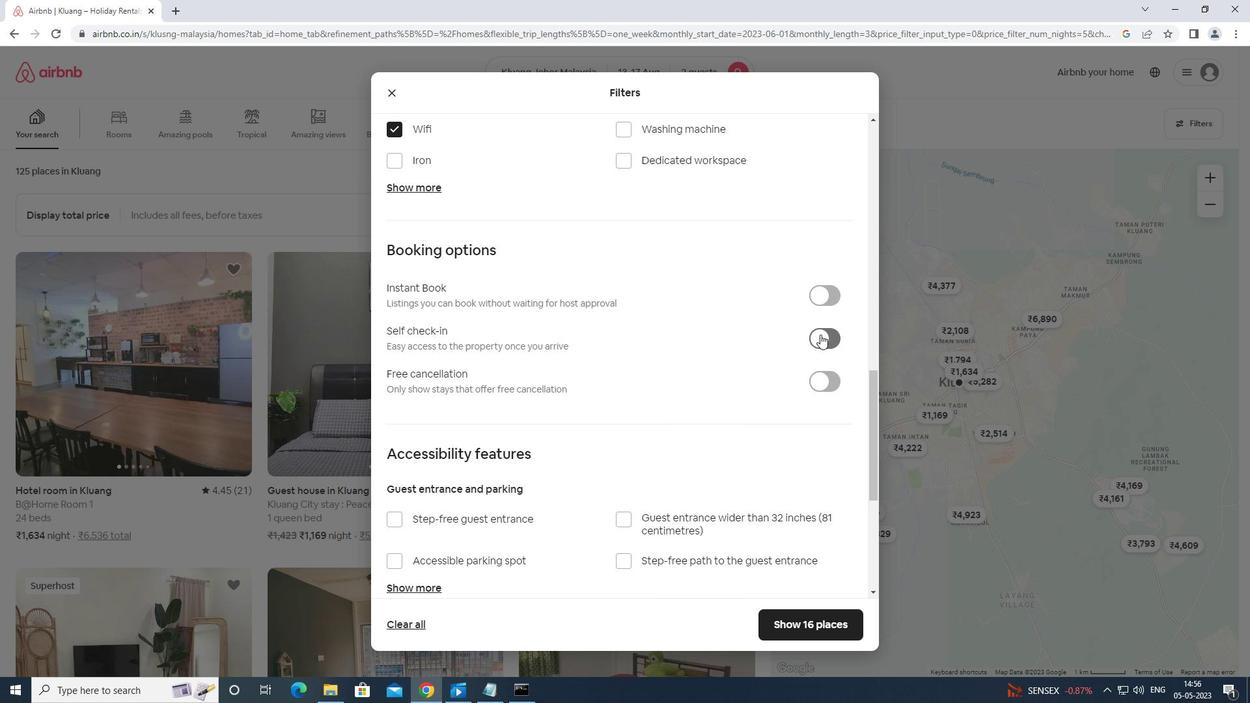 
Action: Mouse scrolled (820, 333) with delta (0, 0)
Screenshot: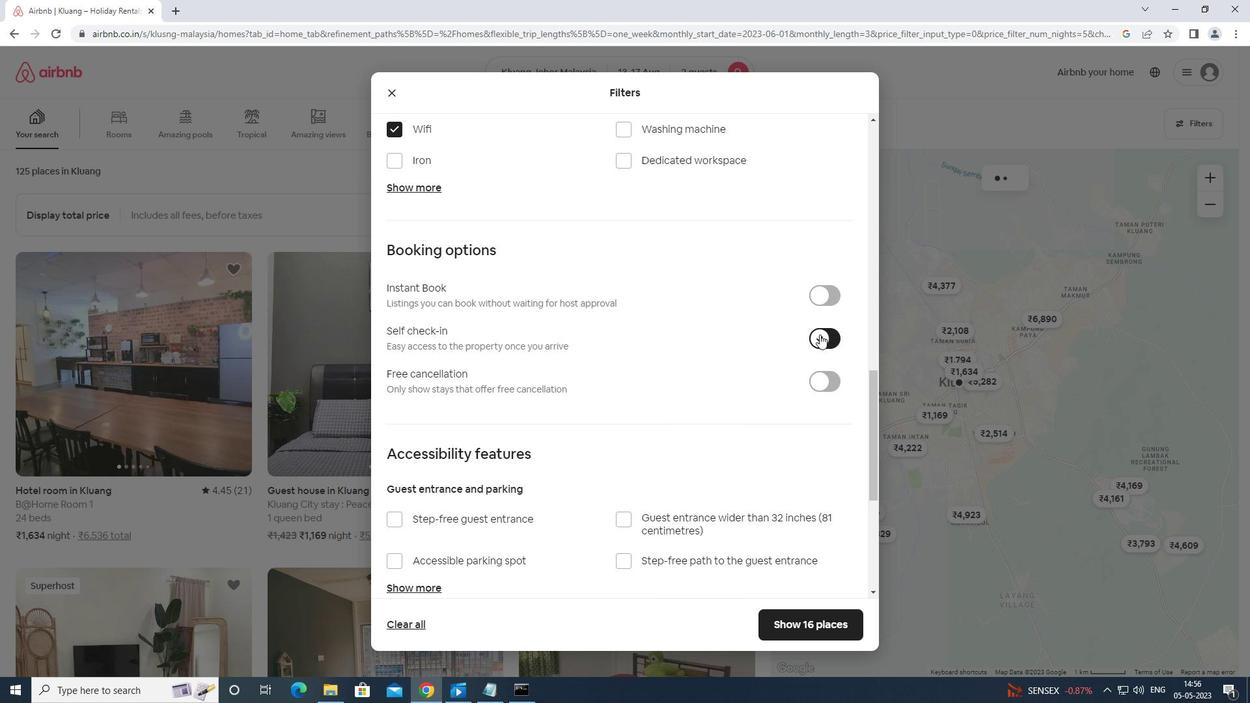 
Action: Mouse scrolled (820, 333) with delta (0, 0)
Screenshot: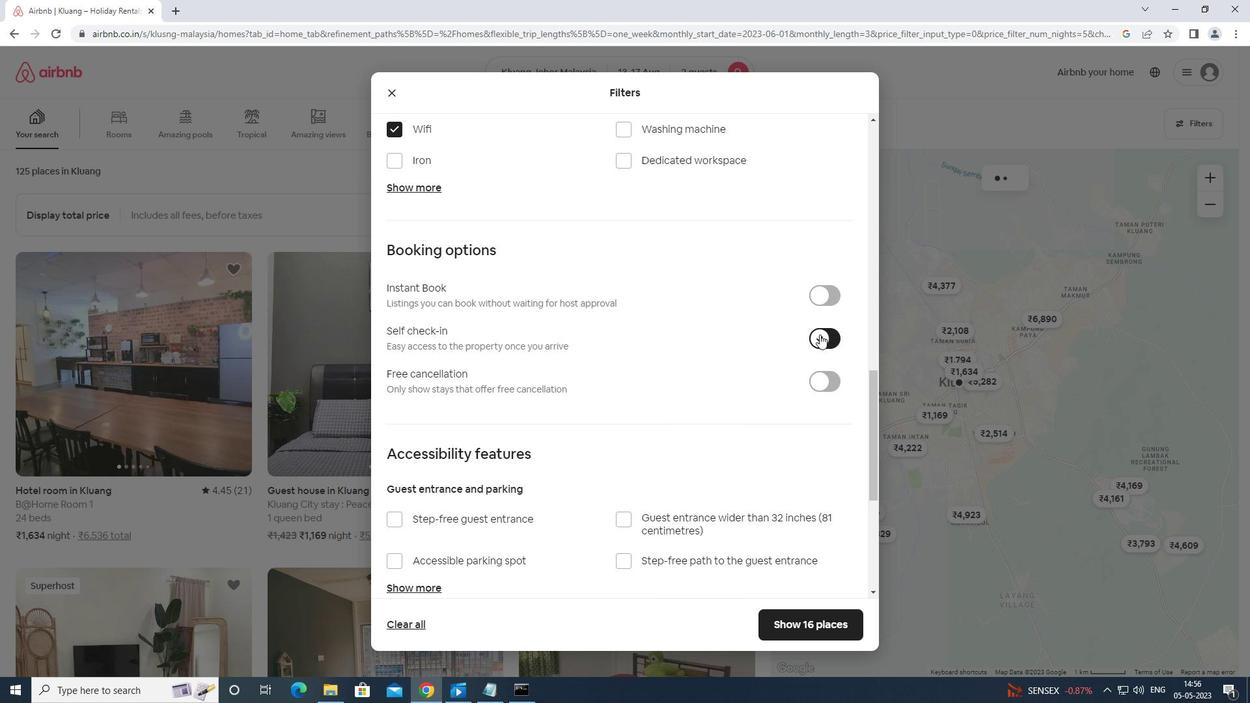 
Action: Mouse scrolled (820, 333) with delta (0, 0)
Screenshot: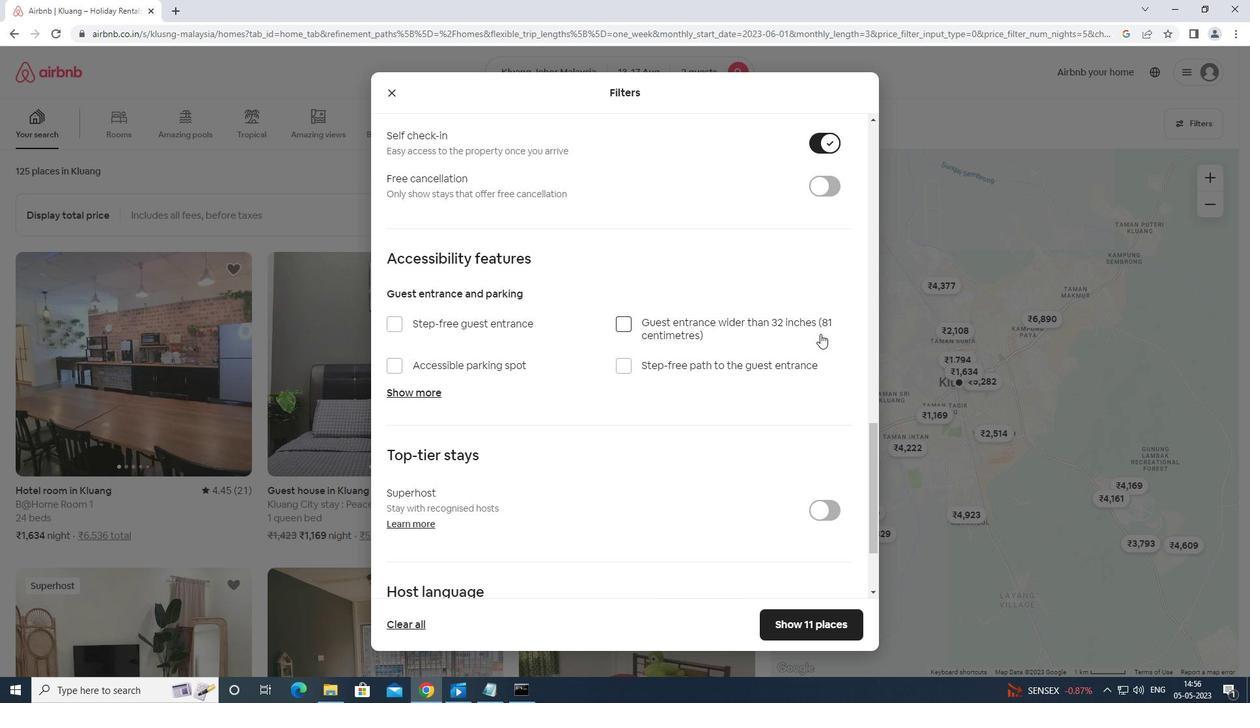 
Action: Mouse scrolled (820, 333) with delta (0, 0)
Screenshot: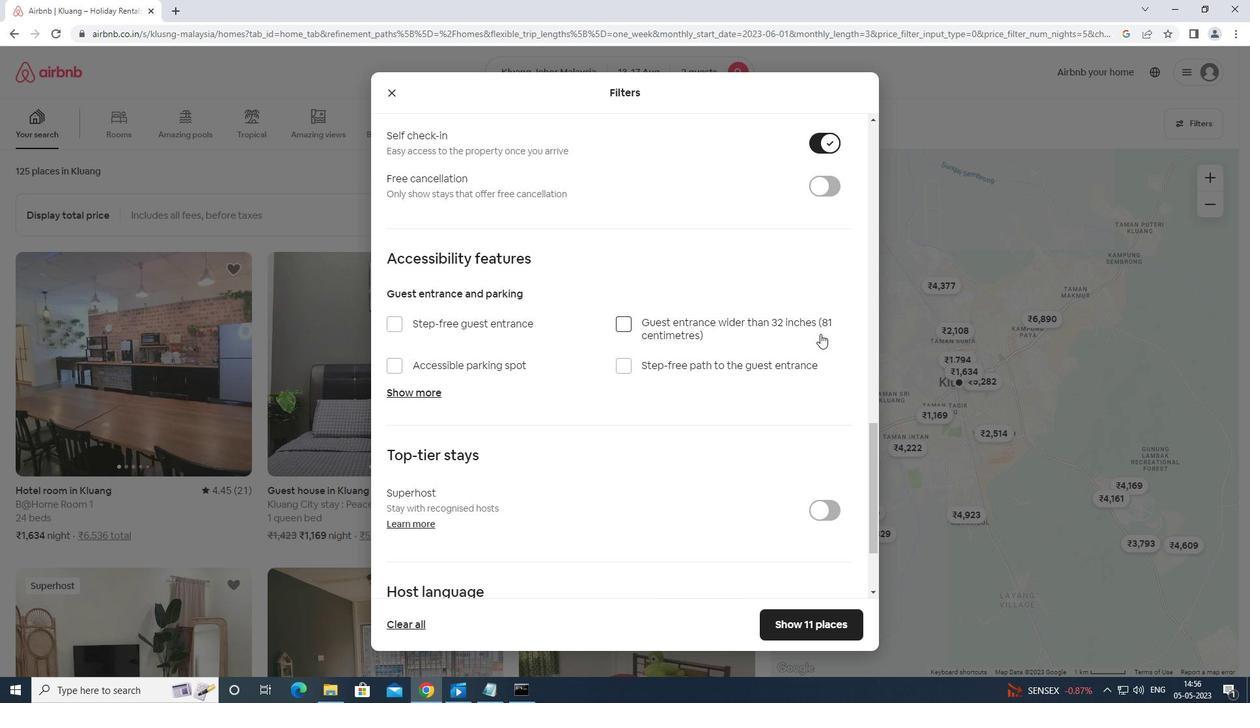 
Action: Mouse scrolled (820, 333) with delta (0, 0)
Screenshot: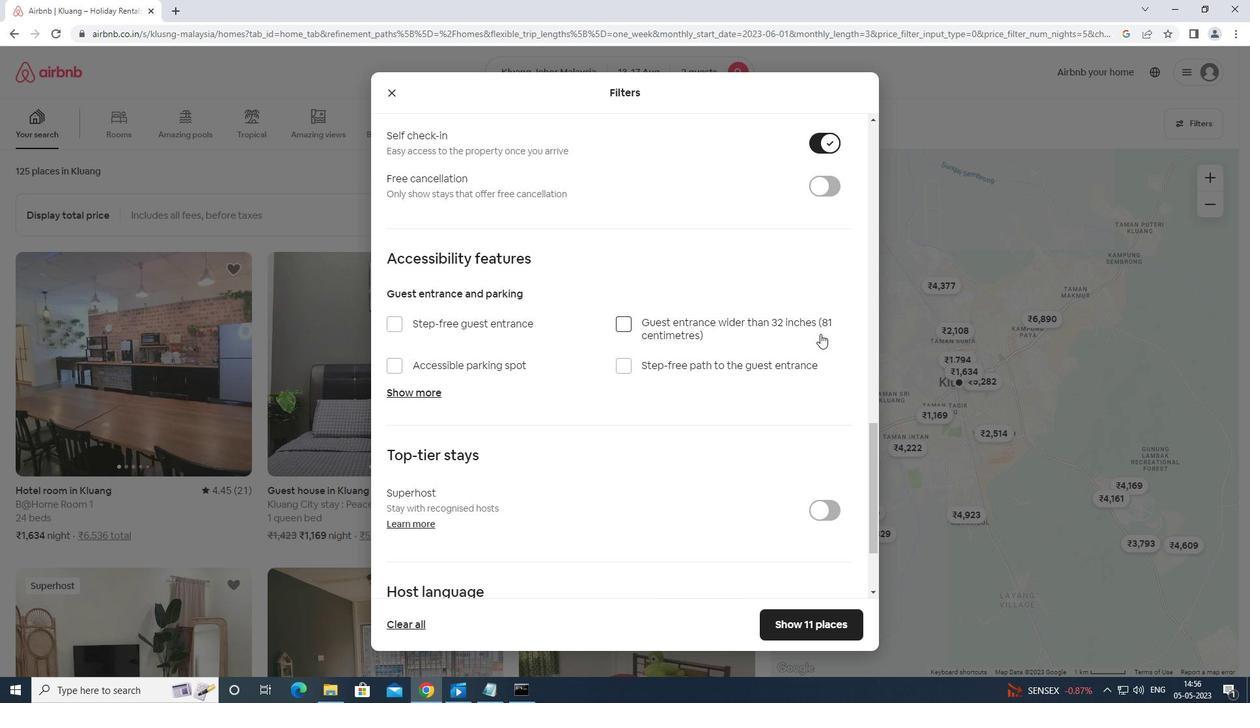 
Action: Mouse scrolled (820, 333) with delta (0, 0)
Screenshot: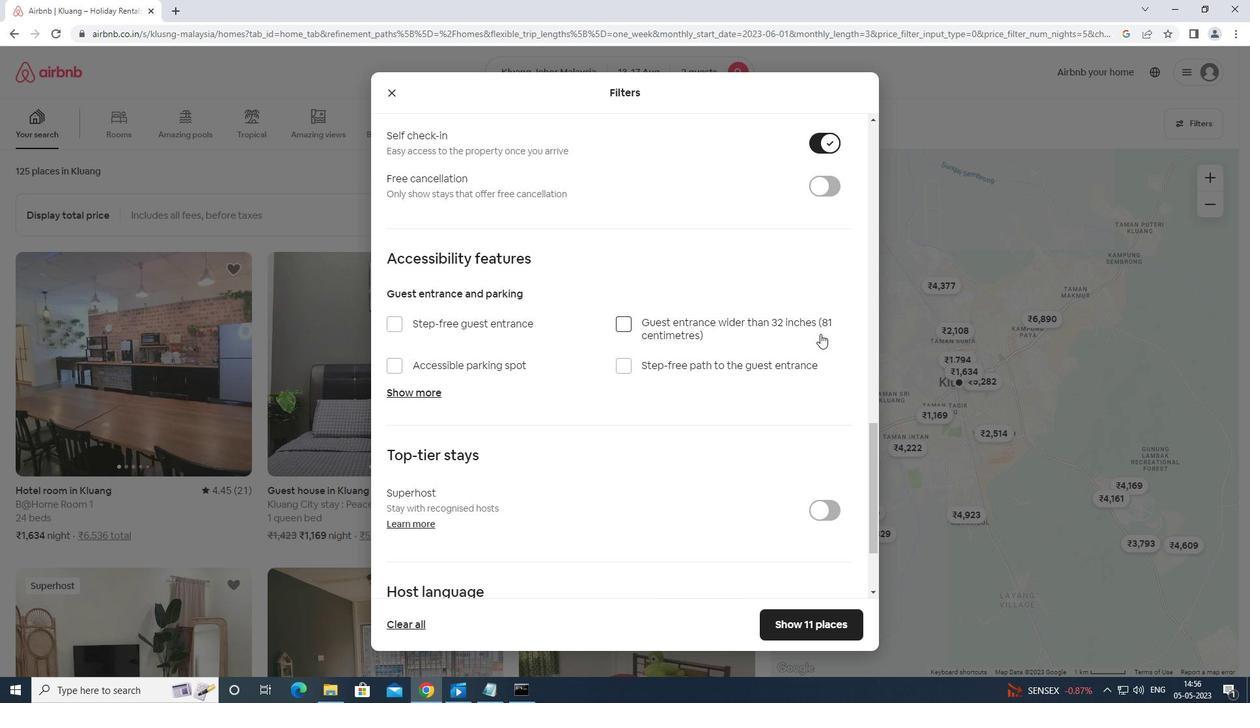 
Action: Mouse moved to (820, 334)
Screenshot: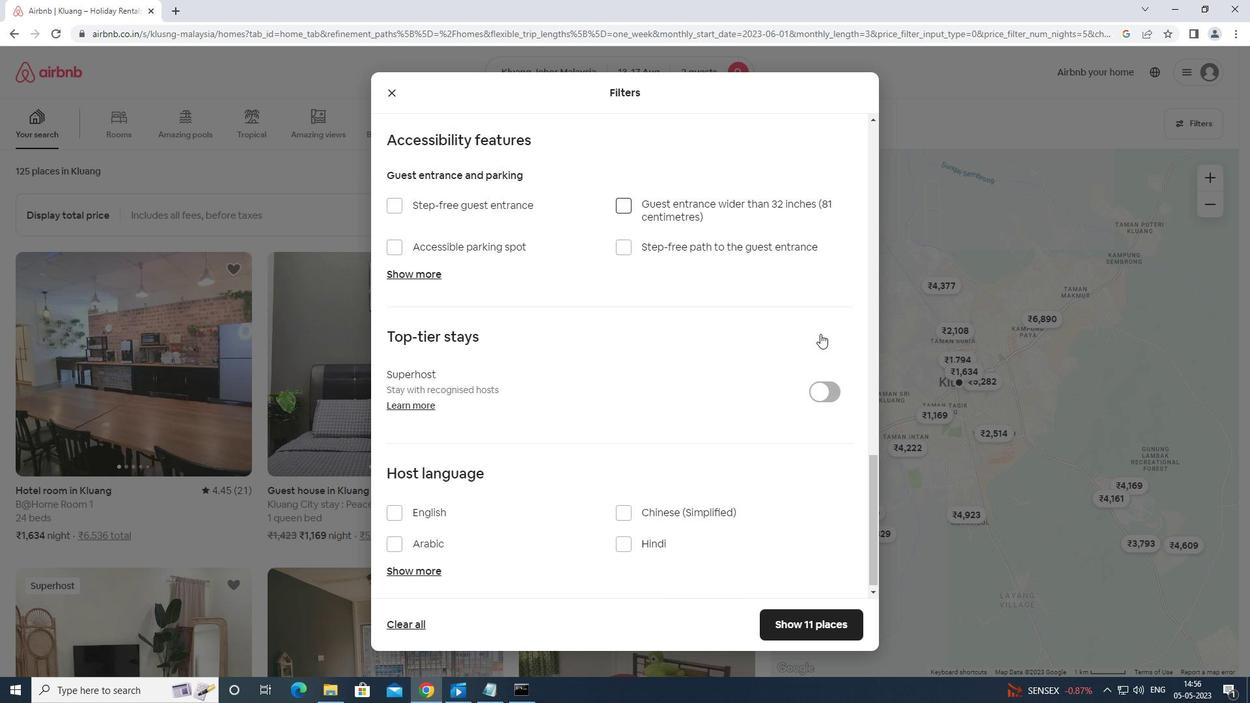 
Action: Mouse scrolled (820, 333) with delta (0, 0)
Screenshot: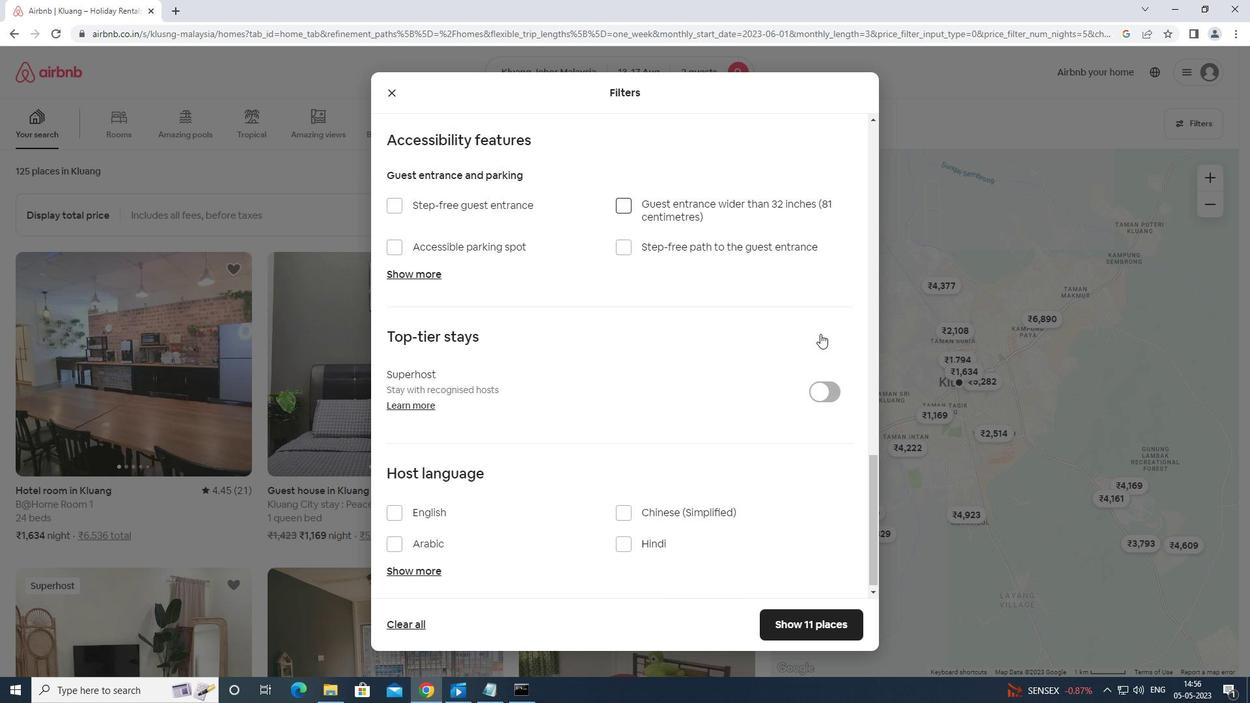 
Action: Mouse scrolled (820, 333) with delta (0, 0)
Screenshot: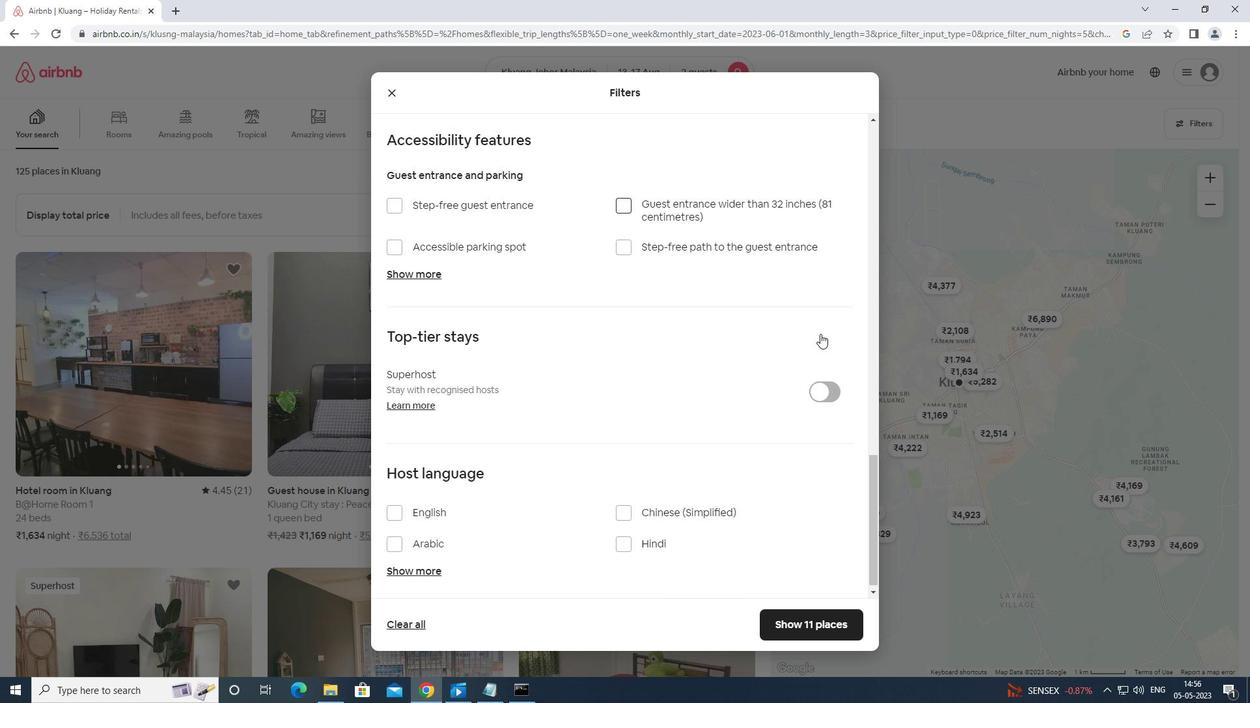 
Action: Mouse scrolled (820, 333) with delta (0, 0)
Screenshot: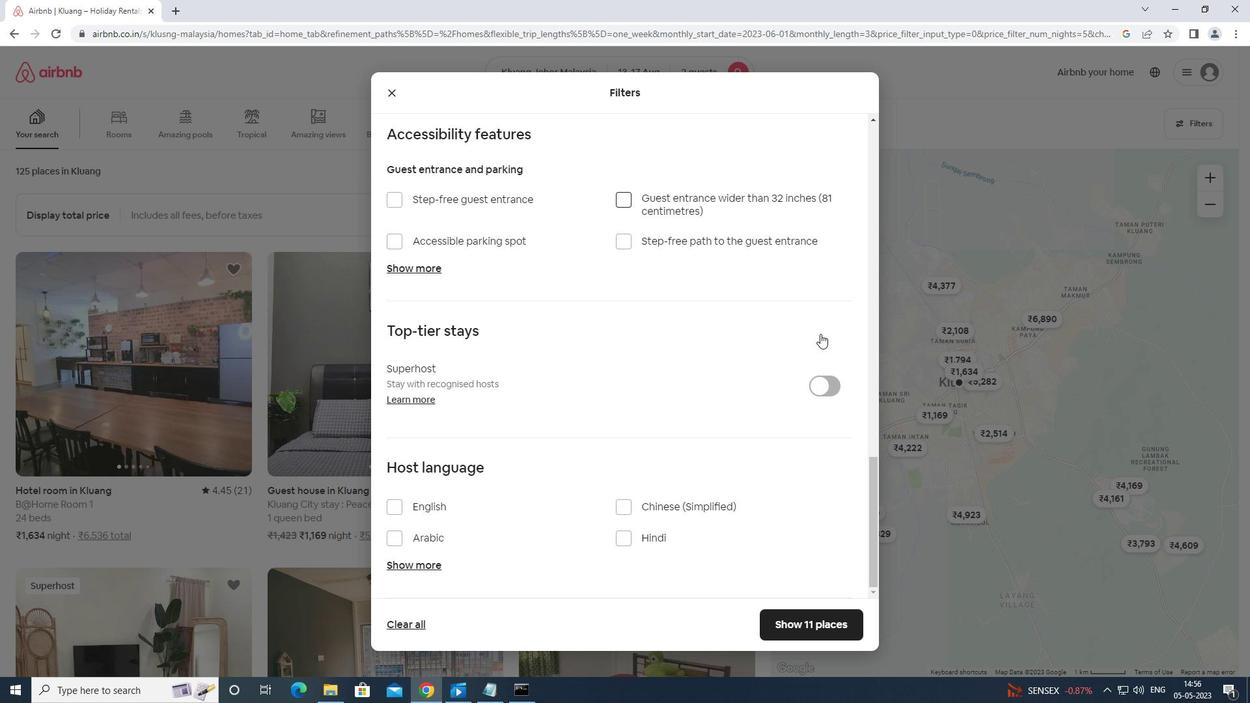 
Action: Mouse moved to (400, 502)
Screenshot: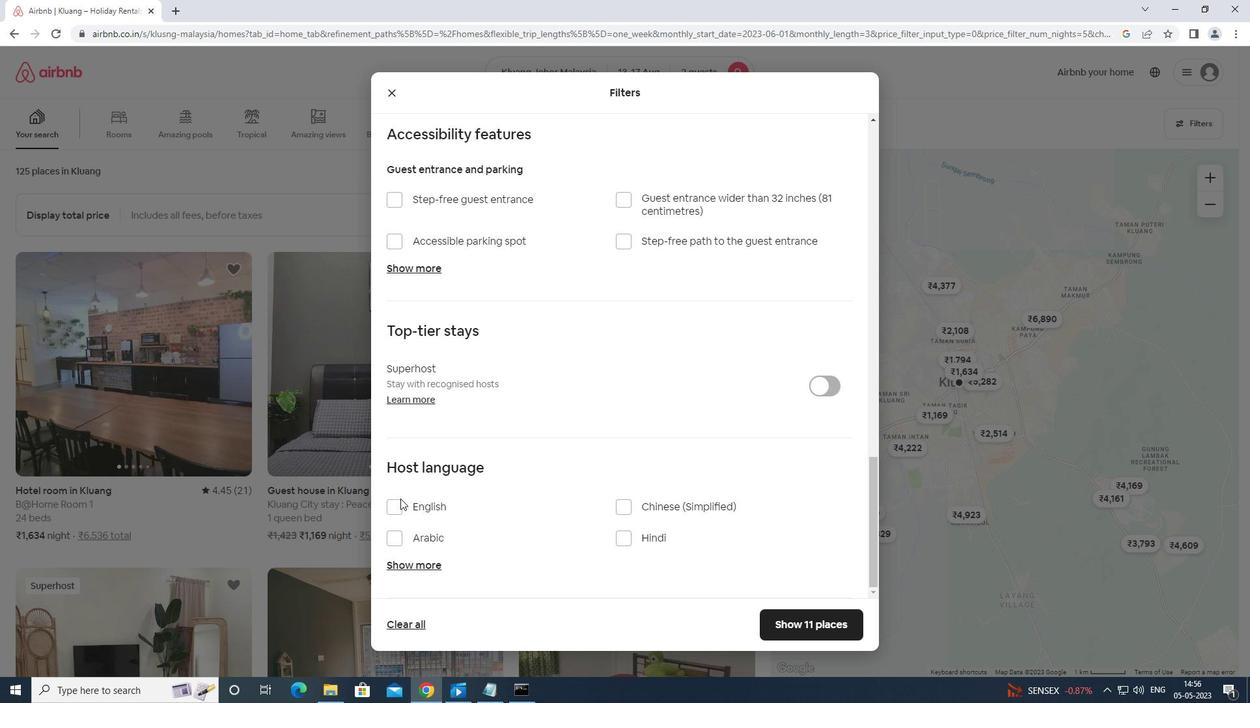 
Action: Mouse pressed left at (400, 502)
Screenshot: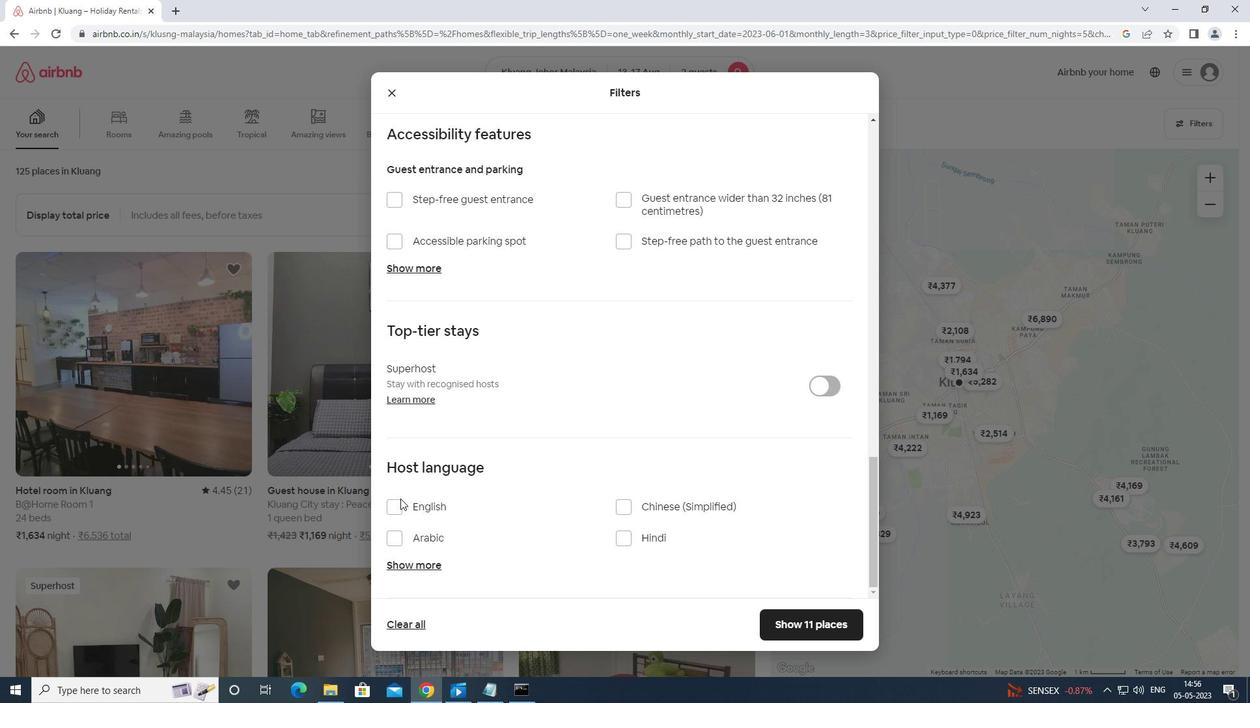 
Action: Mouse moved to (781, 617)
Screenshot: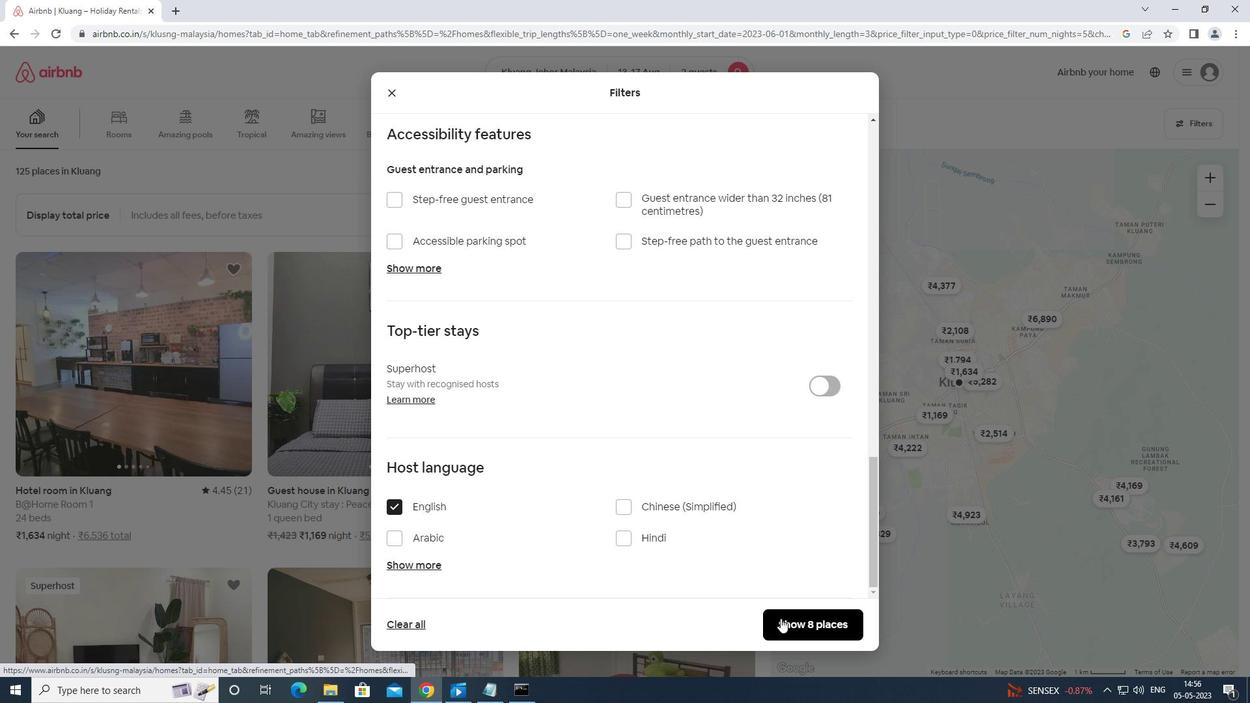 
Action: Mouse pressed left at (781, 617)
Screenshot: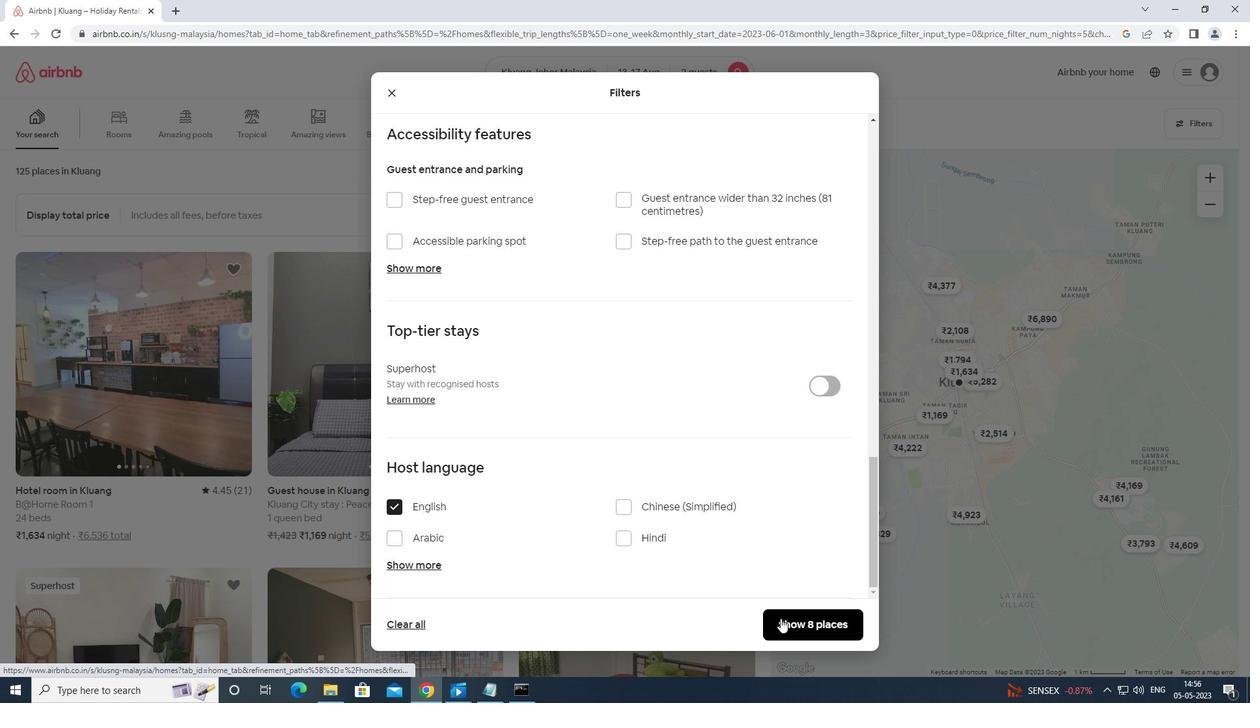 
Action: Mouse moved to (781, 614)
Screenshot: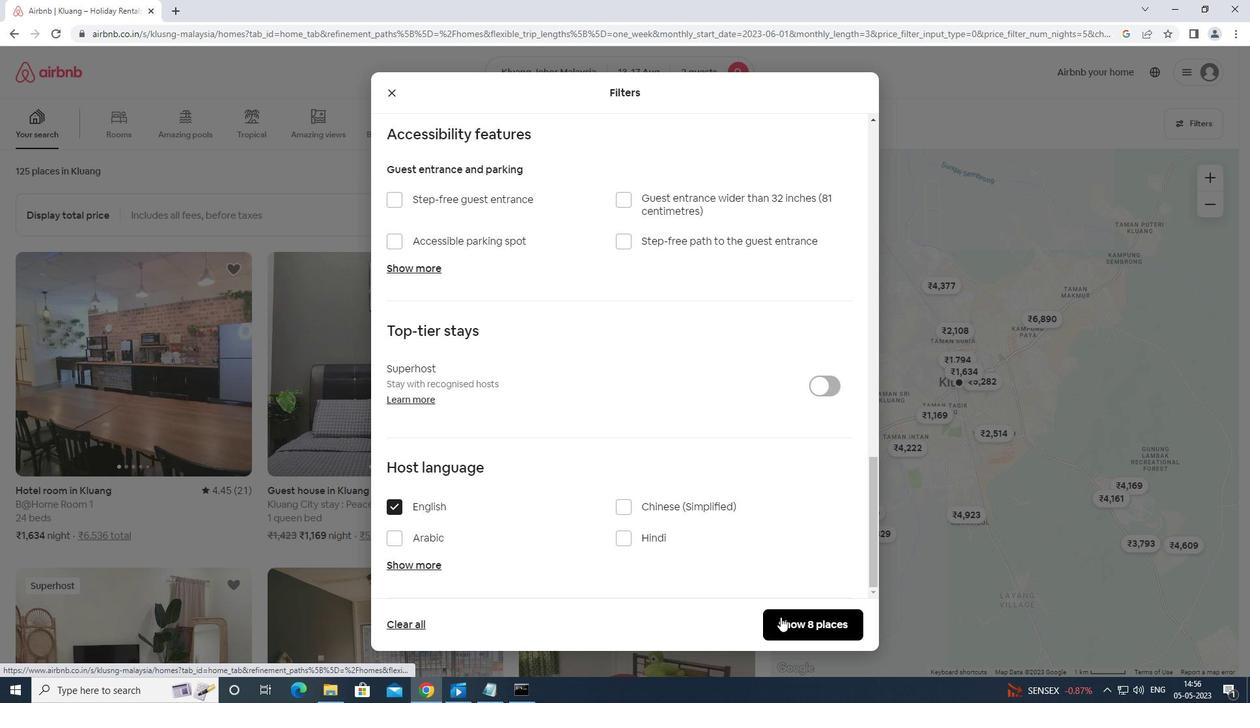 
